 Task: Find connections with filter location Falkensee with filter topic #Bitcoinwith filter profile language German with filter current company Pharmaguideline with filter school ST MARKS PUBLIC SCHOOL with filter industry Periodical Publishing with filter service category Management with filter keywords title Taper
Action: Mouse moved to (586, 81)
Screenshot: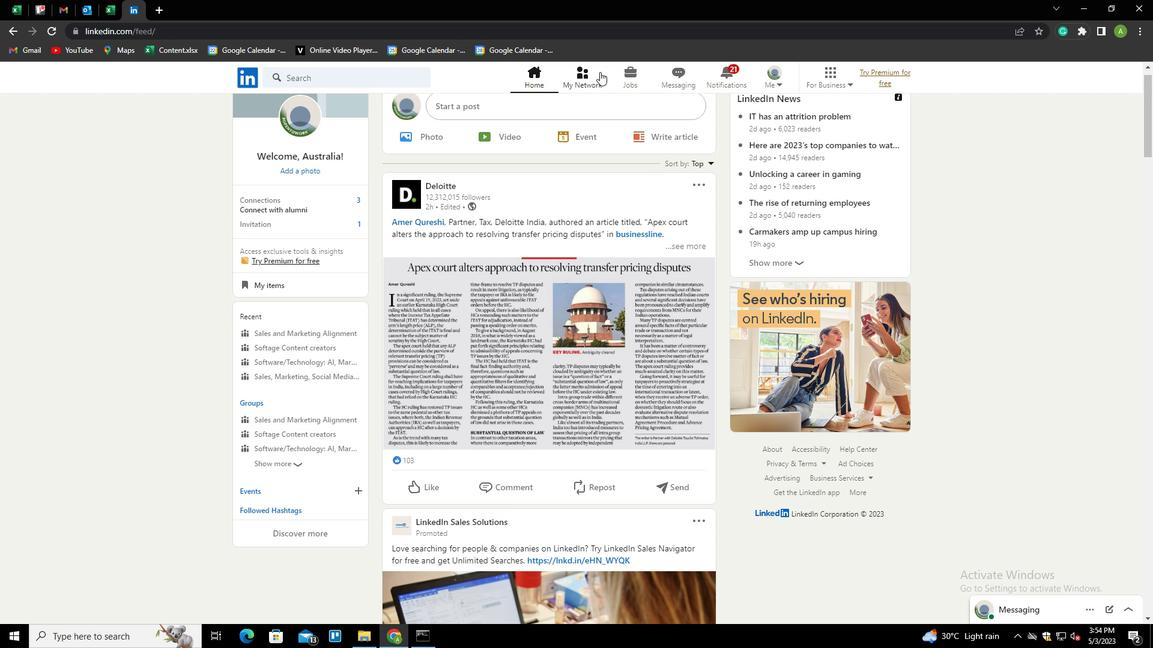 
Action: Mouse pressed left at (586, 81)
Screenshot: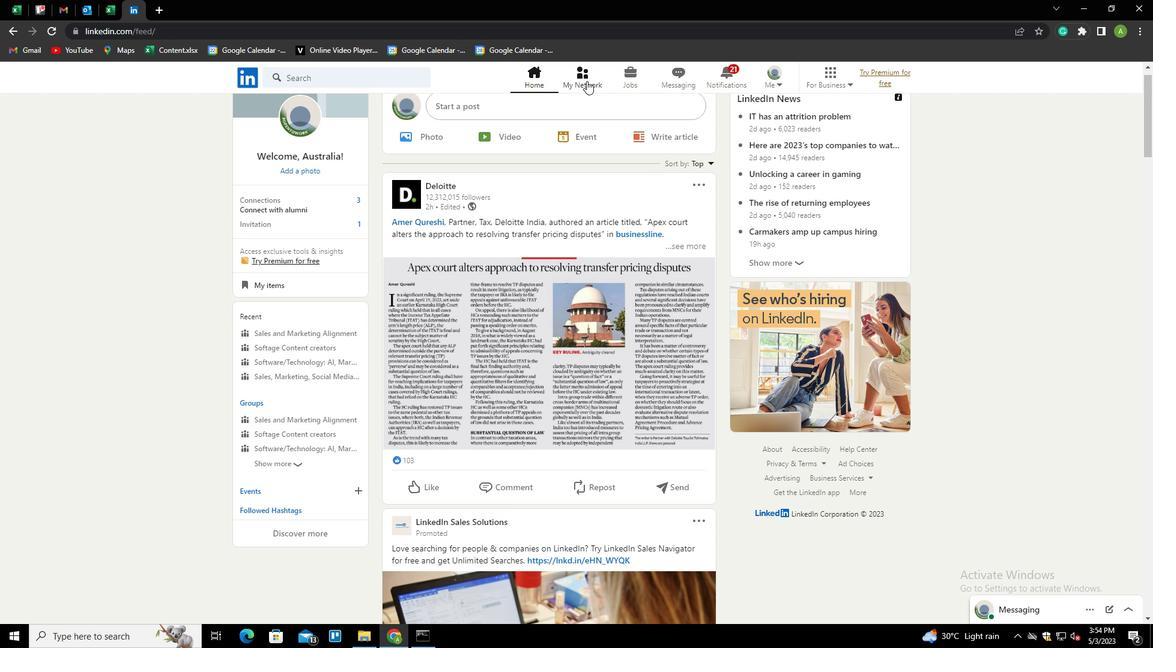 
Action: Mouse moved to (306, 144)
Screenshot: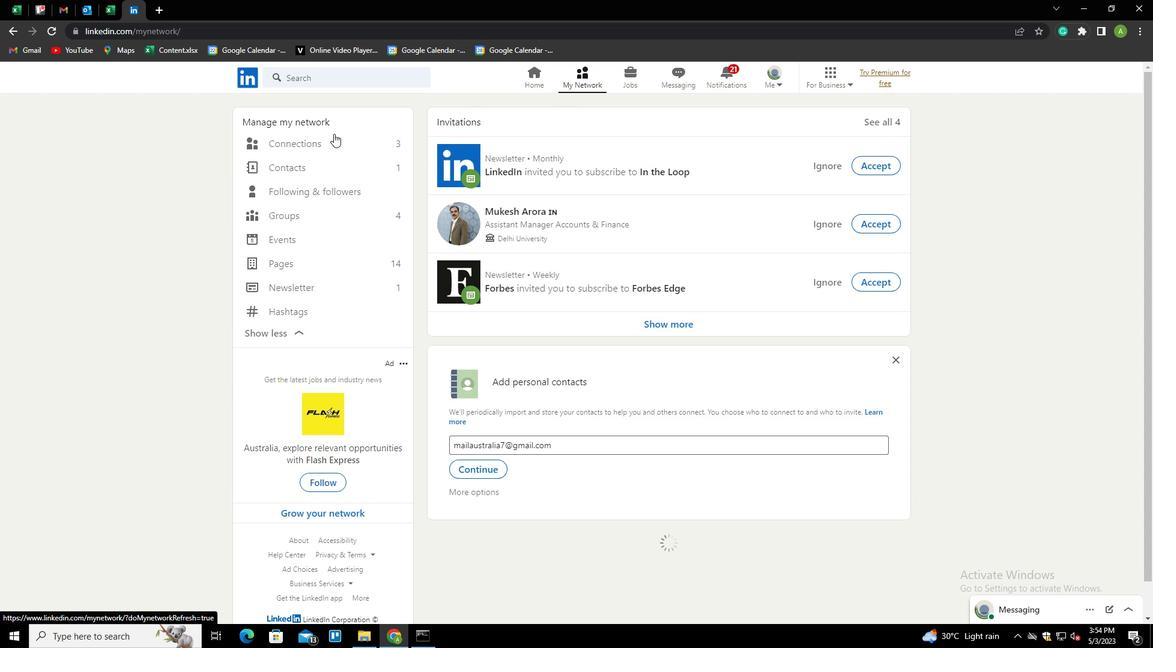
Action: Mouse pressed left at (306, 144)
Screenshot: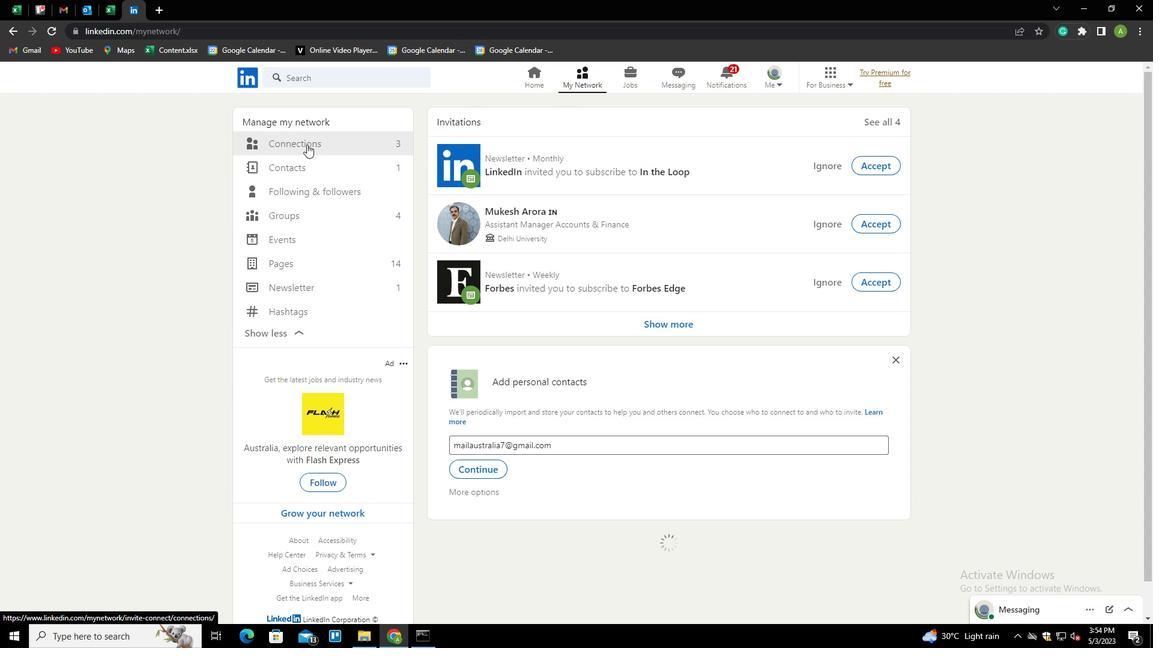 
Action: Mouse moved to (651, 140)
Screenshot: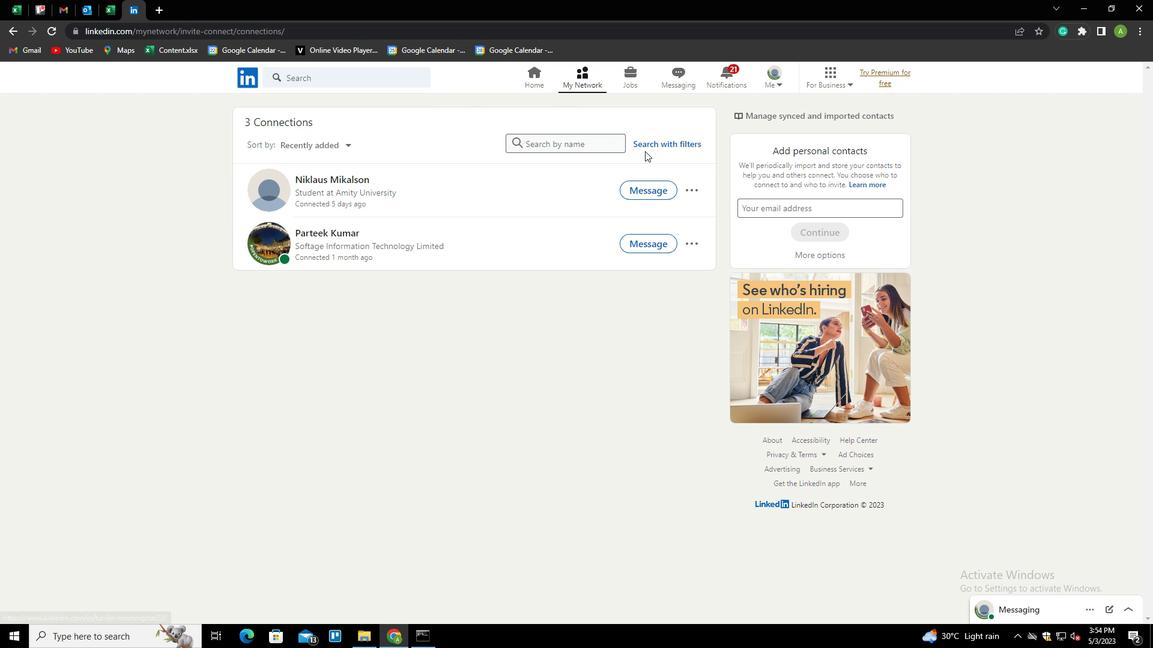 
Action: Mouse pressed left at (651, 140)
Screenshot: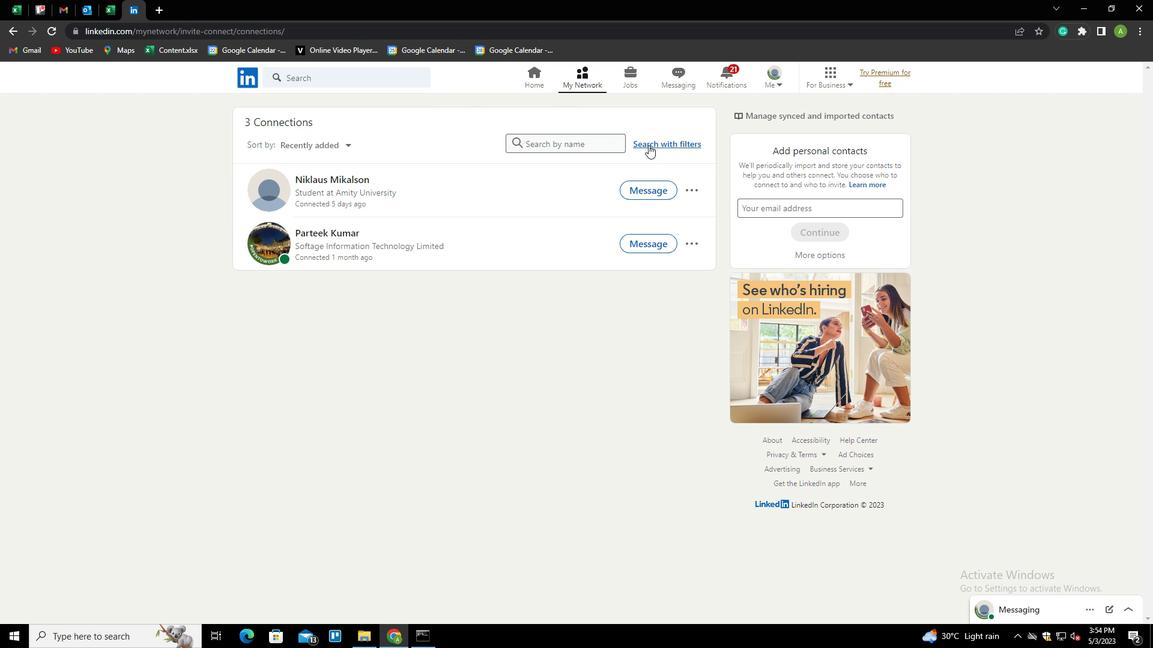 
Action: Mouse moved to (612, 102)
Screenshot: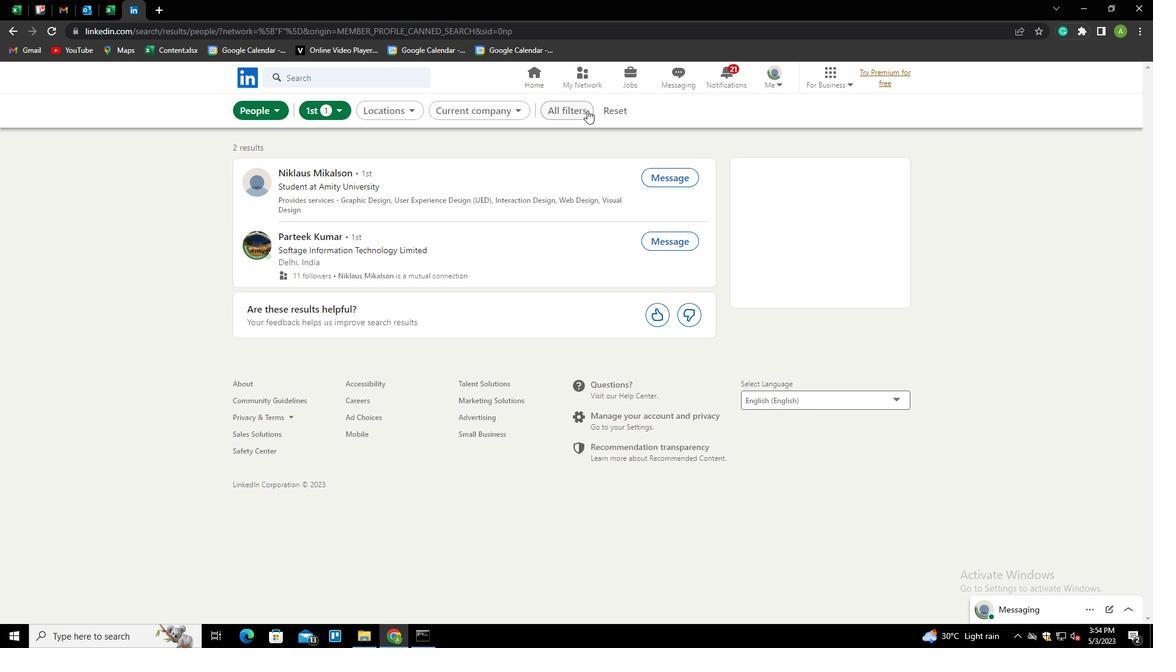 
Action: Mouse pressed left at (612, 102)
Screenshot: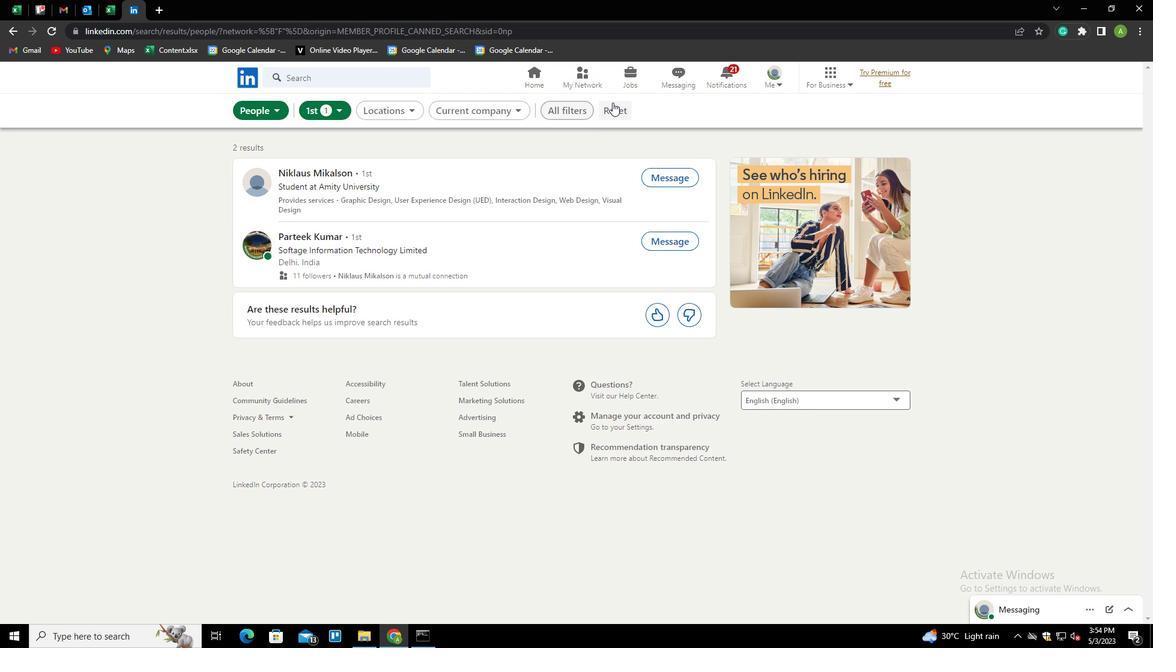 
Action: Mouse moved to (587, 109)
Screenshot: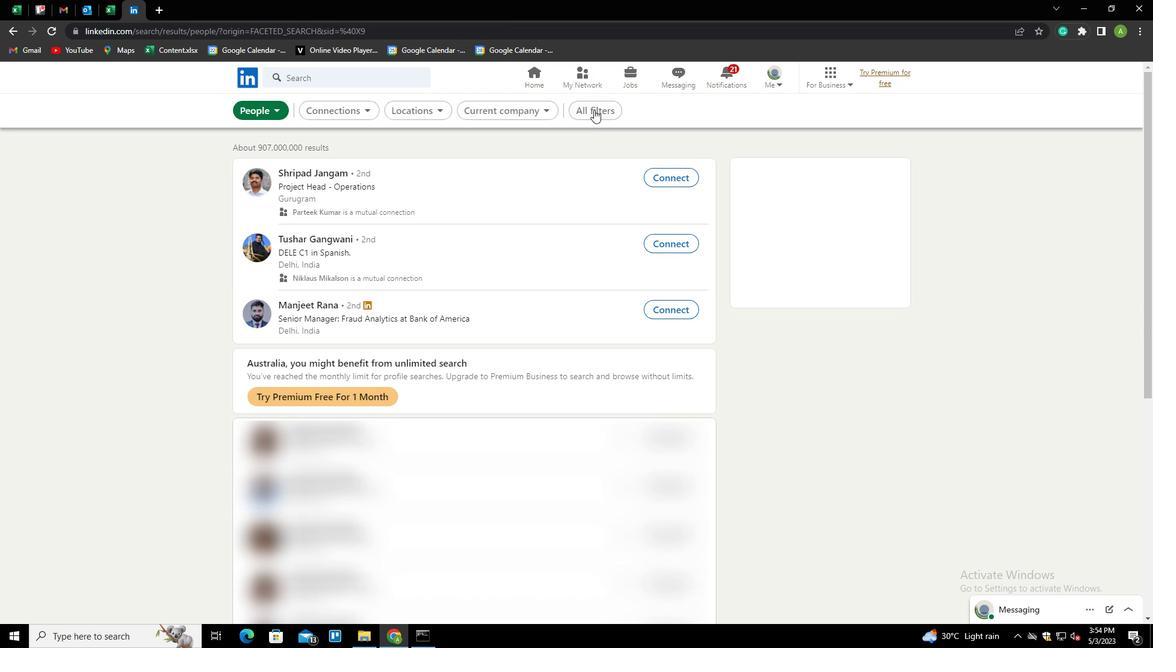 
Action: Mouse pressed left at (587, 109)
Screenshot: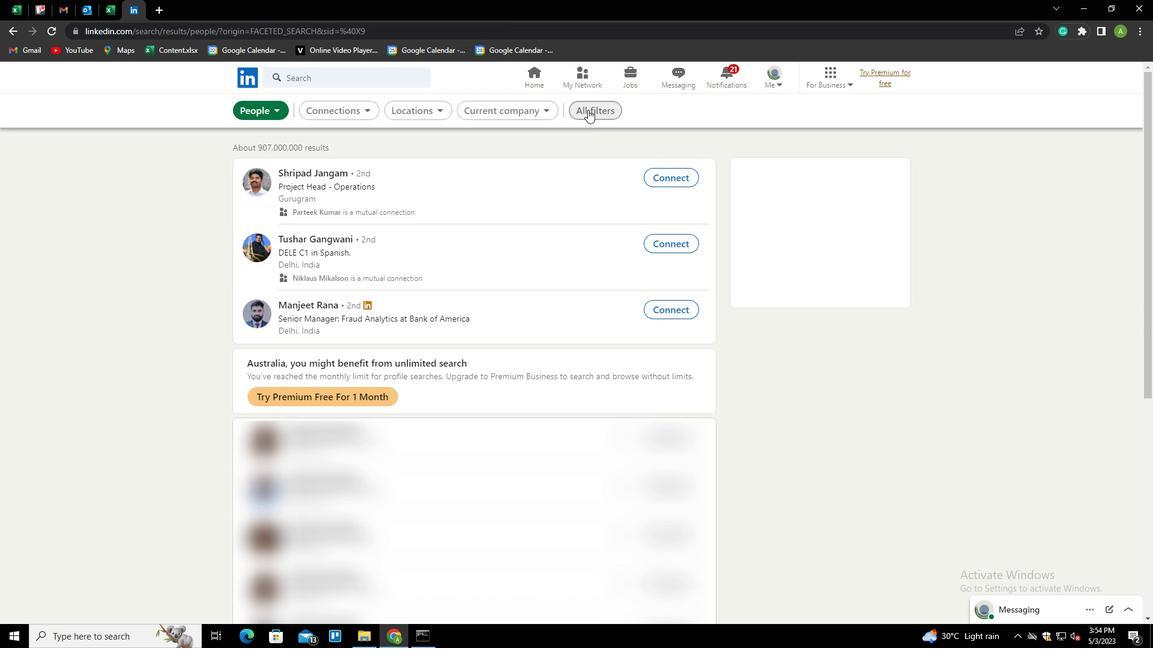 
Action: Mouse moved to (907, 266)
Screenshot: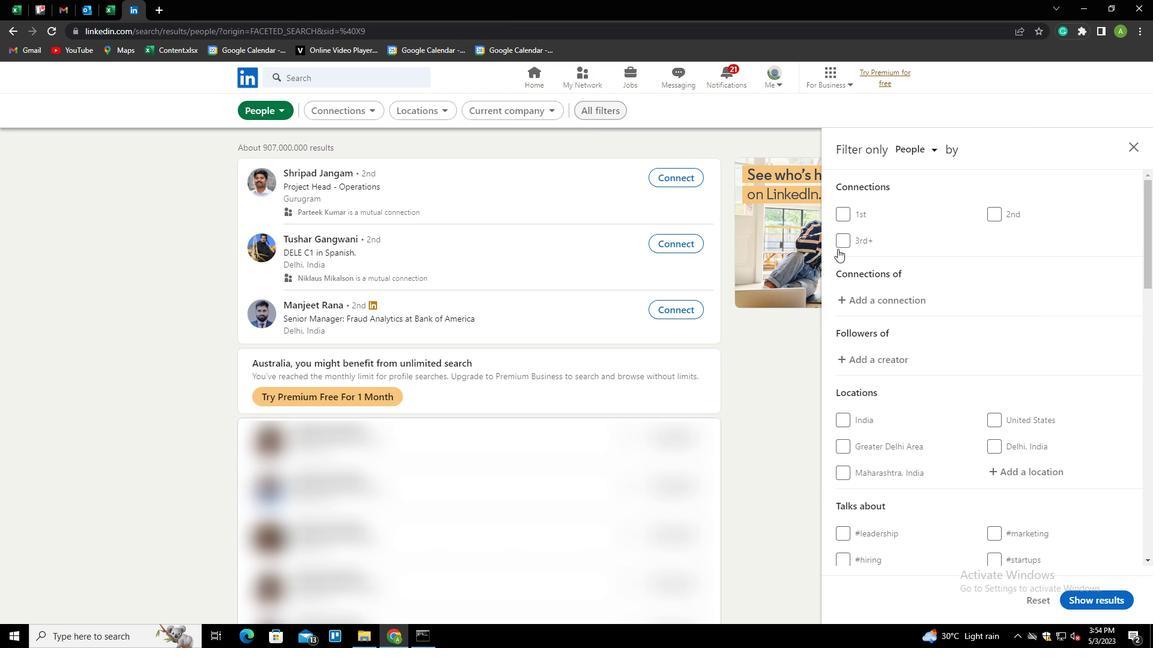 
Action: Mouse scrolled (907, 265) with delta (0, 0)
Screenshot: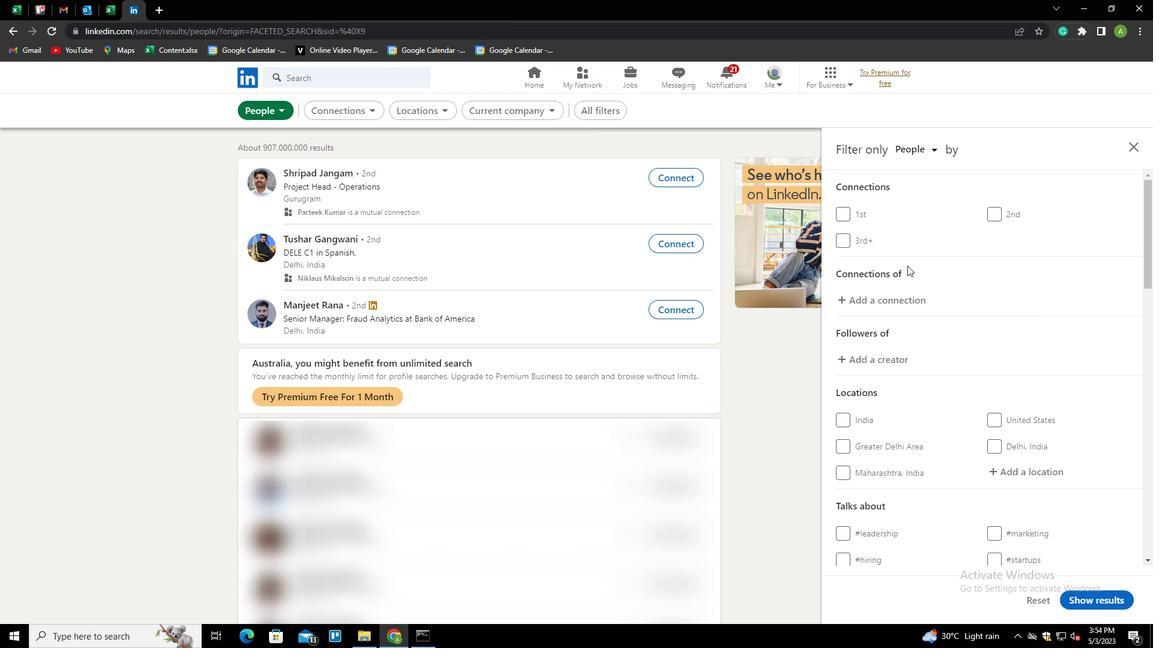 
Action: Mouse scrolled (907, 265) with delta (0, 0)
Screenshot: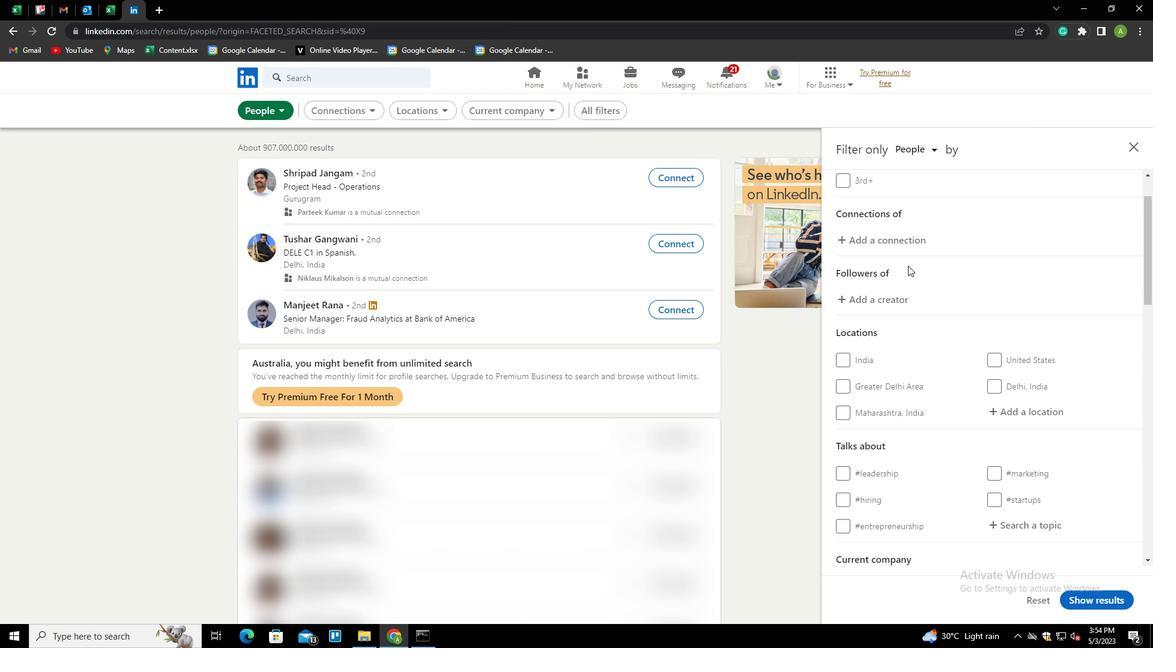 
Action: Mouse scrolled (907, 265) with delta (0, 0)
Screenshot: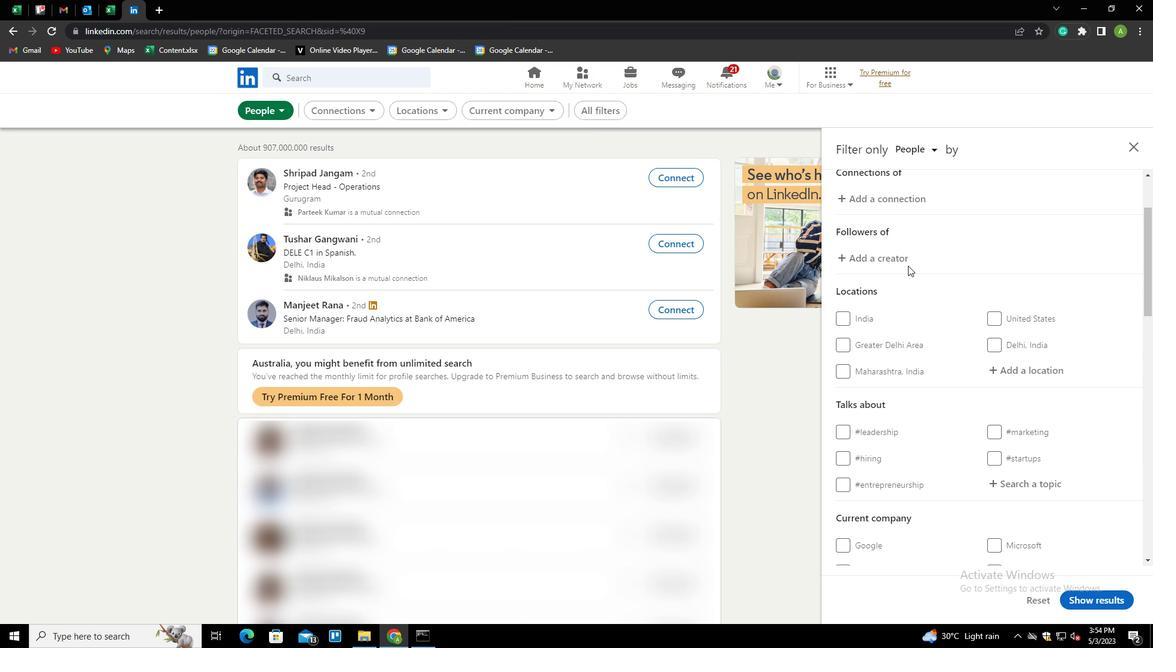 
Action: Mouse moved to (1000, 288)
Screenshot: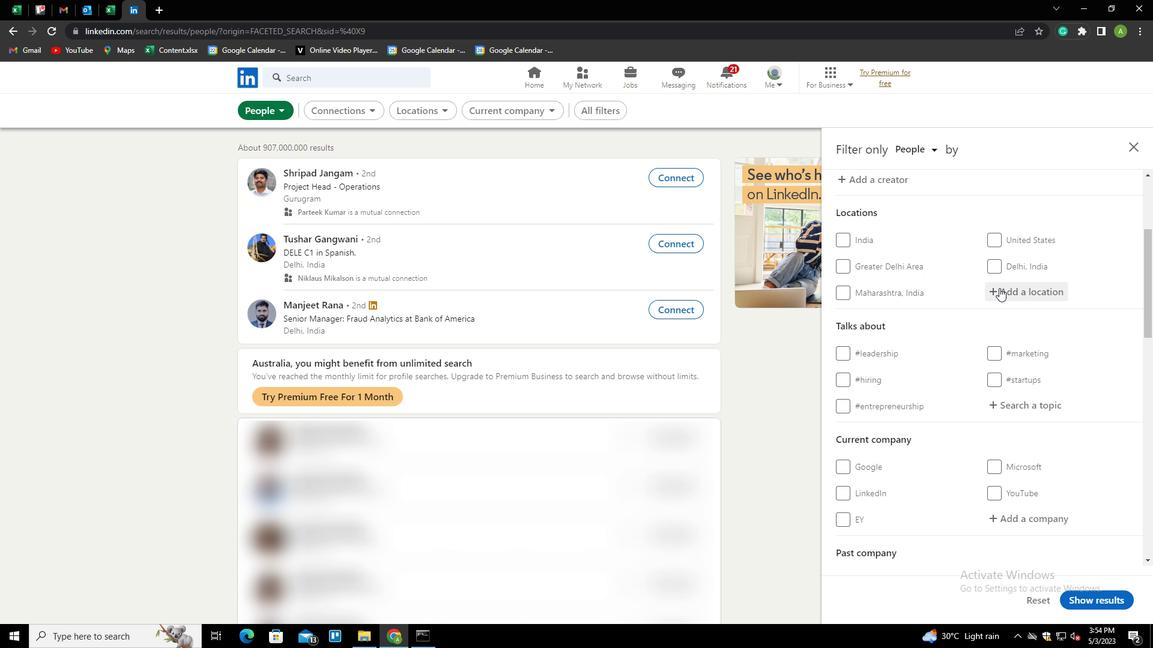 
Action: Mouse pressed left at (1000, 288)
Screenshot: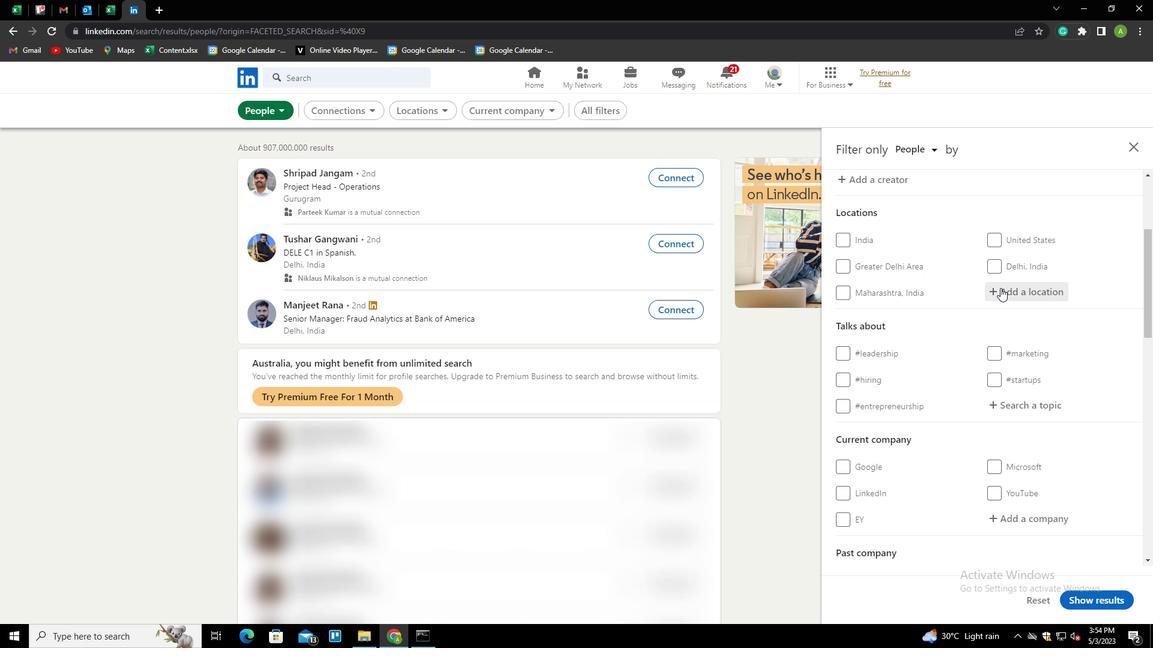 
Action: Mouse moved to (1005, 290)
Screenshot: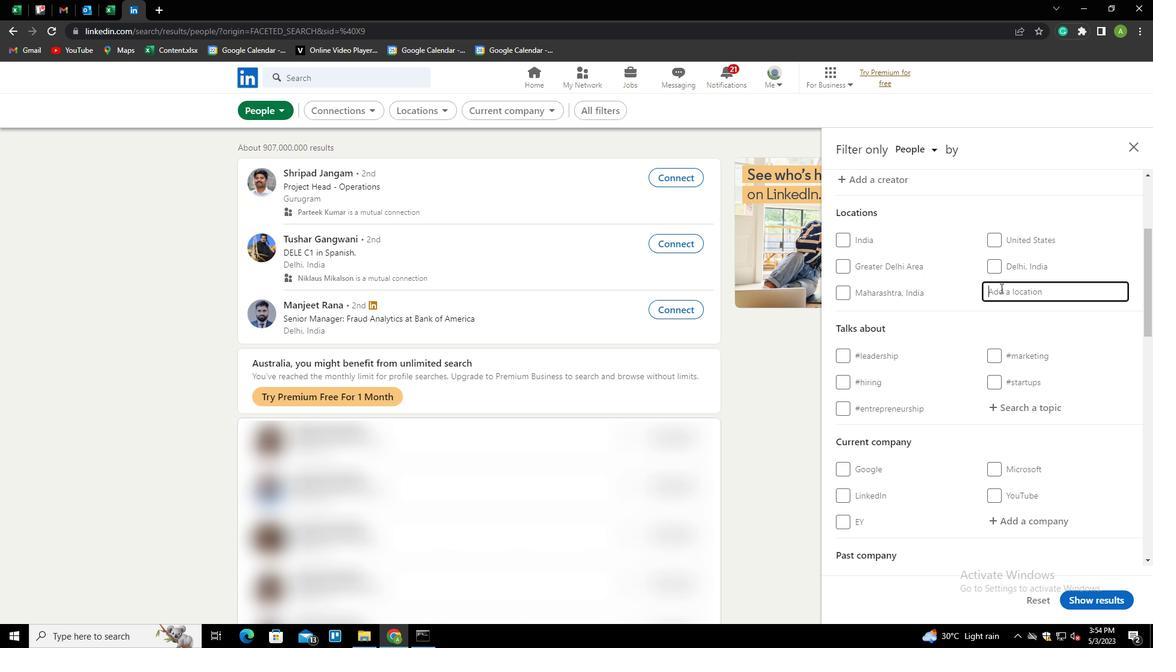 
Action: Mouse pressed left at (1005, 290)
Screenshot: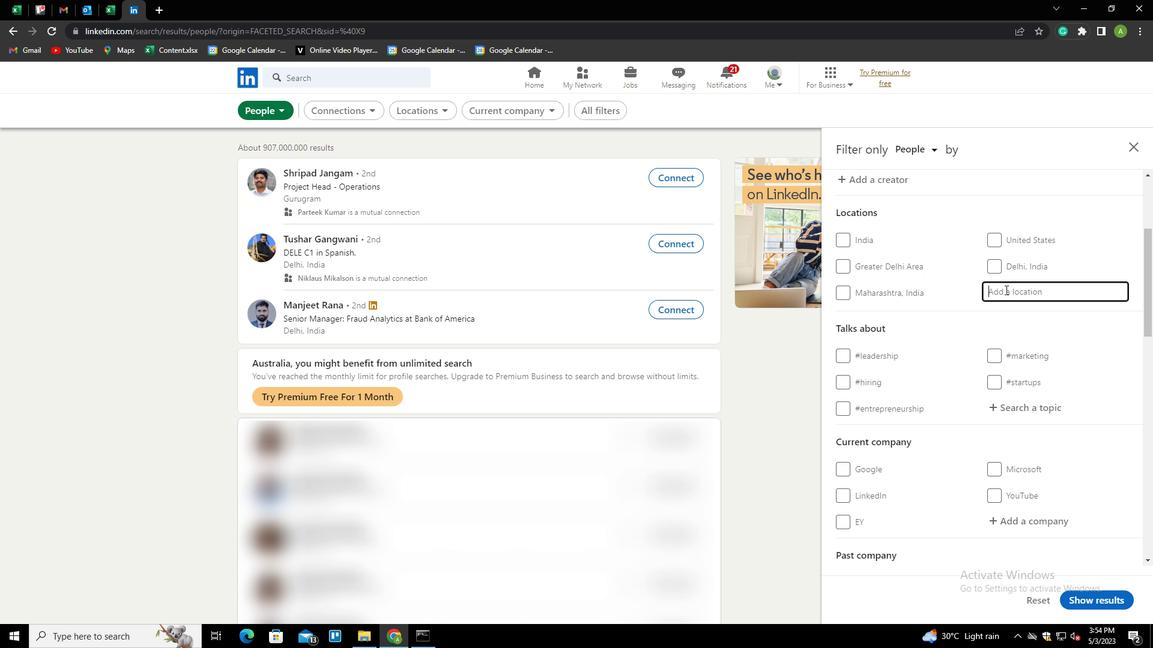 
Action: Mouse moved to (1004, 291)
Screenshot: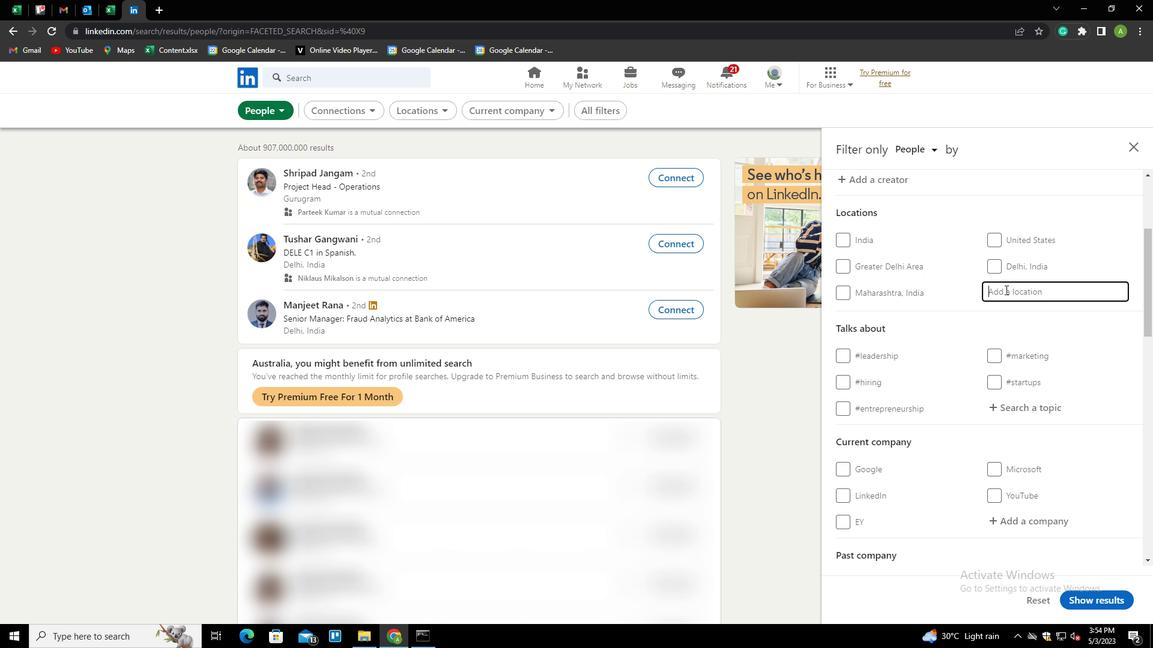 
Action: Key pressed <Key.shift>FALKENSEE<Key.down><Key.enter>
Screenshot: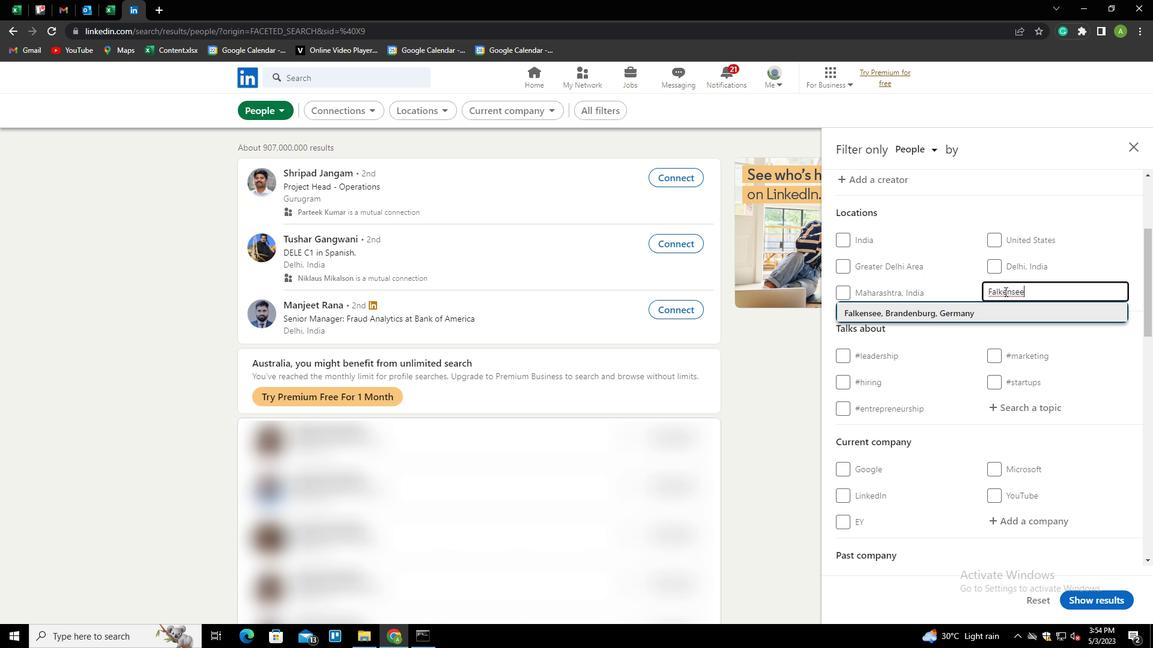 
Action: Mouse moved to (986, 296)
Screenshot: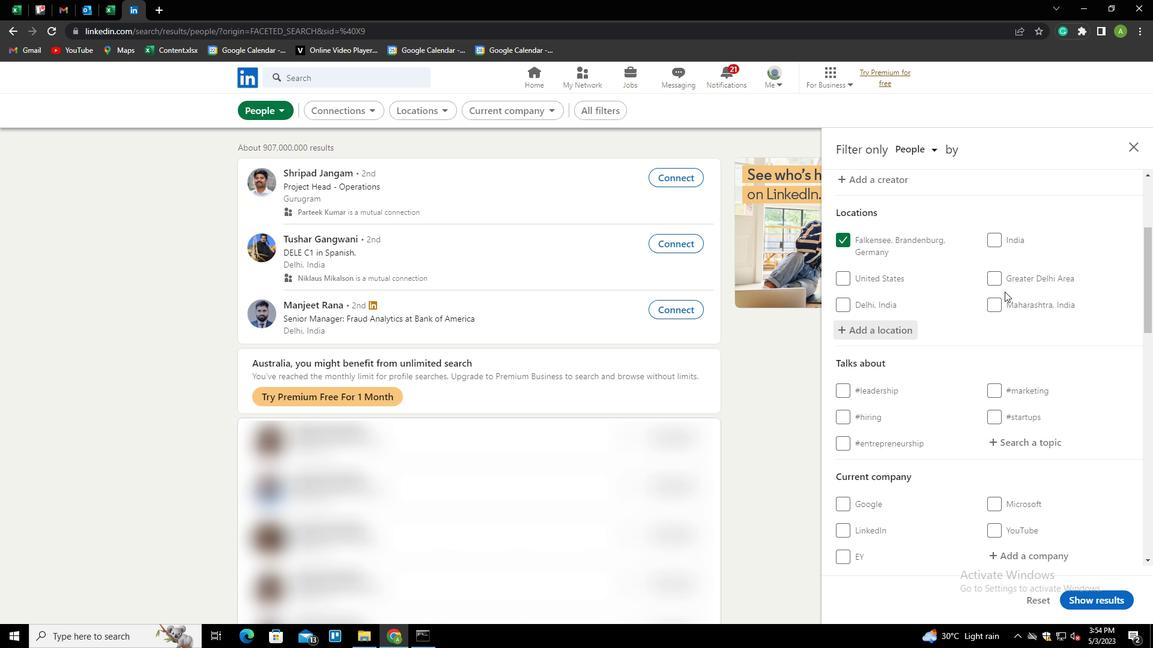 
Action: Mouse scrolled (986, 296) with delta (0, 0)
Screenshot: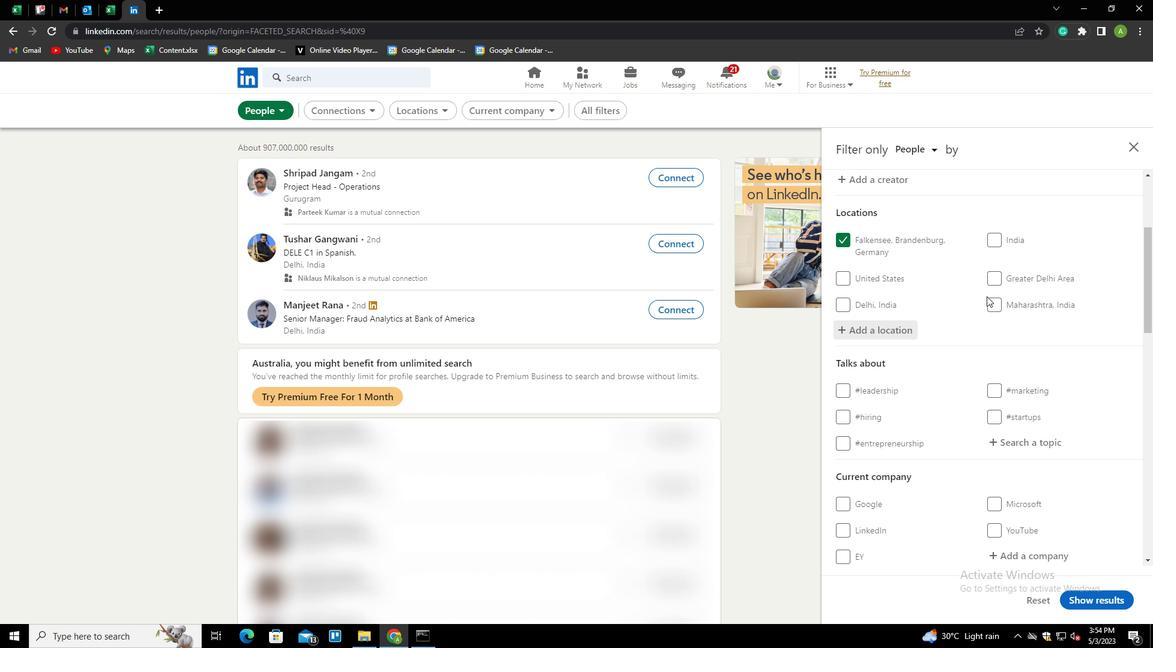 
Action: Mouse moved to (986, 297)
Screenshot: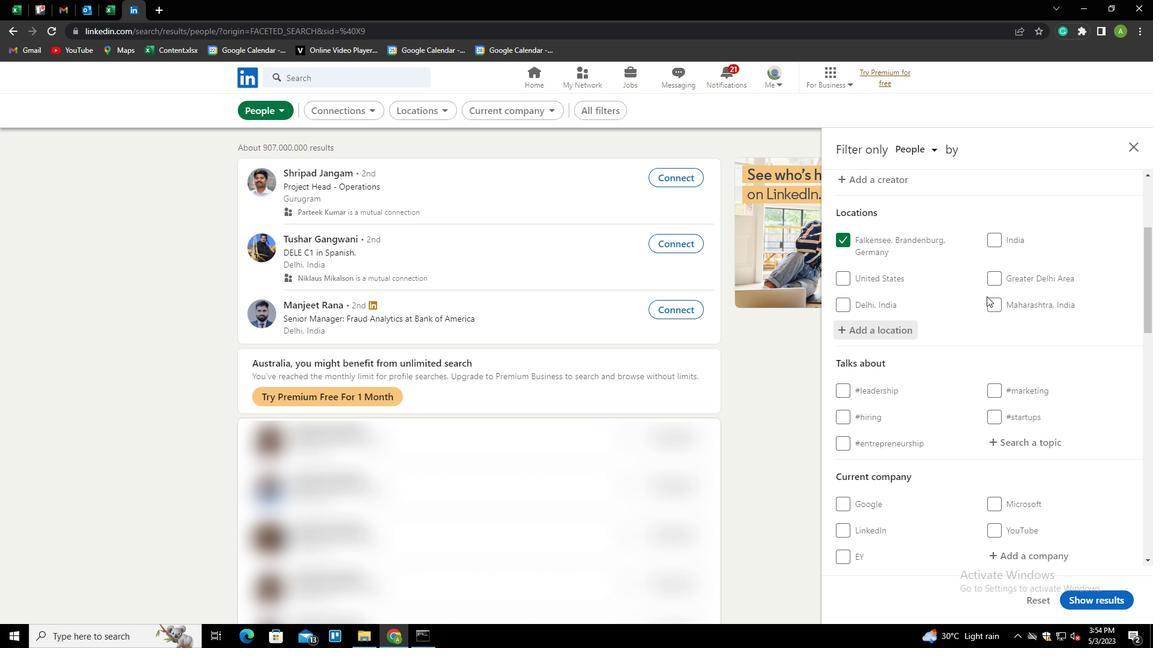 
Action: Mouse scrolled (986, 296) with delta (0, 0)
Screenshot: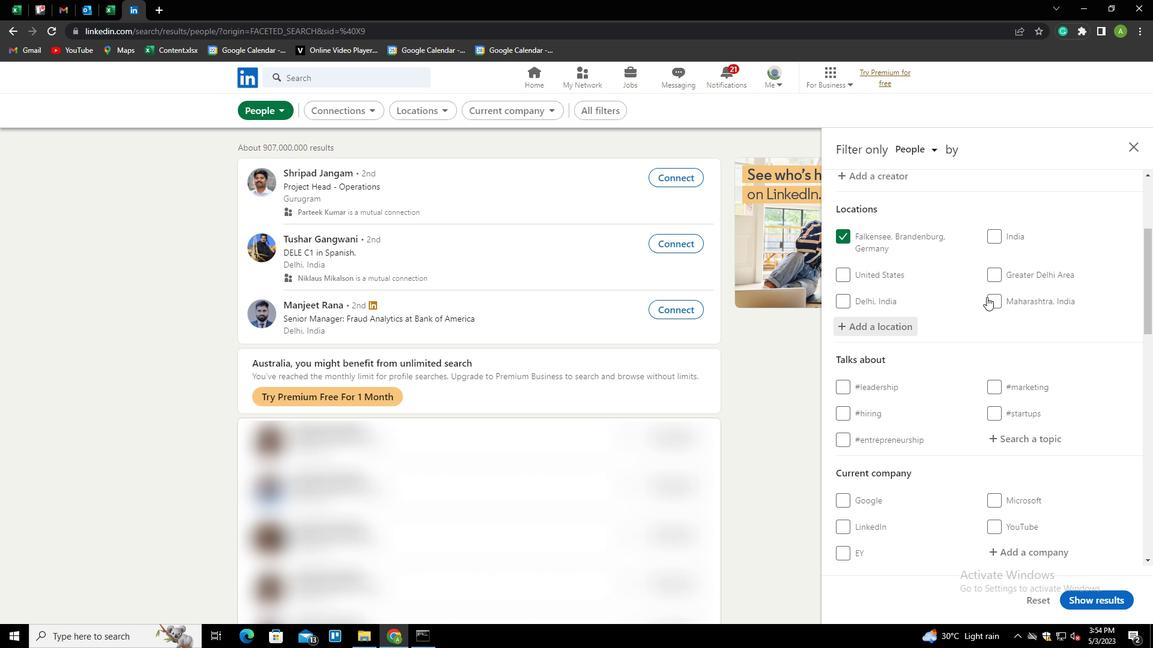 
Action: Mouse moved to (1013, 326)
Screenshot: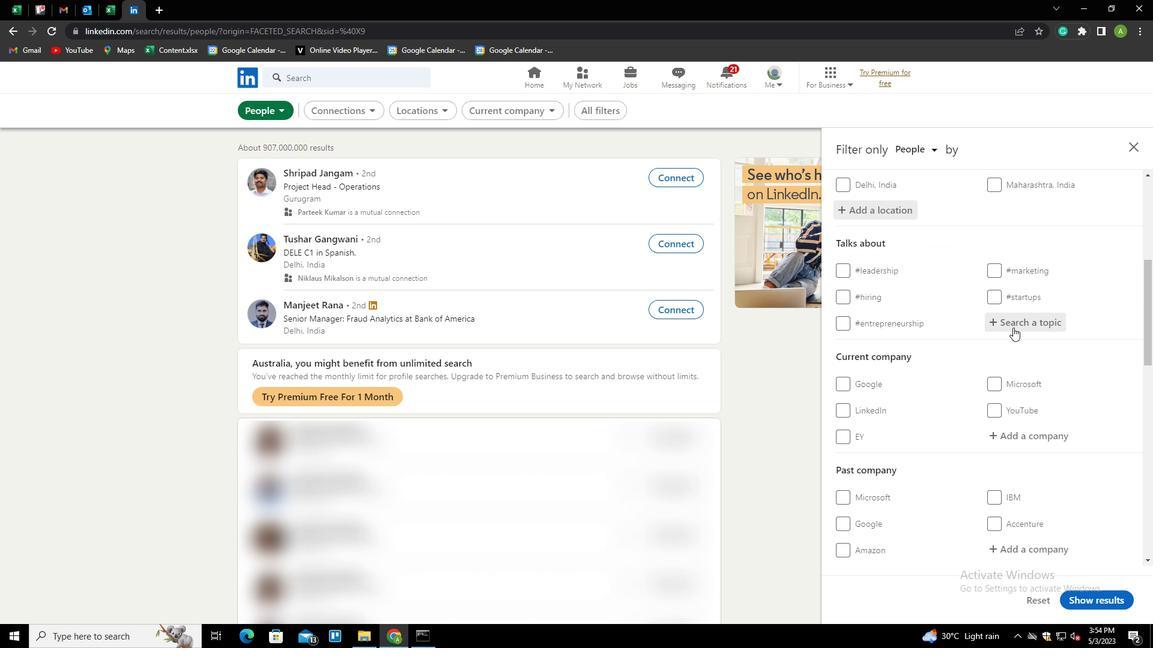 
Action: Mouse pressed left at (1013, 326)
Screenshot: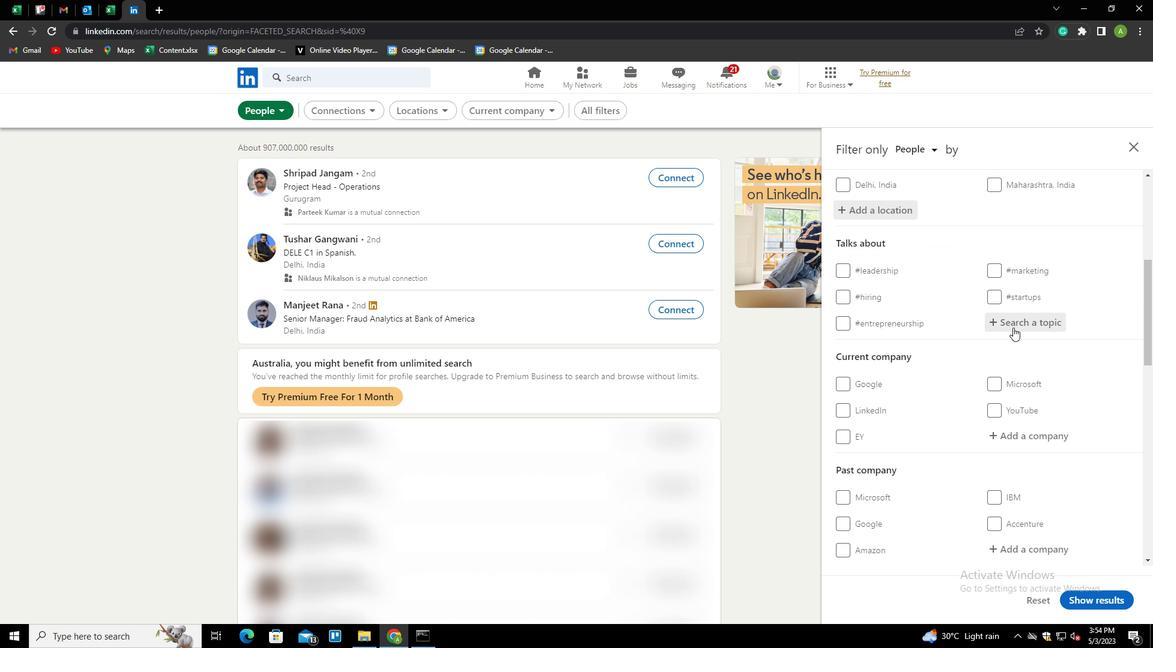 
Action: Key pressed <Key.shift><Key.shift><Key.shift><Key.shift><Key.shift>BITCOIN<Key.down><Key.enter>
Screenshot: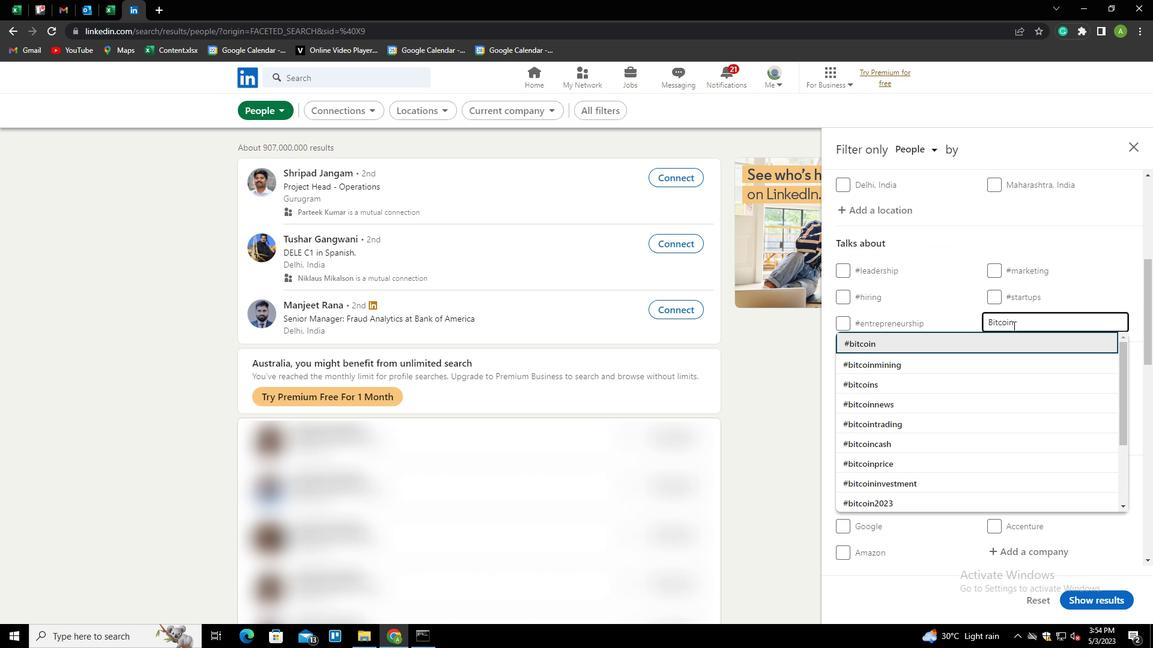 
Action: Mouse scrolled (1013, 325) with delta (0, 0)
Screenshot: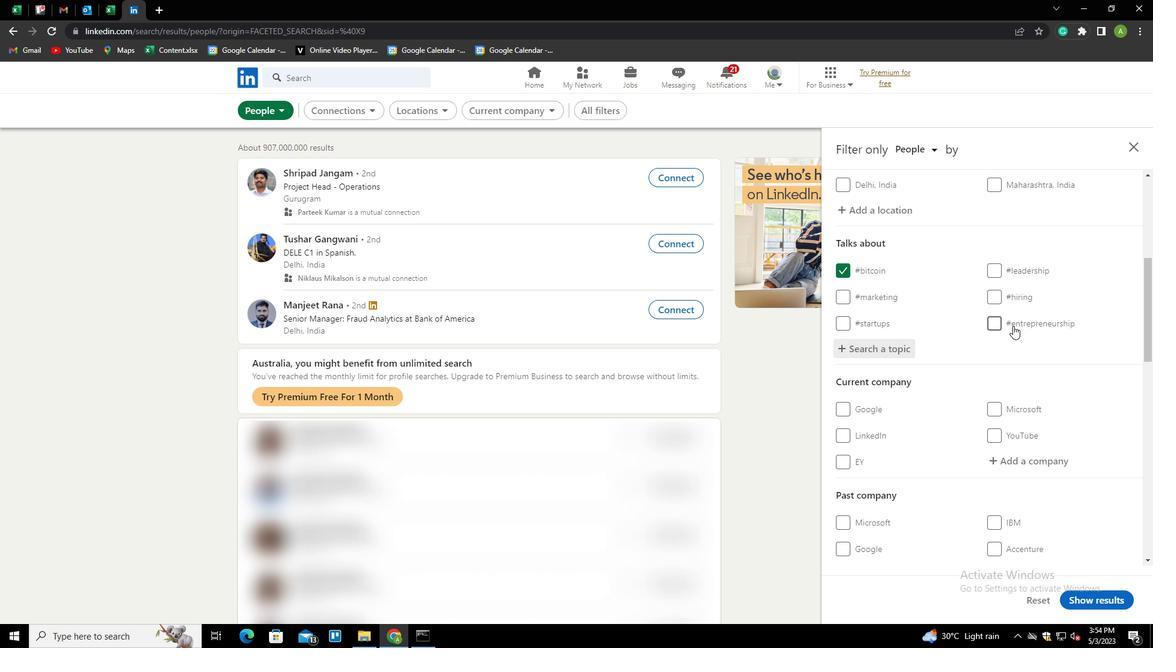 
Action: Mouse scrolled (1013, 325) with delta (0, 0)
Screenshot: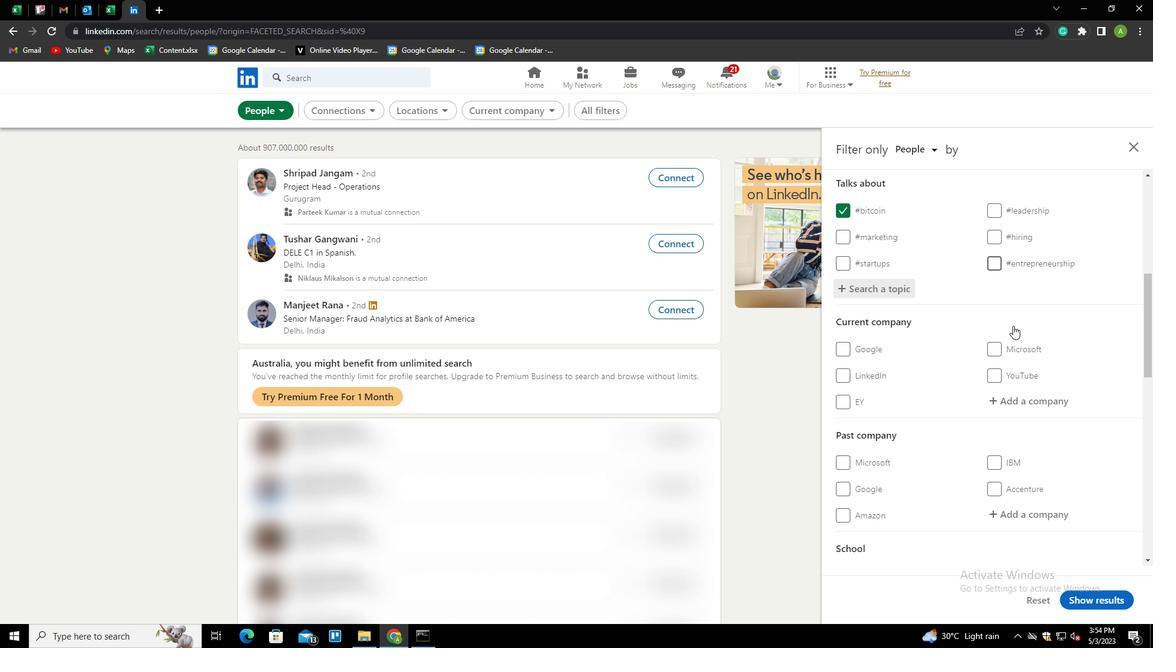 
Action: Mouse moved to (1013, 343)
Screenshot: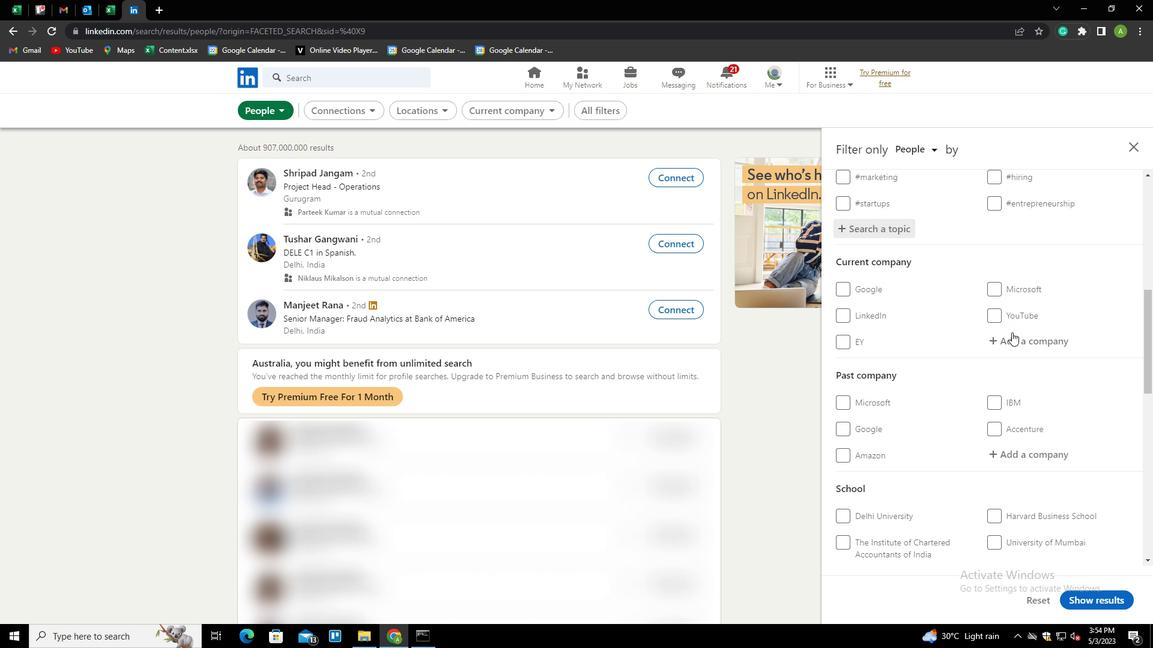 
Action: Mouse pressed left at (1013, 343)
Screenshot: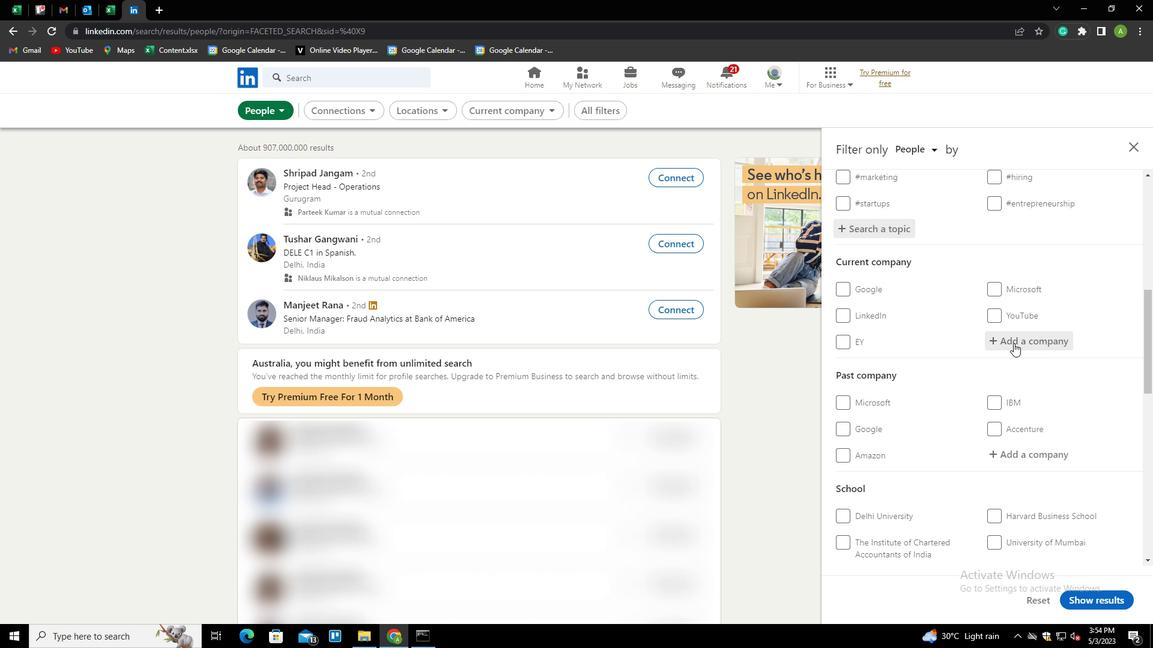 
Action: Mouse moved to (1014, 343)
Screenshot: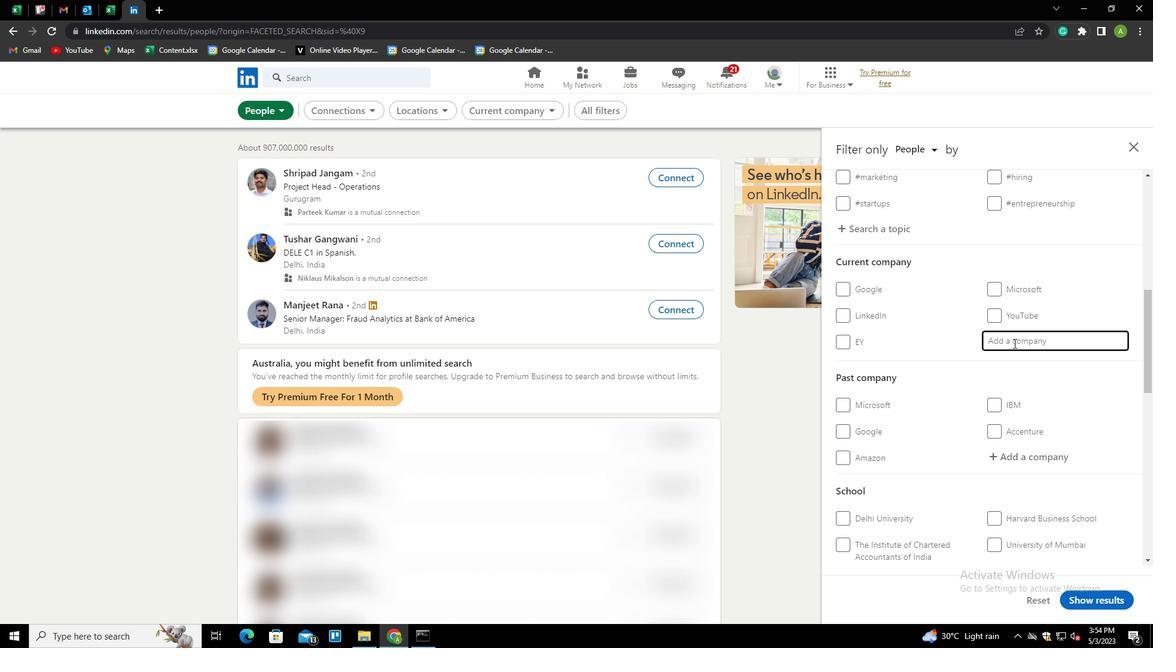 
Action: Mouse scrolled (1014, 342) with delta (0, 0)
Screenshot: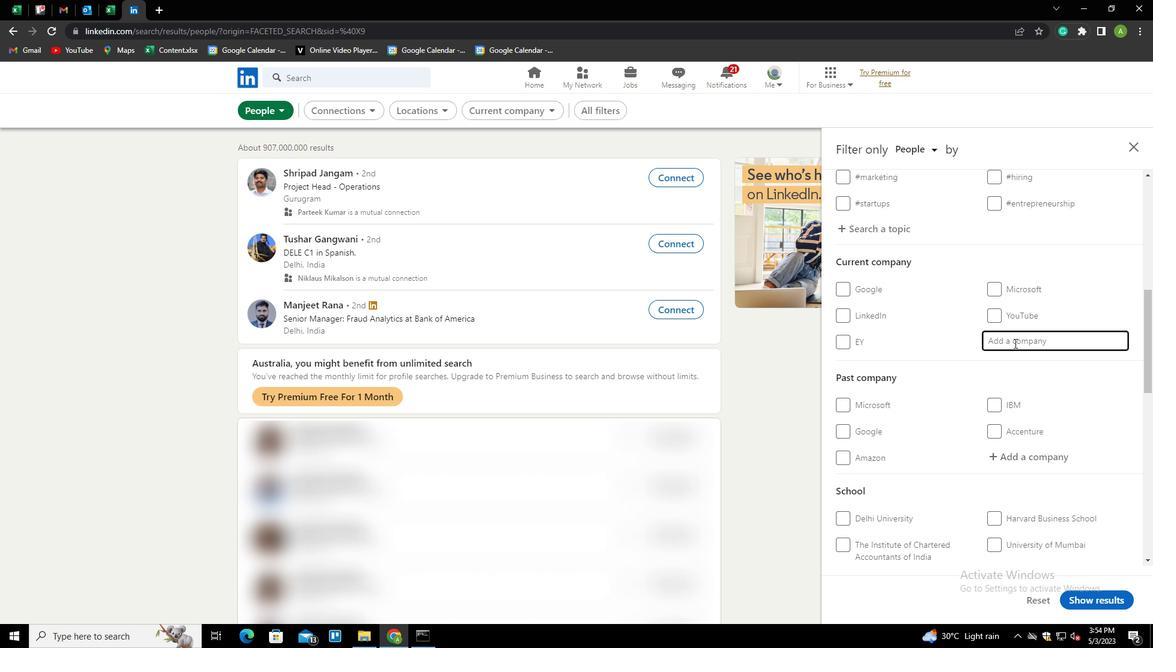 
Action: Mouse scrolled (1014, 342) with delta (0, 0)
Screenshot: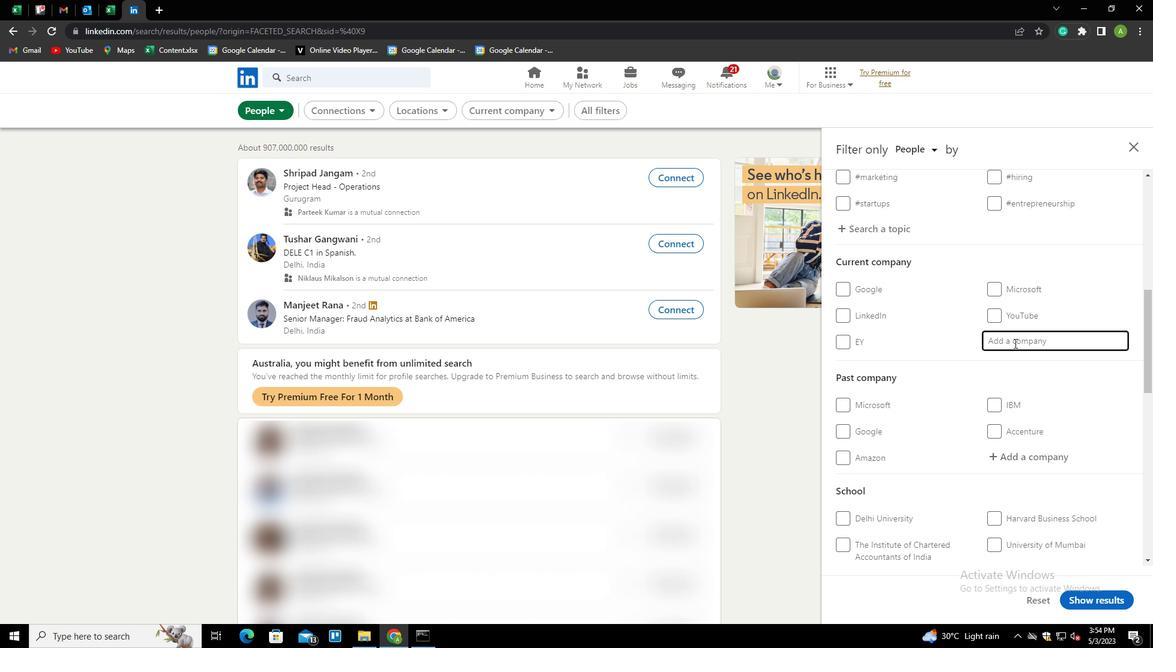 
Action: Mouse scrolled (1014, 342) with delta (0, 0)
Screenshot: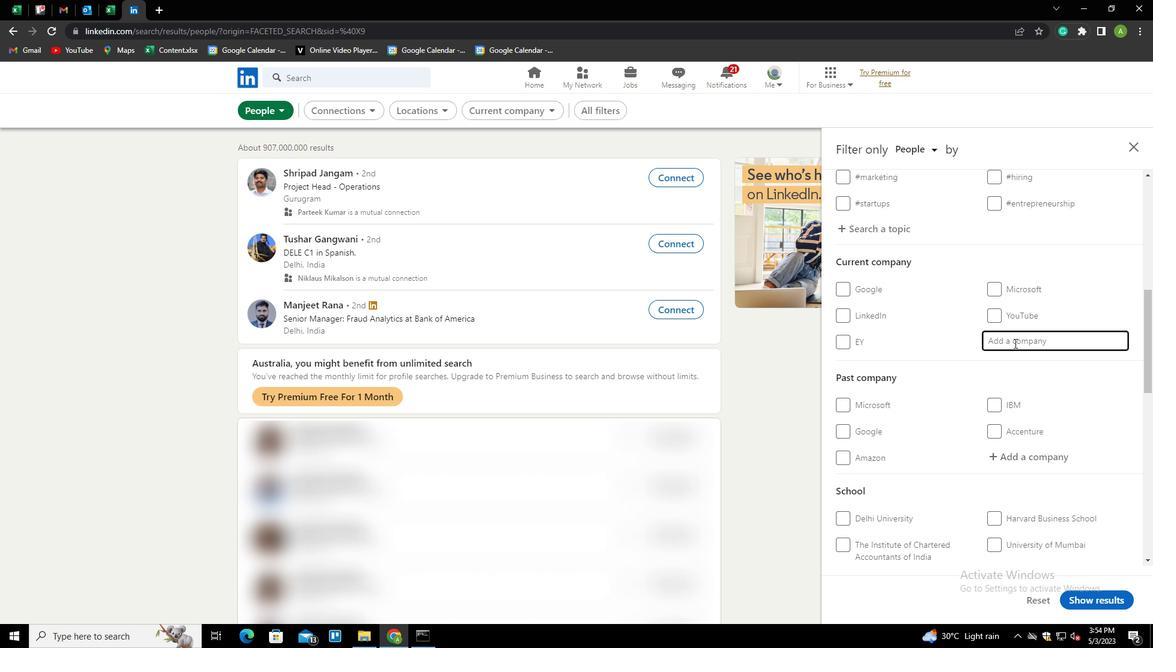 
Action: Mouse scrolled (1014, 342) with delta (0, 0)
Screenshot: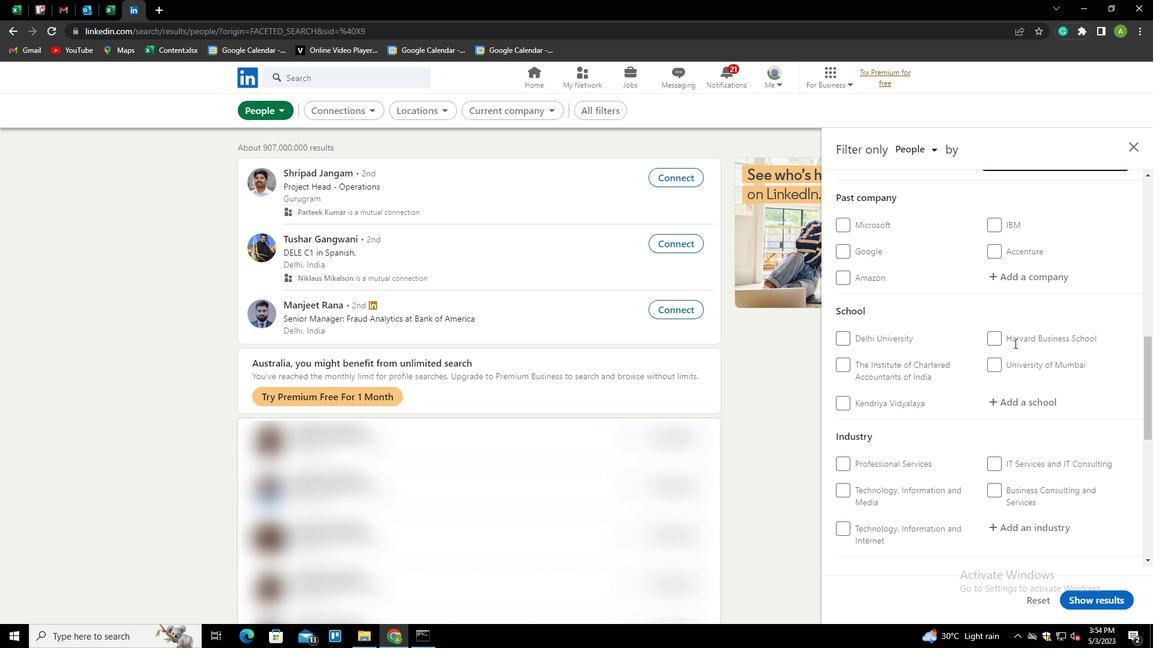 
Action: Mouse scrolled (1014, 342) with delta (0, 0)
Screenshot: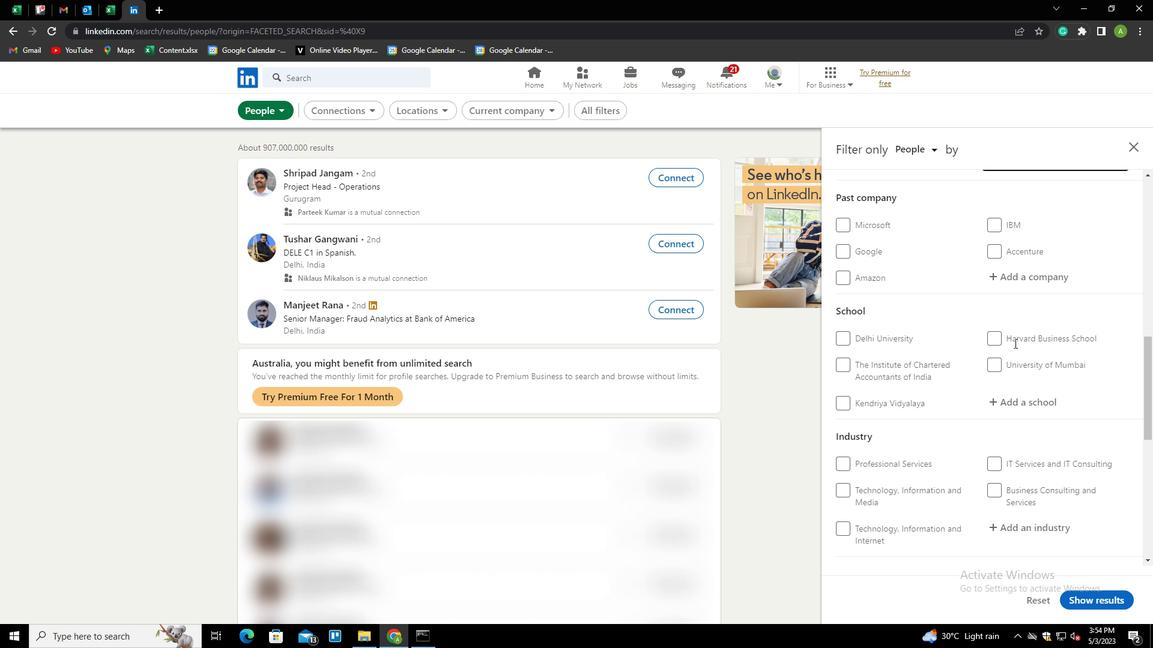 
Action: Mouse scrolled (1014, 342) with delta (0, 0)
Screenshot: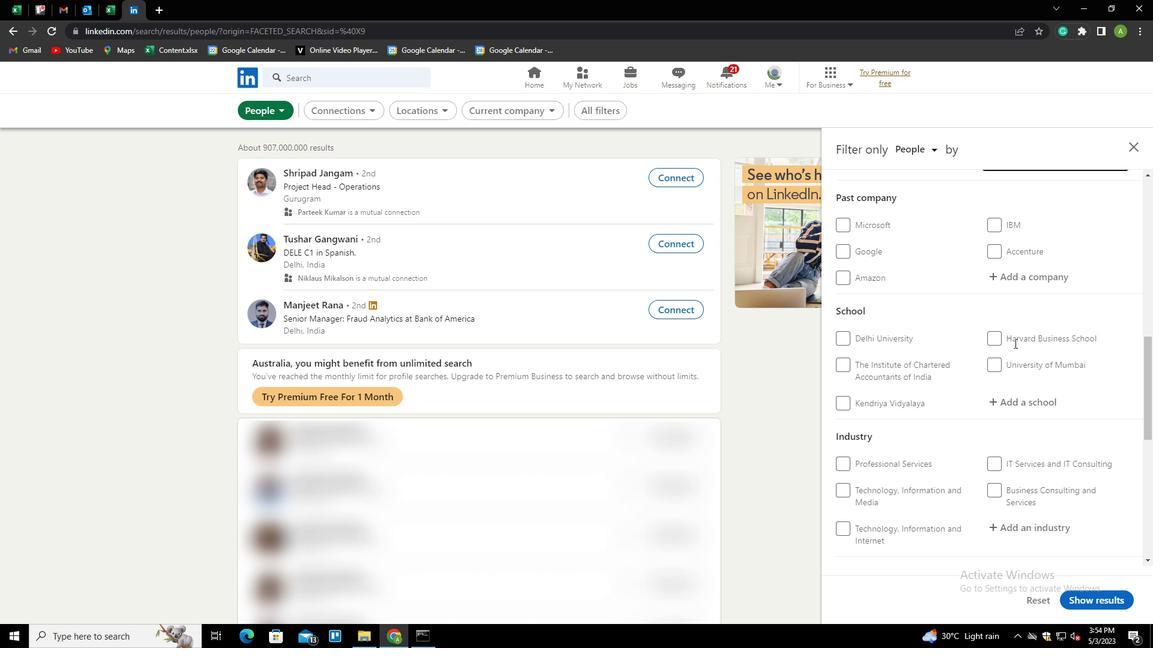 
Action: Mouse moved to (1006, 363)
Screenshot: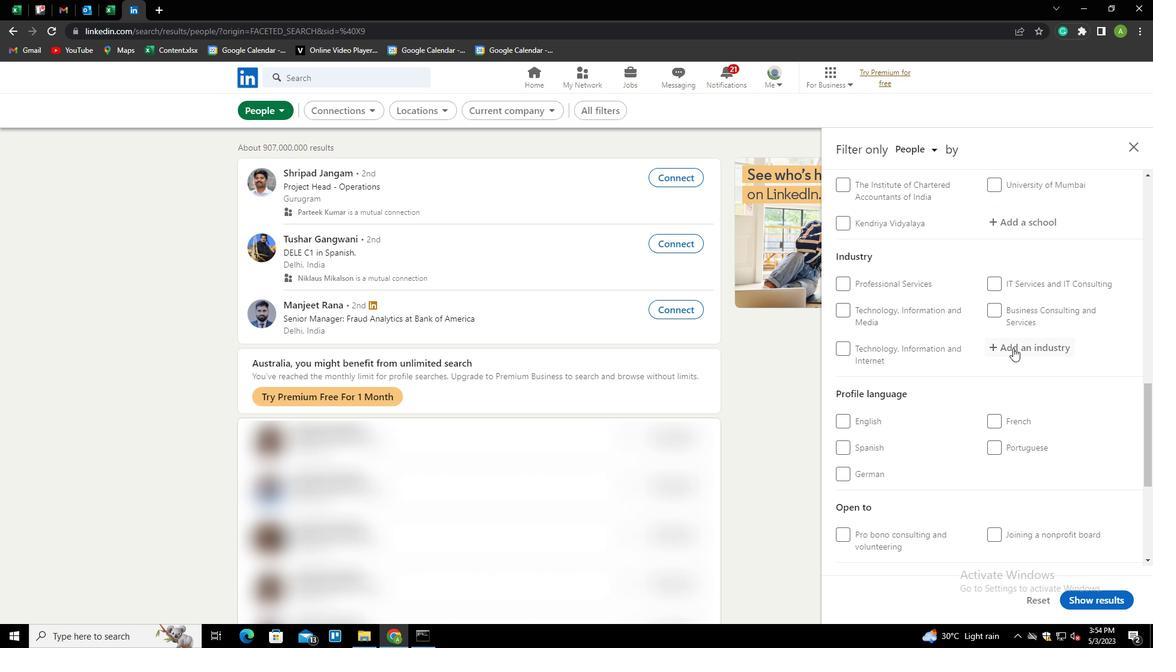 
Action: Mouse scrolled (1006, 363) with delta (0, 0)
Screenshot: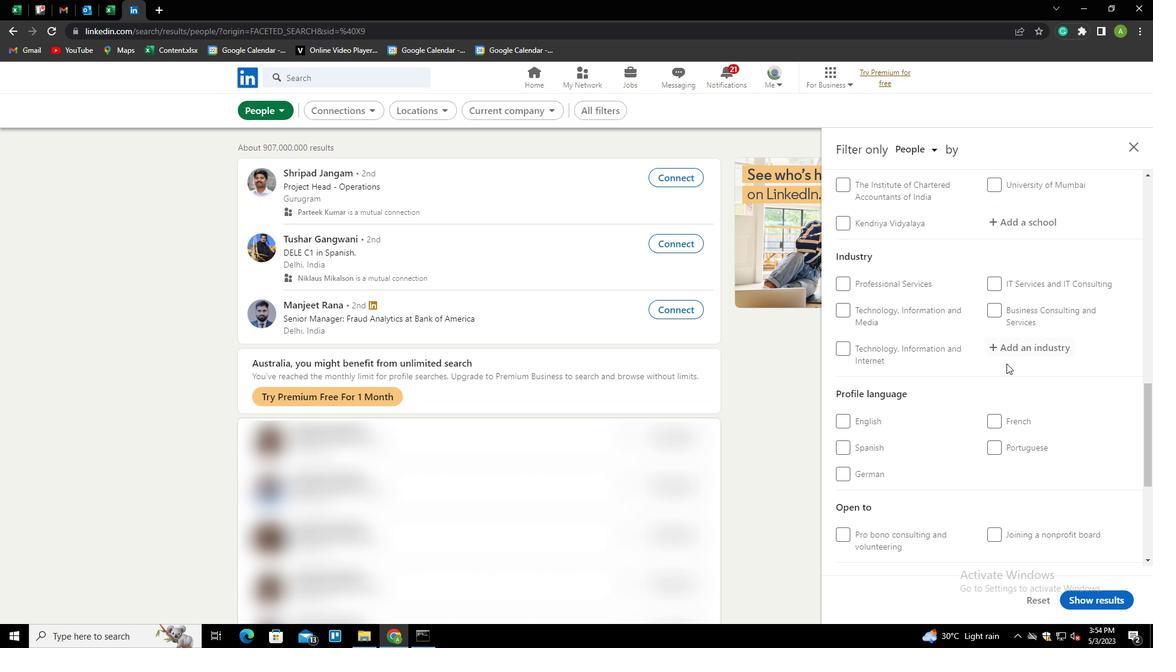 
Action: Mouse moved to (856, 413)
Screenshot: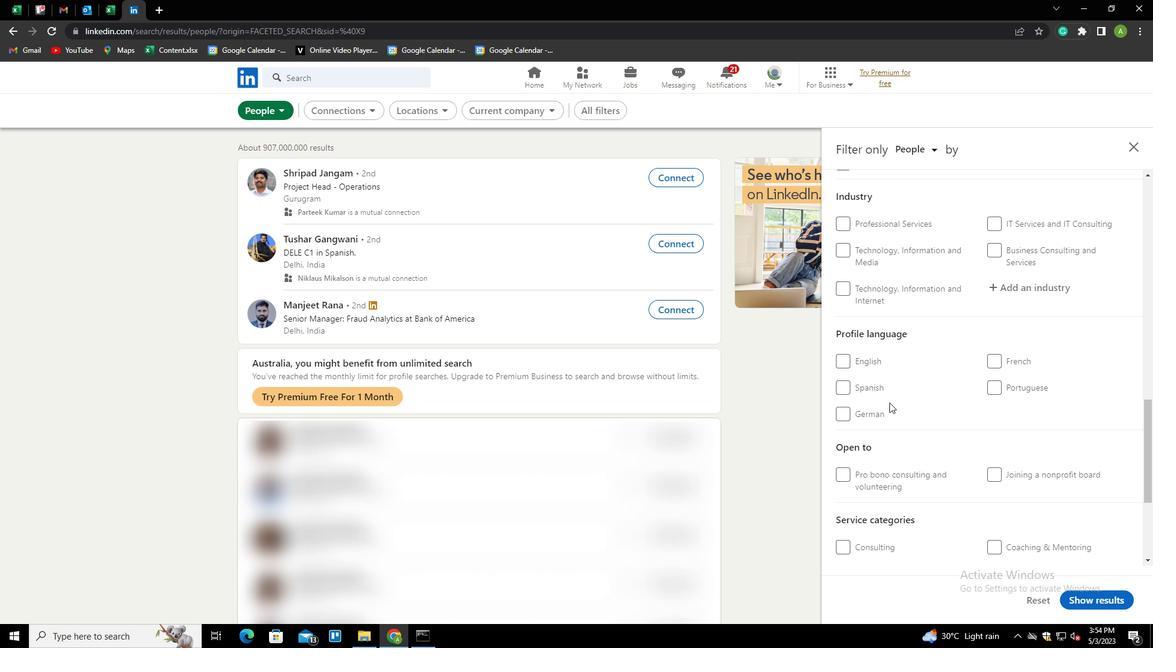 
Action: Mouse pressed left at (856, 413)
Screenshot: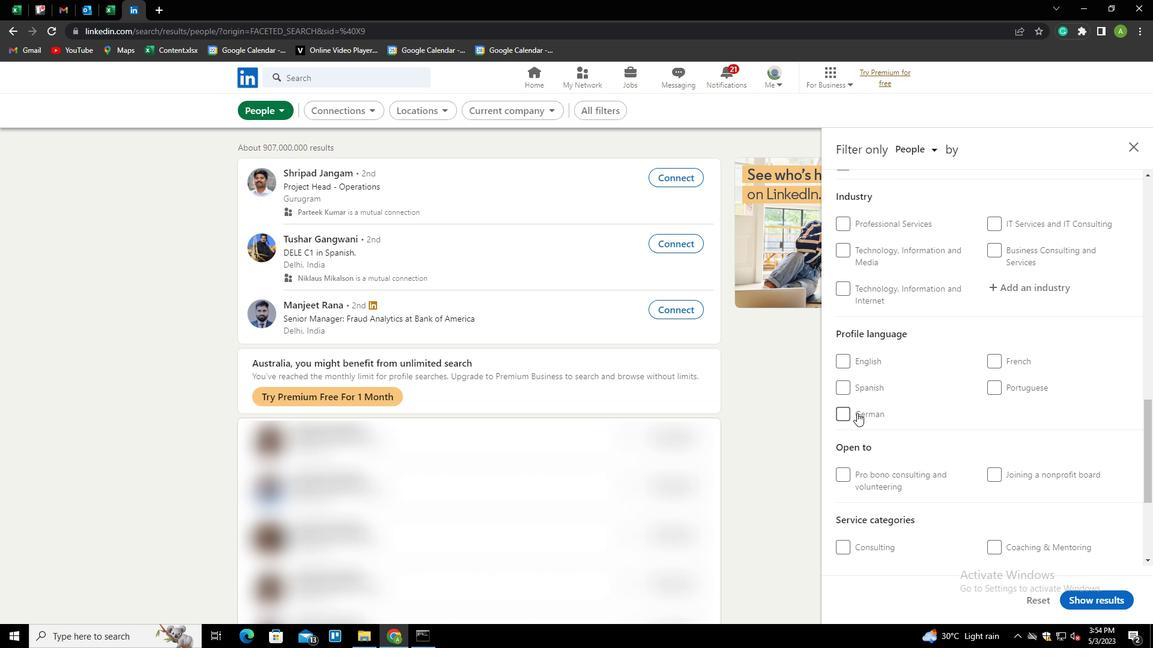 
Action: Mouse moved to (1022, 390)
Screenshot: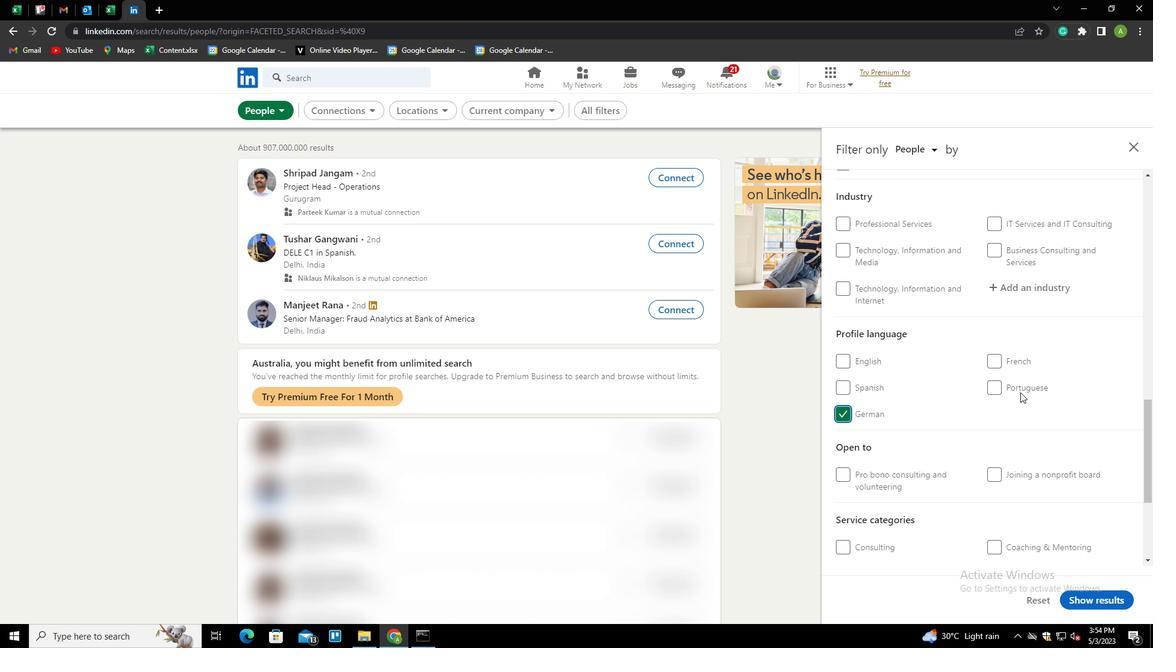 
Action: Mouse scrolled (1022, 390) with delta (0, 0)
Screenshot: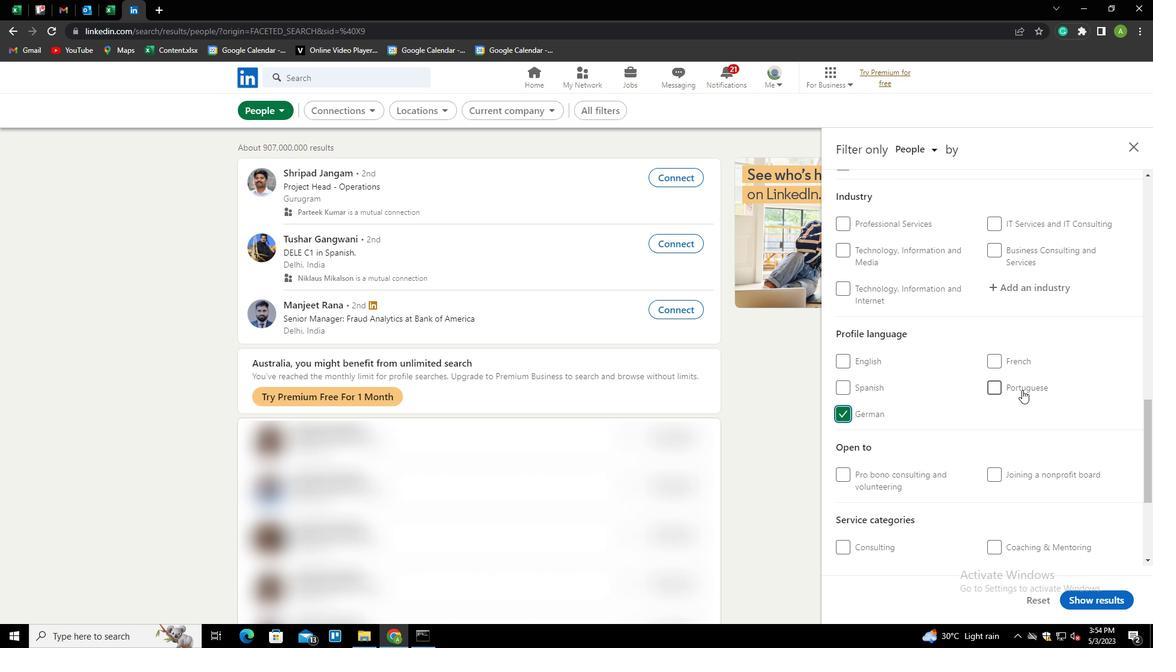 
Action: Mouse scrolled (1022, 390) with delta (0, 0)
Screenshot: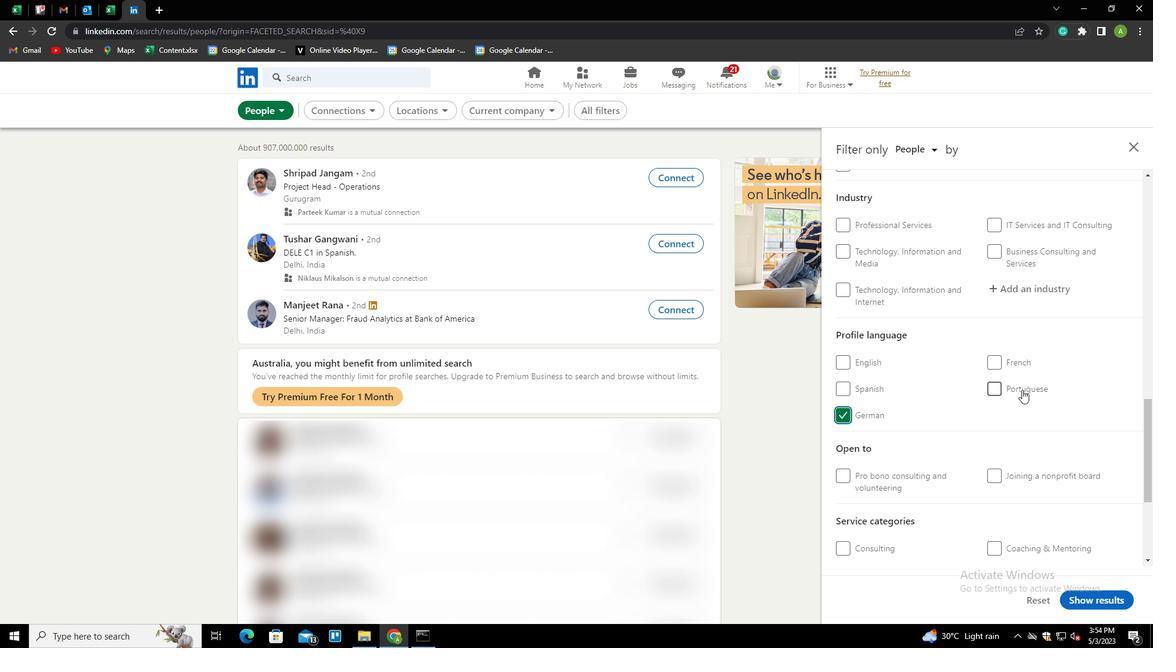 
Action: Mouse scrolled (1022, 390) with delta (0, 0)
Screenshot: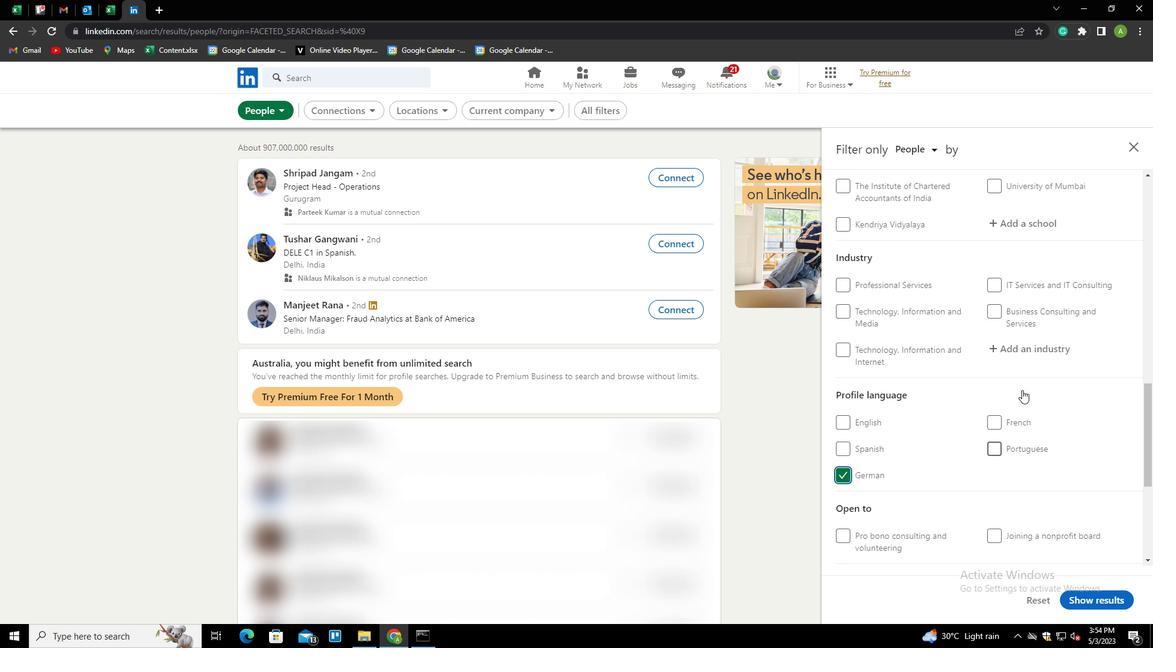 
Action: Mouse moved to (1022, 390)
Screenshot: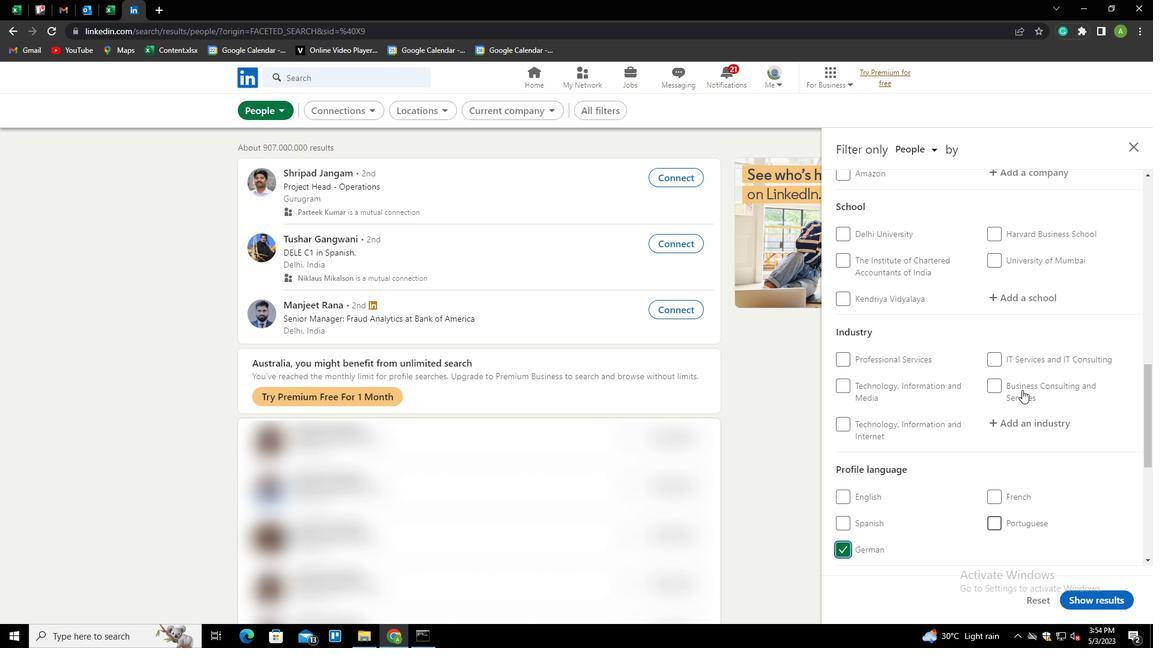 
Action: Mouse scrolled (1022, 390) with delta (0, 0)
Screenshot: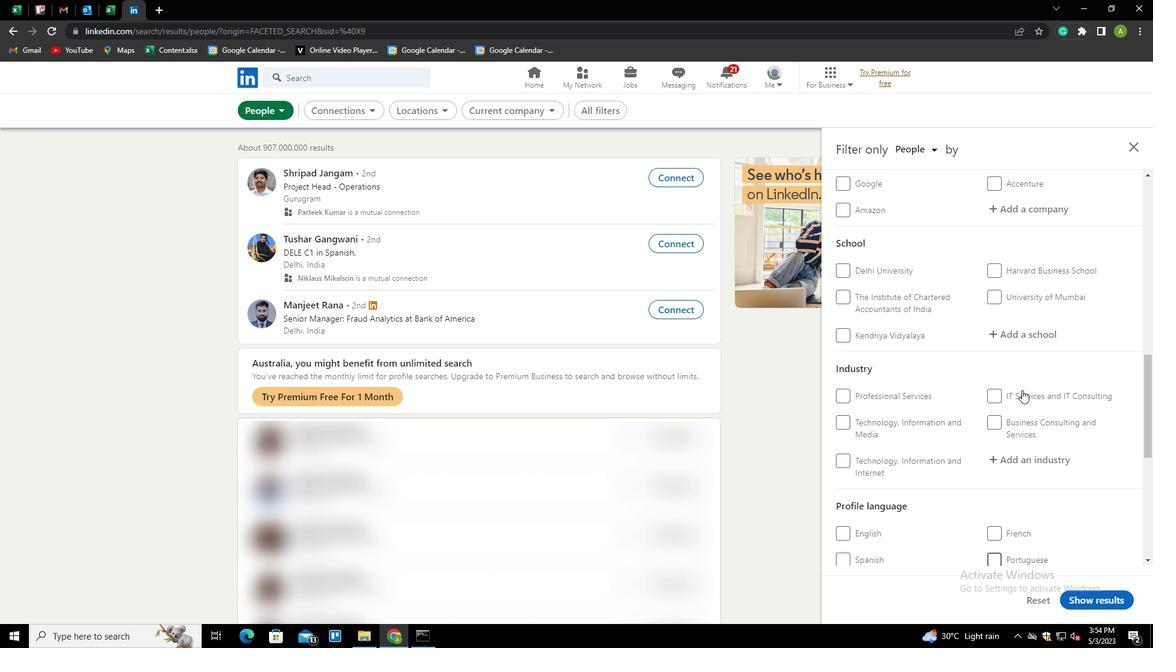 
Action: Mouse moved to (1021, 389)
Screenshot: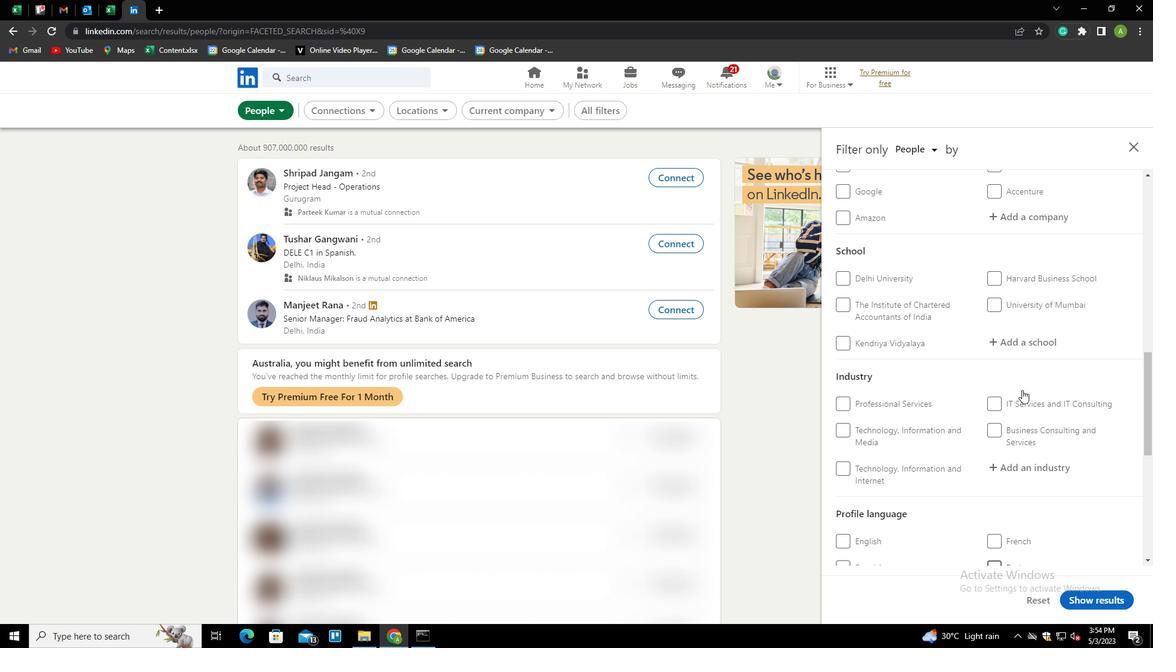 
Action: Mouse scrolled (1021, 390) with delta (0, 0)
Screenshot: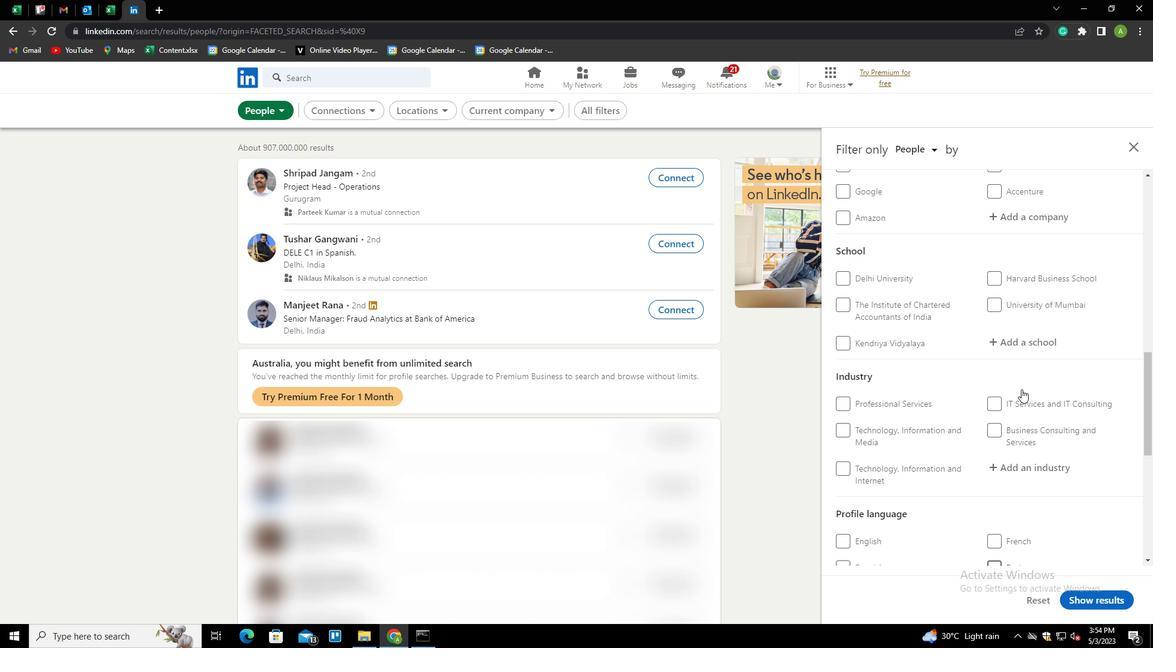 
Action: Mouse moved to (1019, 374)
Screenshot: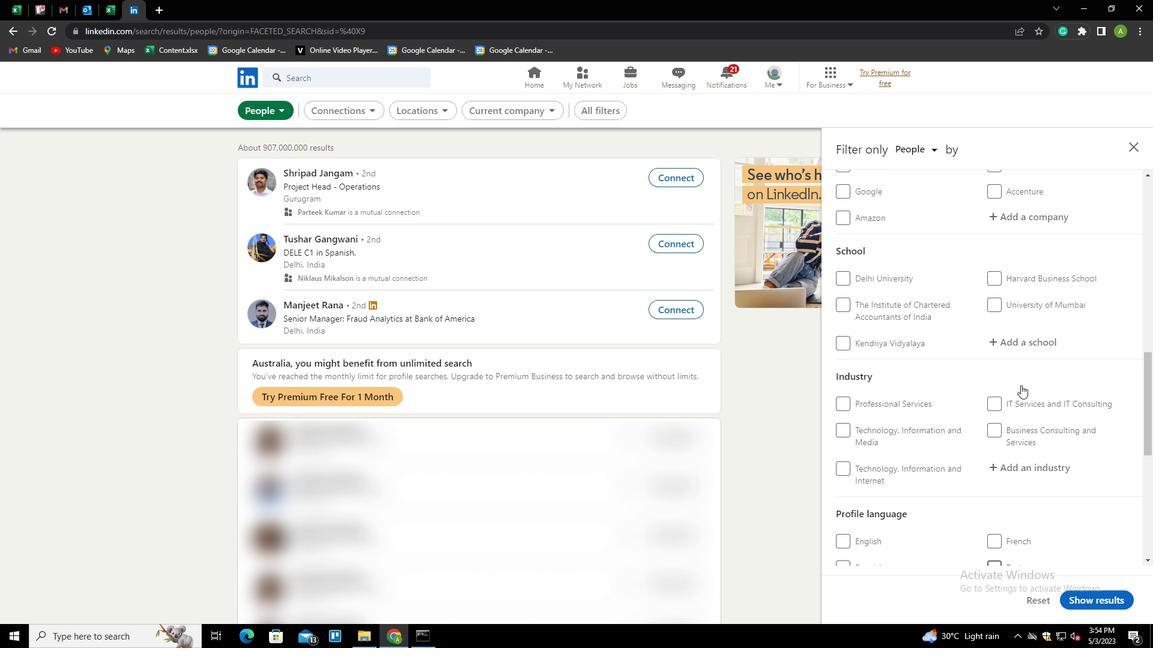 
Action: Mouse scrolled (1019, 375) with delta (0, 0)
Screenshot: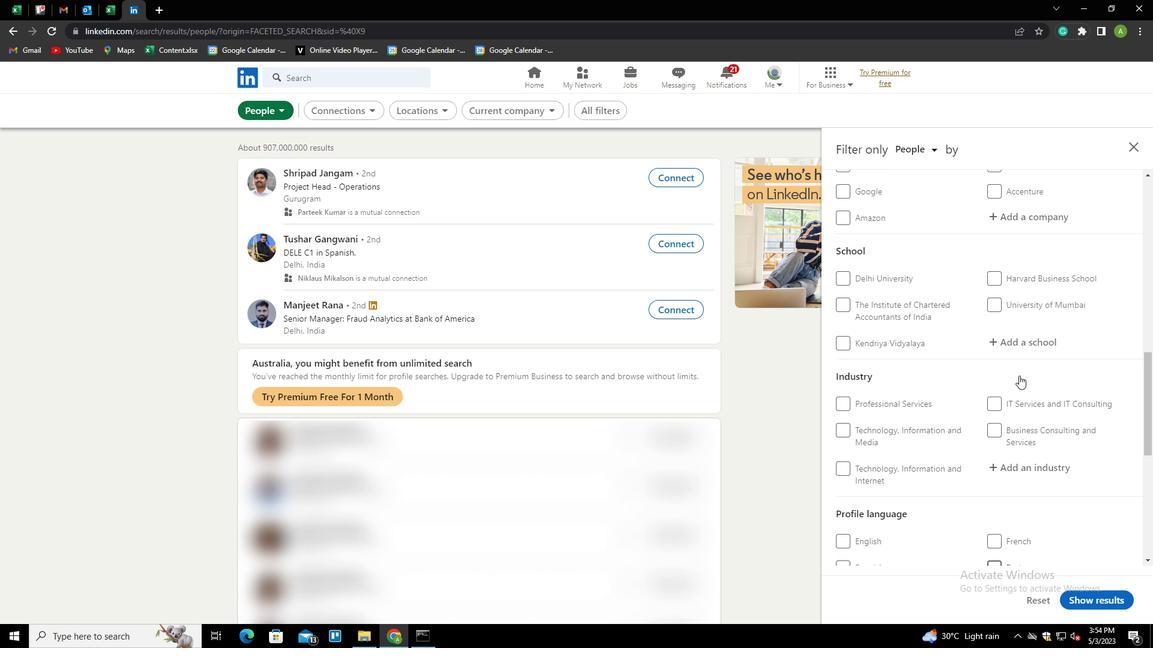
Action: Mouse scrolled (1019, 375) with delta (0, 0)
Screenshot: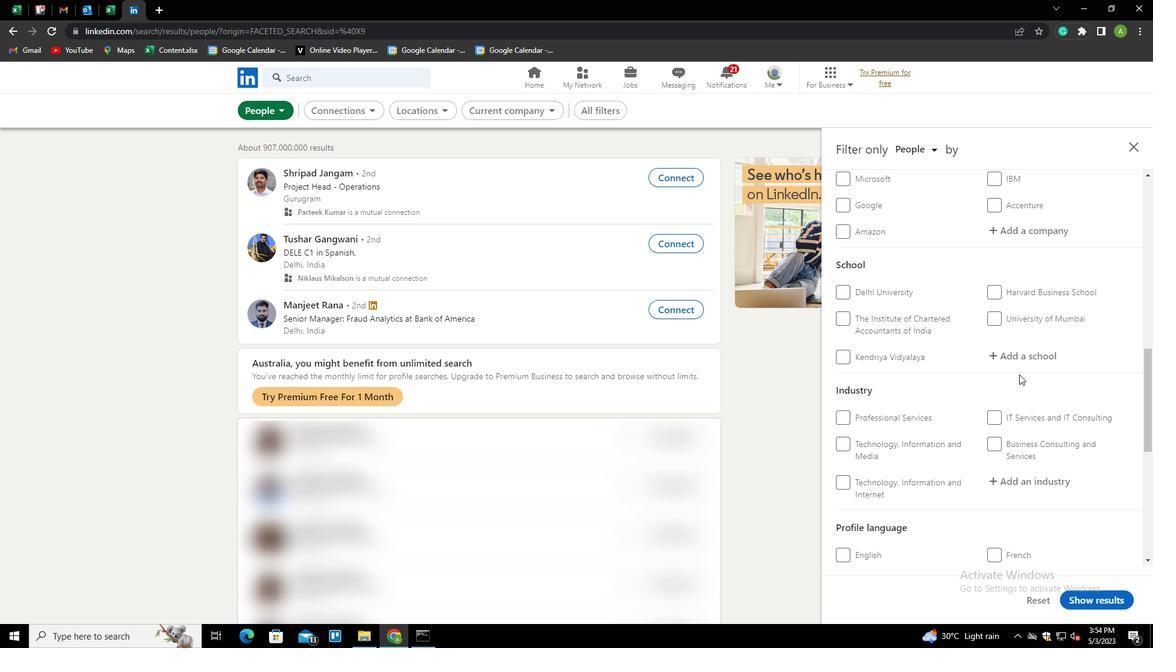 
Action: Mouse moved to (1022, 339)
Screenshot: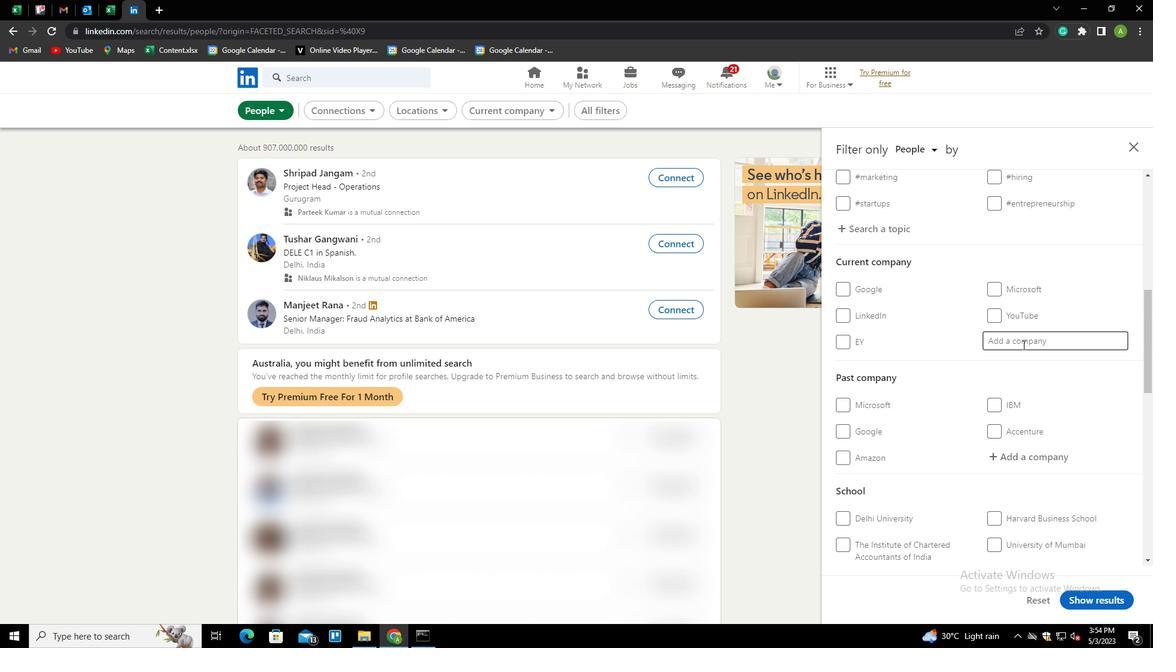 
Action: Mouse pressed left at (1022, 339)
Screenshot: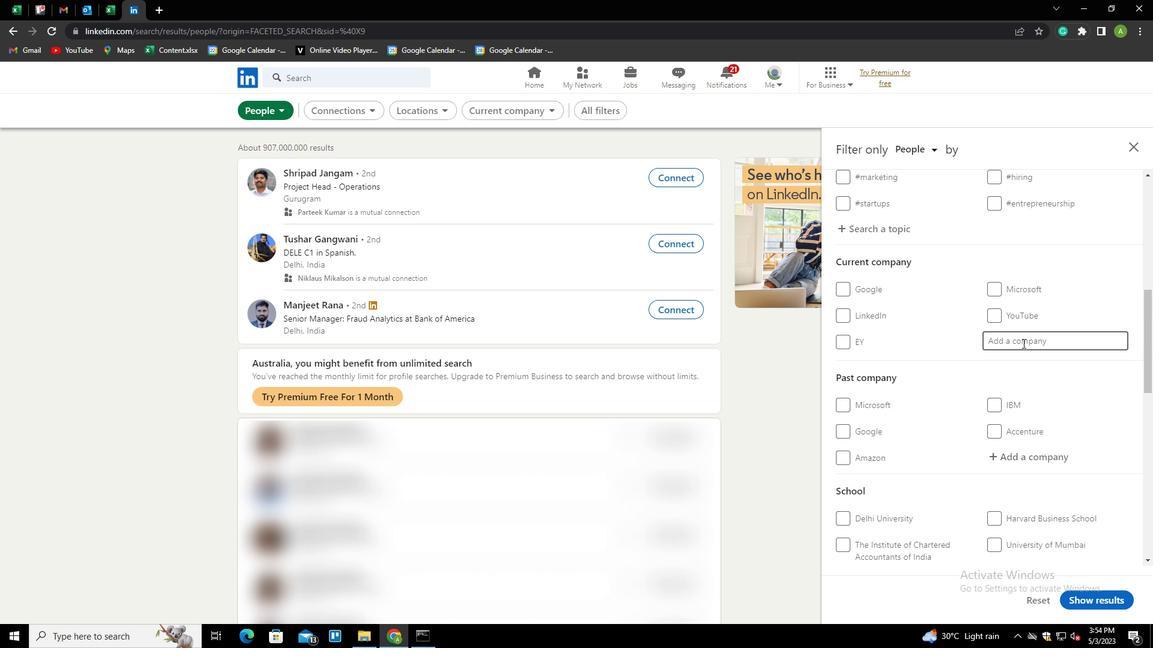 
Action: Key pressed <Key.shift>PHARMAGUID<Key.down><Key.enter>
Screenshot: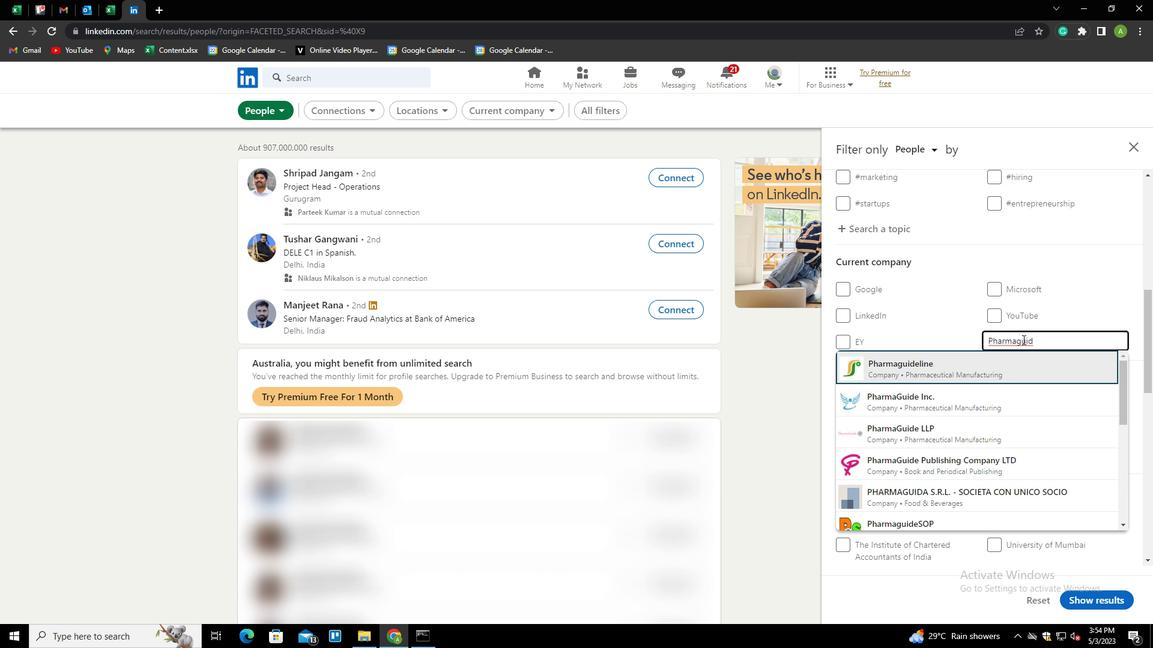 
Action: Mouse scrolled (1022, 339) with delta (0, 0)
Screenshot: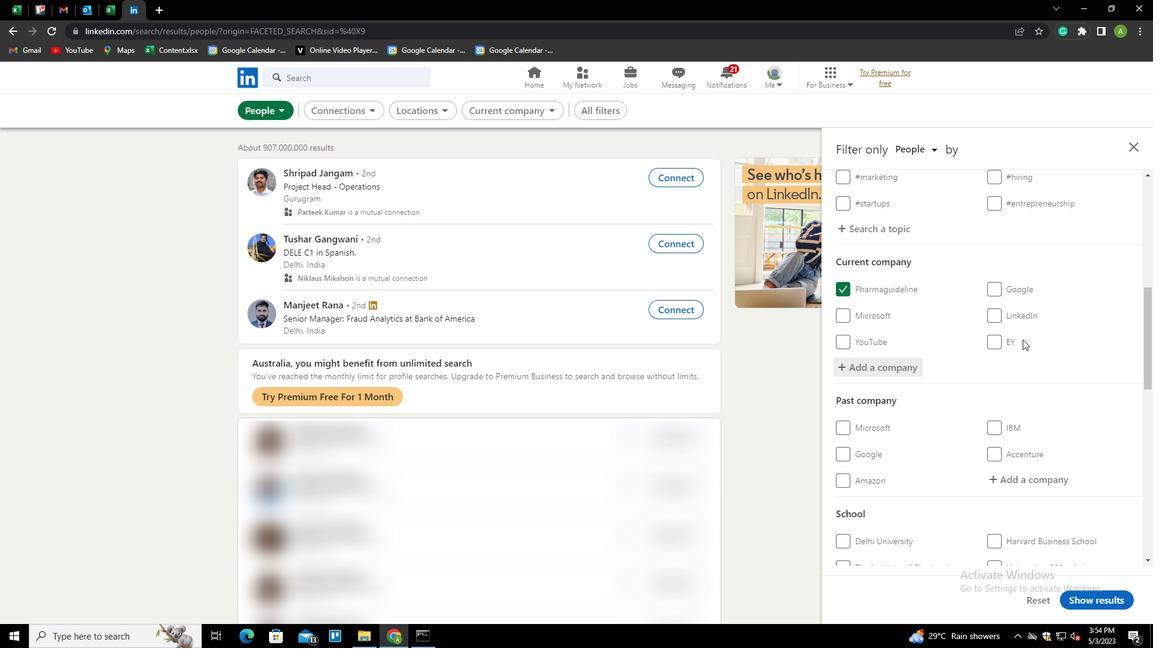 
Action: Mouse scrolled (1022, 339) with delta (0, 0)
Screenshot: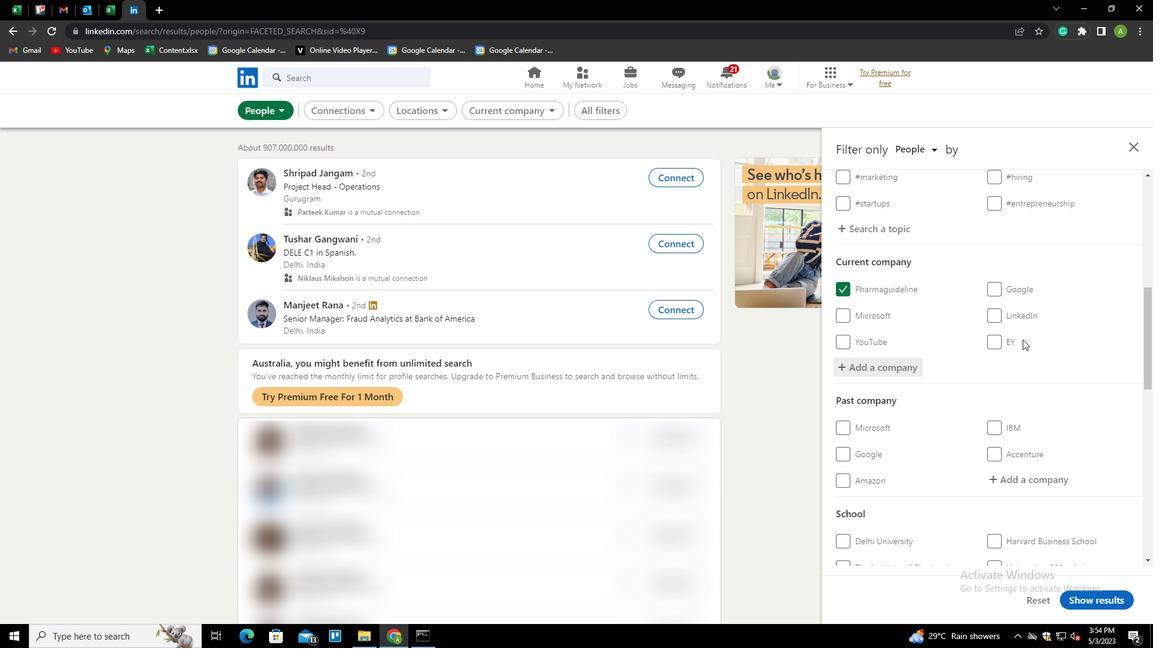 
Action: Mouse scrolled (1022, 339) with delta (0, 0)
Screenshot: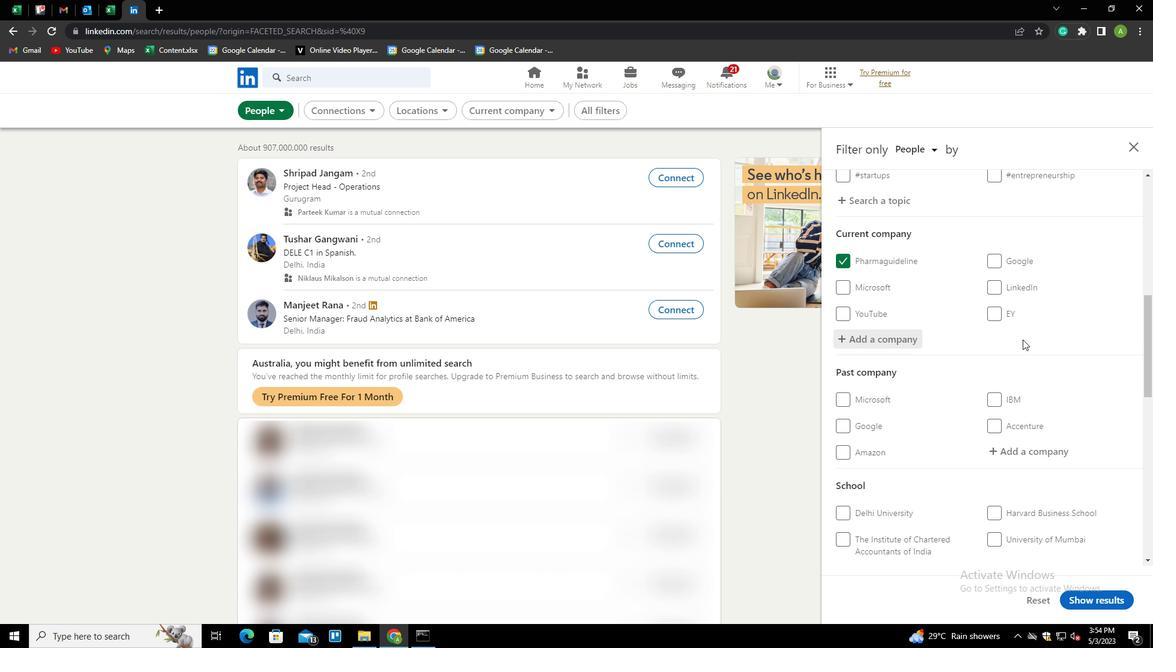 
Action: Mouse scrolled (1022, 339) with delta (0, 0)
Screenshot: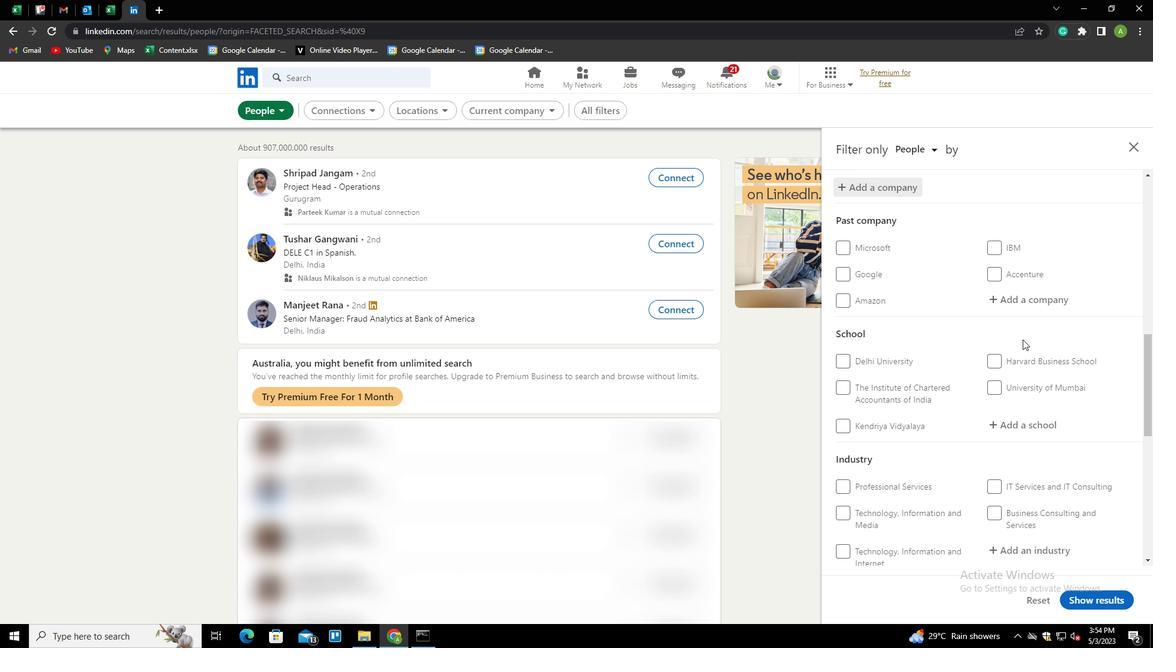 
Action: Mouse scrolled (1022, 339) with delta (0, 0)
Screenshot: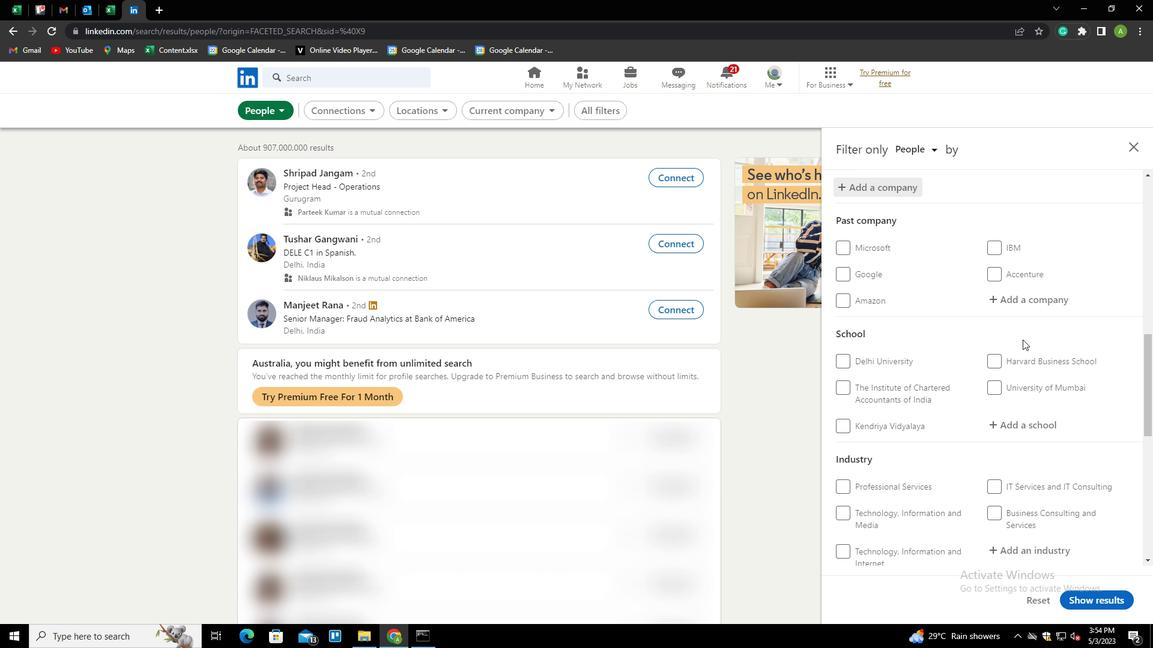 
Action: Mouse moved to (1008, 308)
Screenshot: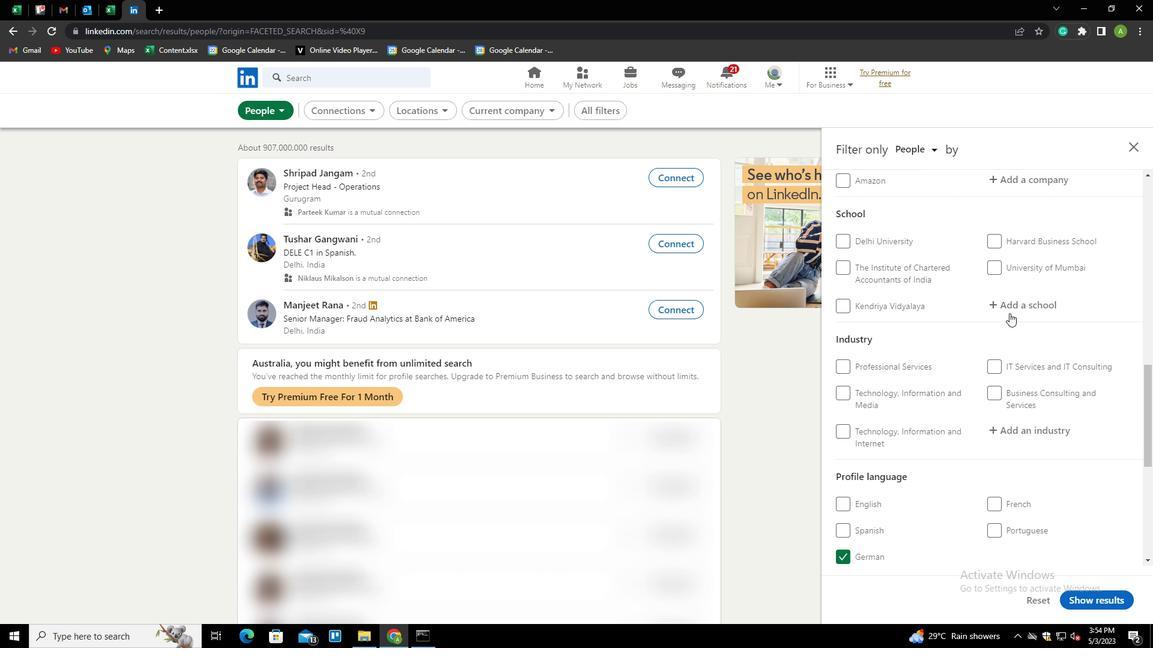 
Action: Mouse pressed left at (1008, 308)
Screenshot: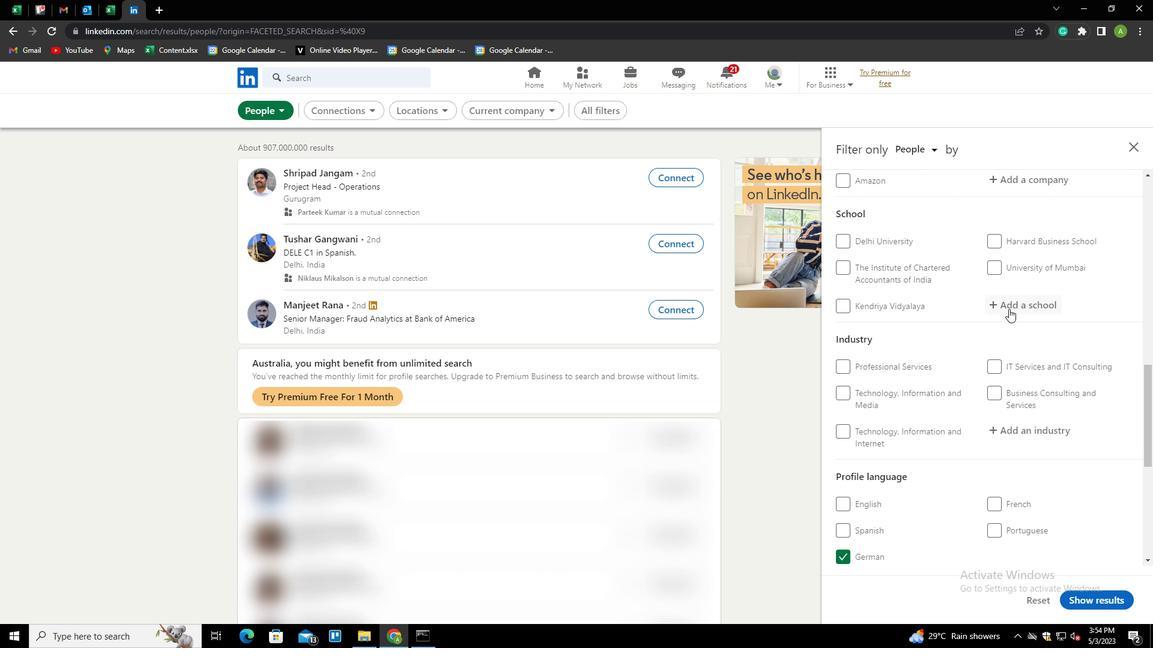 
Action: Mouse moved to (1013, 305)
Screenshot: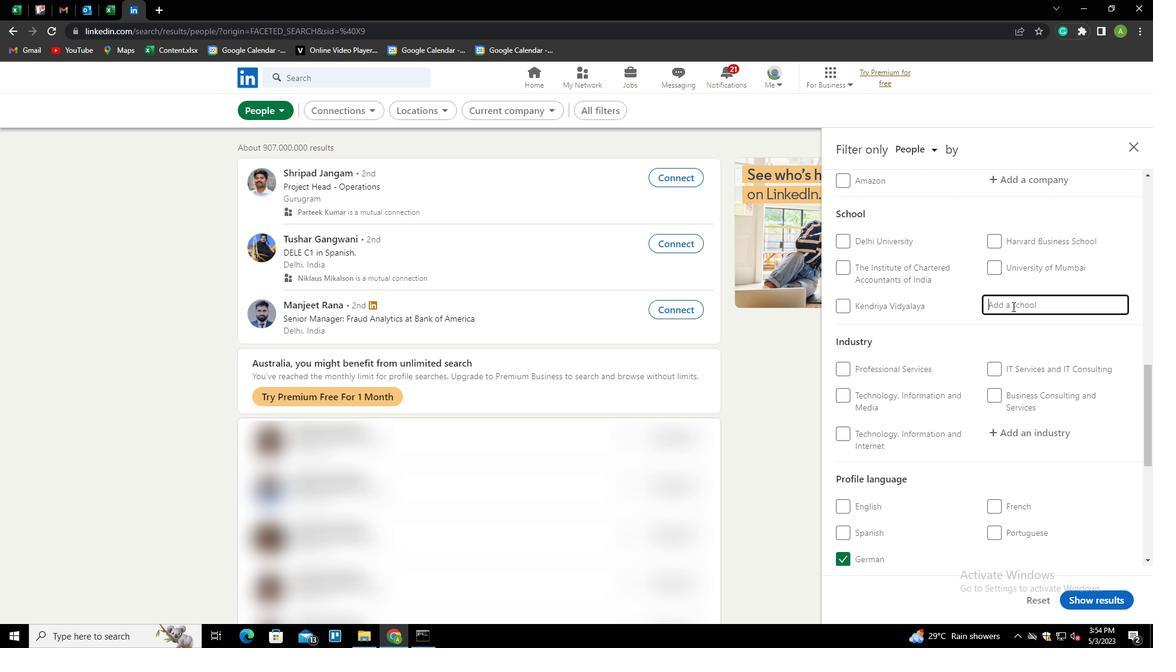 
Action: Mouse pressed left at (1013, 305)
Screenshot: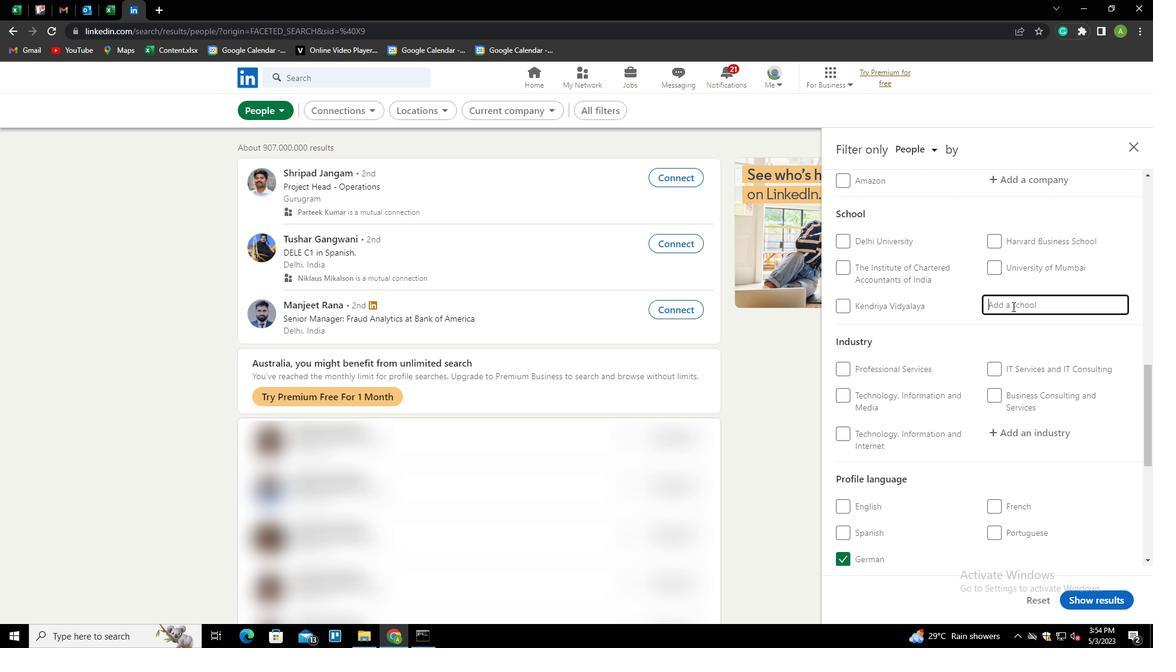 
Action: Key pressed <Key.shift>ST<Key.space><Key.shift>MARKS<Key.space><Key.shift>PUB<Key.down><Key.enter>
Screenshot: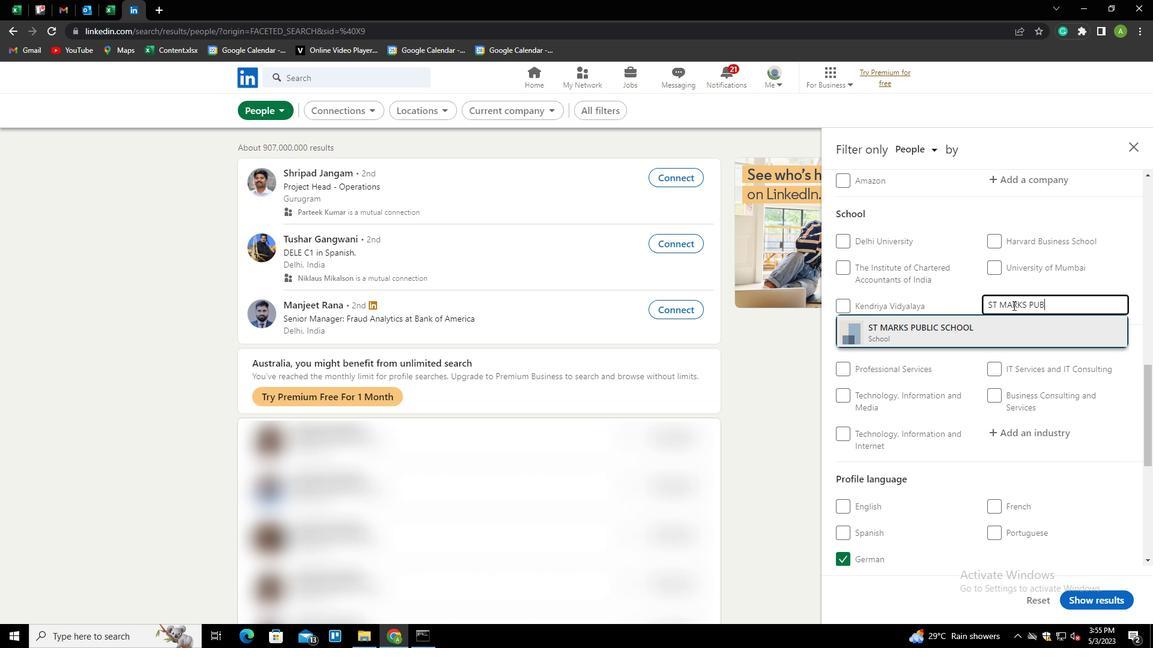 
Action: Mouse scrolled (1013, 305) with delta (0, 0)
Screenshot: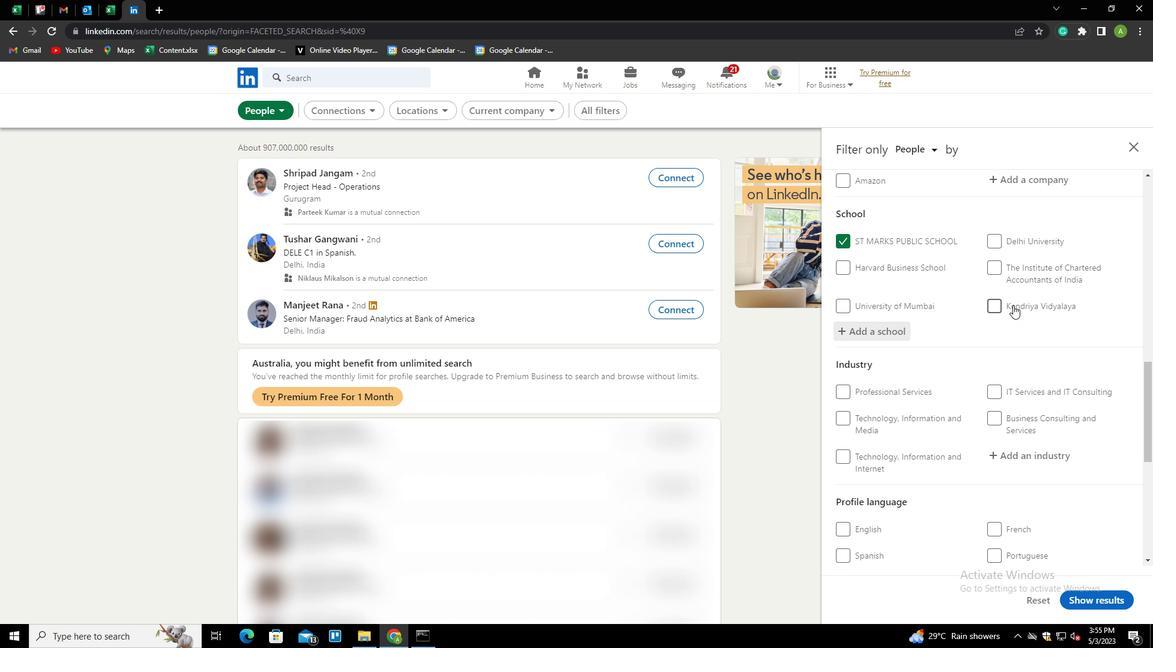 
Action: Mouse scrolled (1013, 305) with delta (0, 0)
Screenshot: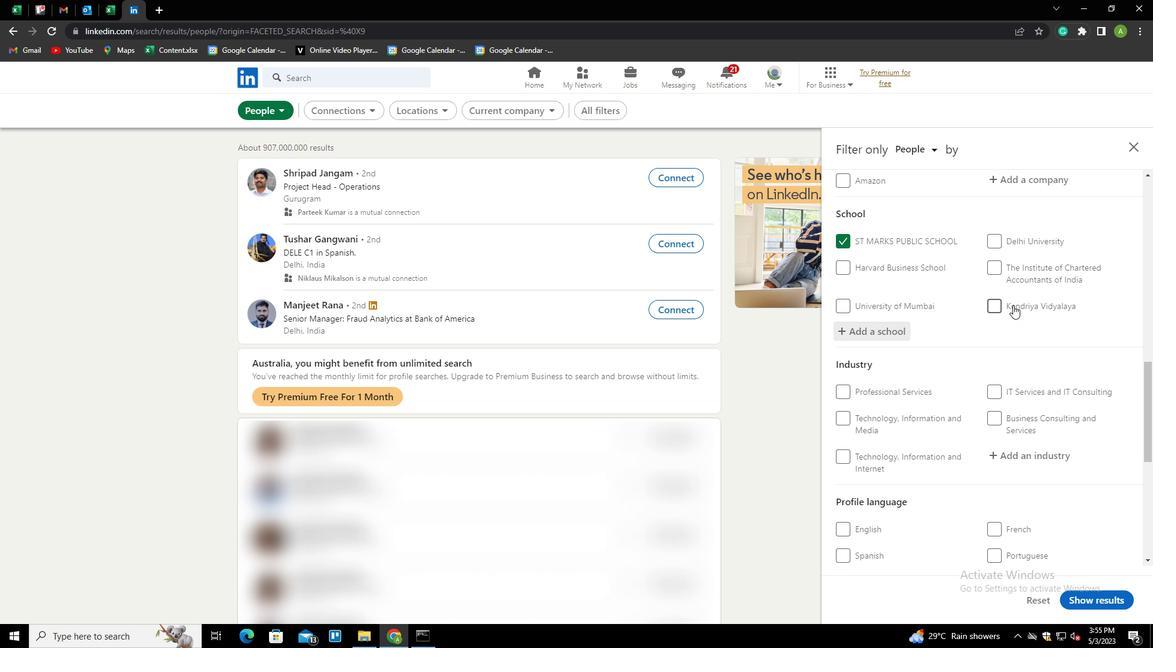 
Action: Mouse scrolled (1013, 305) with delta (0, 0)
Screenshot: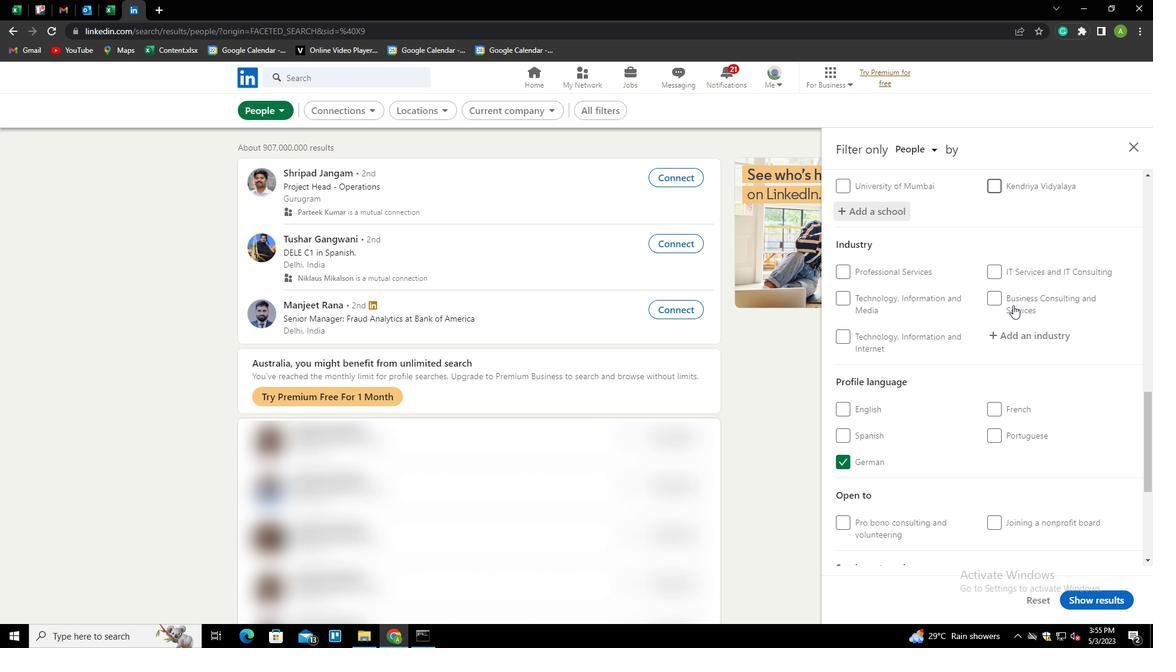 
Action: Mouse scrolled (1013, 305) with delta (0, 0)
Screenshot: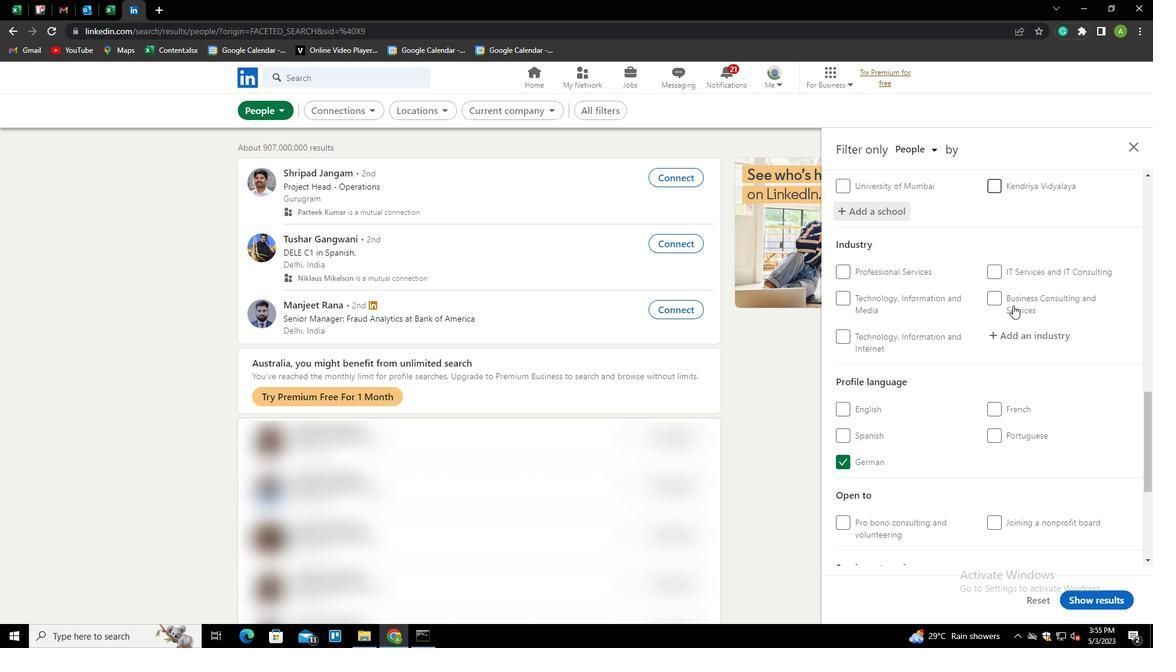 
Action: Mouse moved to (1013, 208)
Screenshot: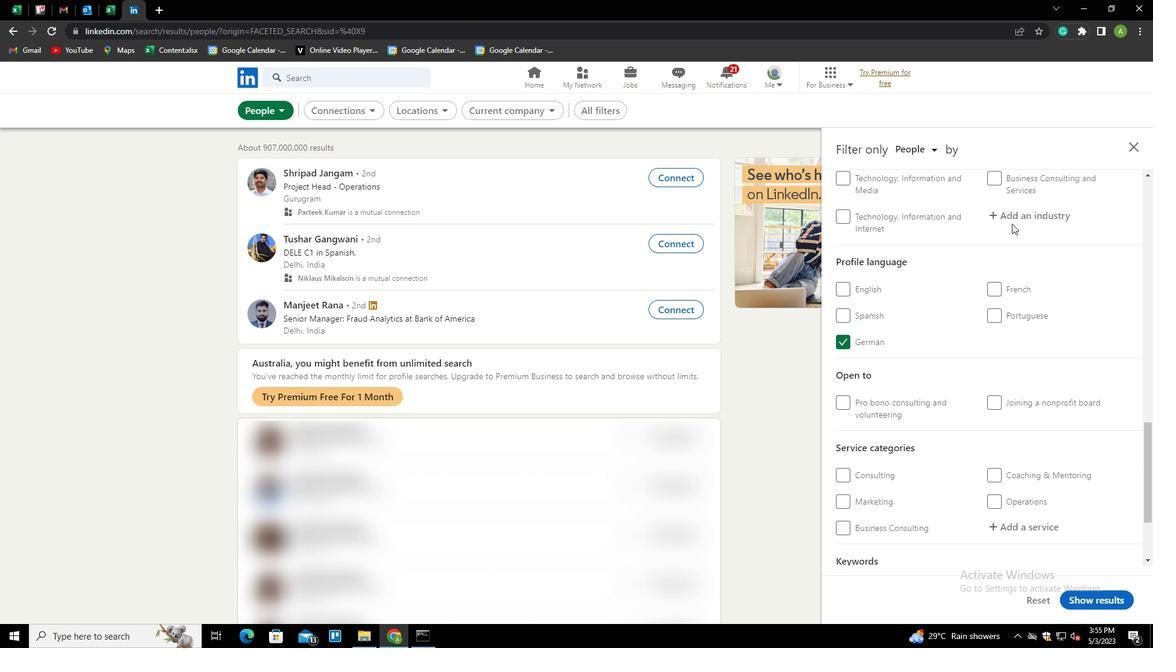 
Action: Mouse pressed left at (1013, 208)
Screenshot: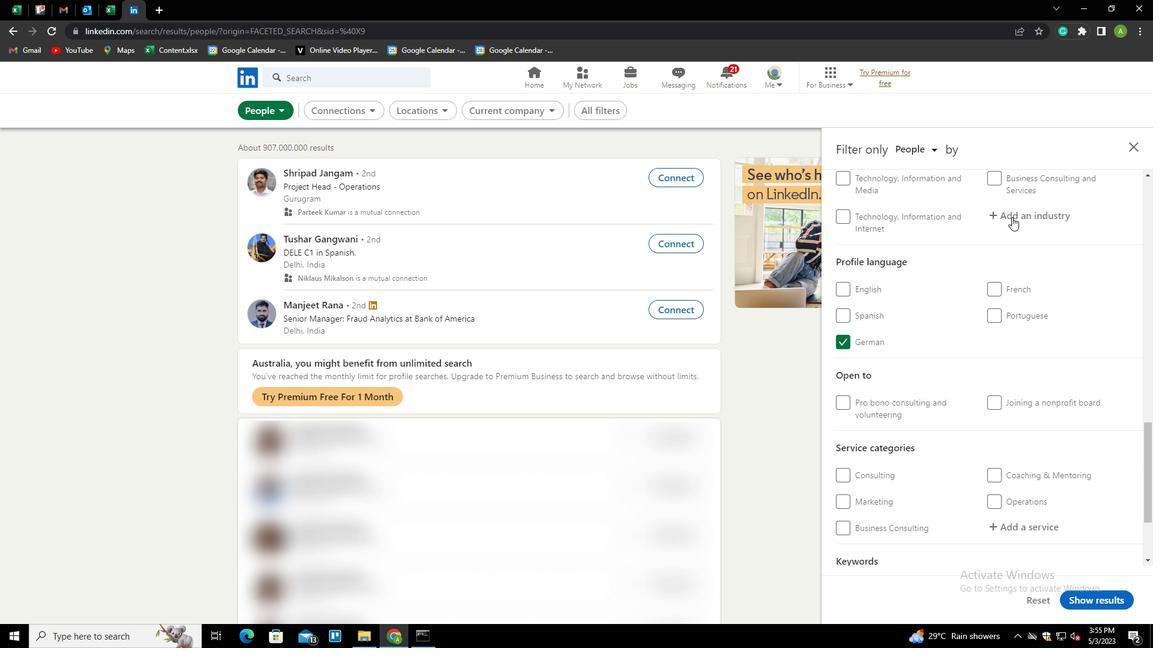 
Action: Mouse moved to (1016, 216)
Screenshot: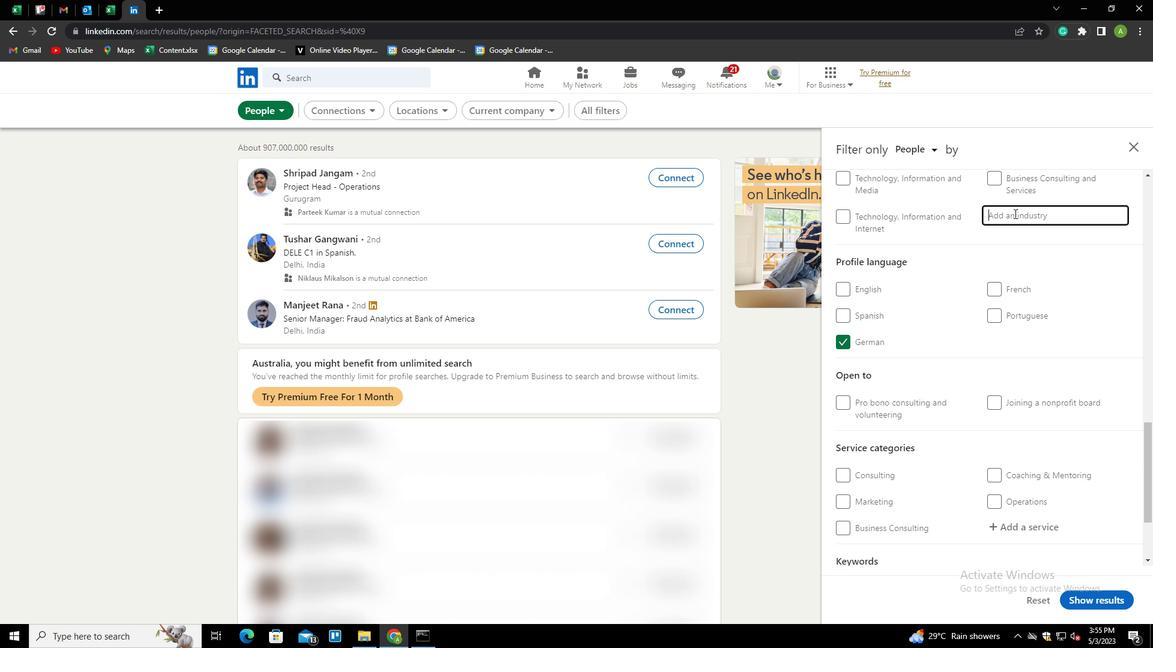 
Action: Mouse pressed left at (1016, 216)
Screenshot: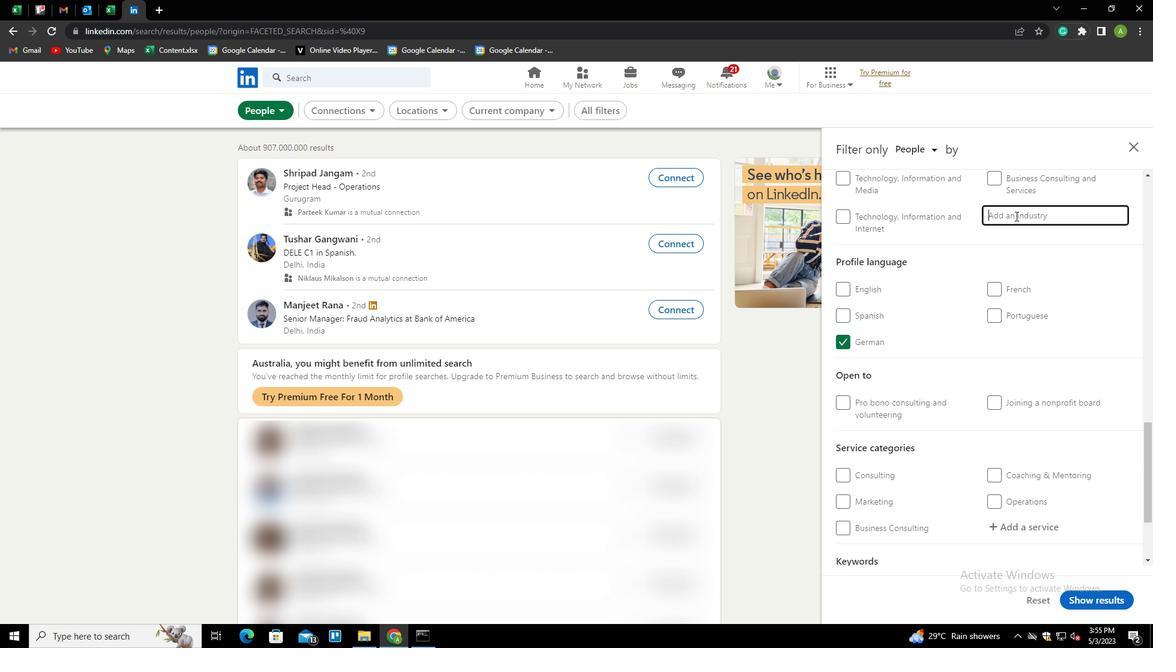 
Action: Key pressed <Key.shift><Key.shift><Key.shift><Key.shift><Key.shift><Key.shift><Key.shift><Key.shift><Key.shift><Key.shift><Key.shift><Key.shift><Key.shift><Key.shift><Key.shift>PERIODICAL<Key.down><Key.down><Key.down><Key.down><Key.enter>
Screenshot: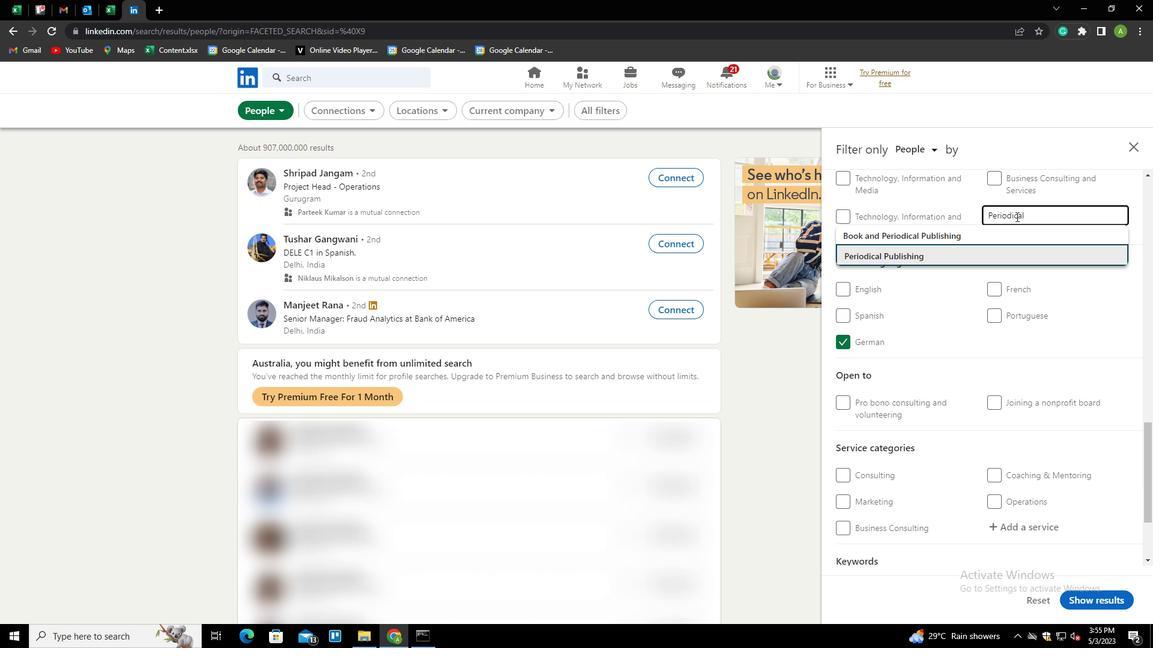 
Action: Mouse scrolled (1016, 216) with delta (0, 0)
Screenshot: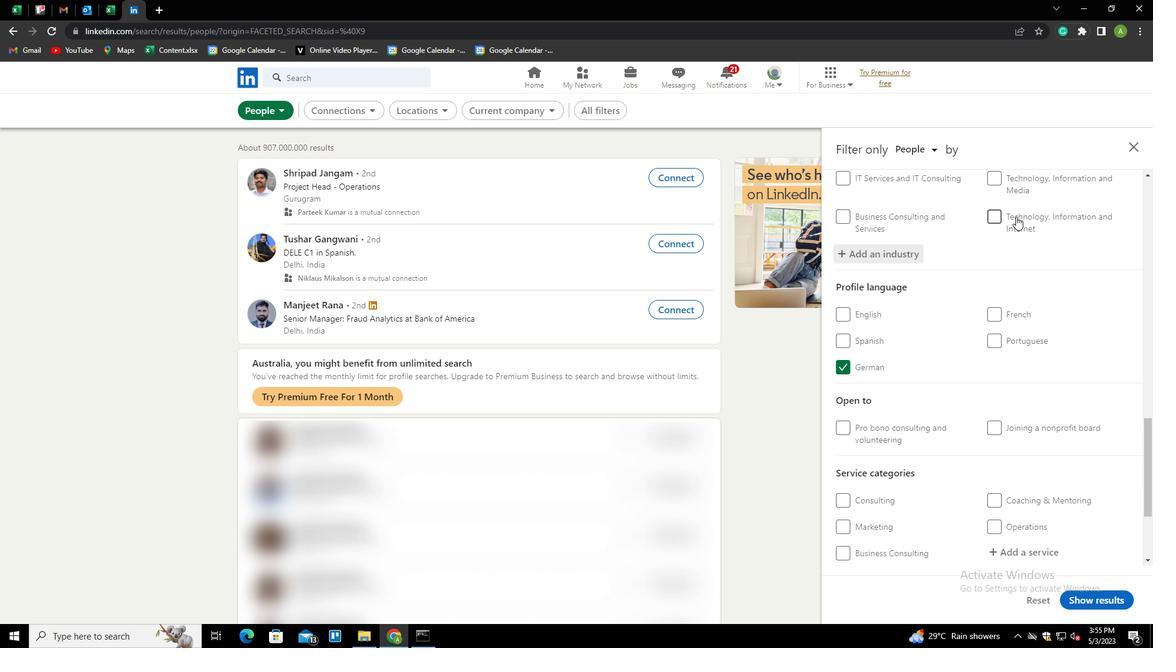 
Action: Mouse scrolled (1016, 216) with delta (0, 0)
Screenshot: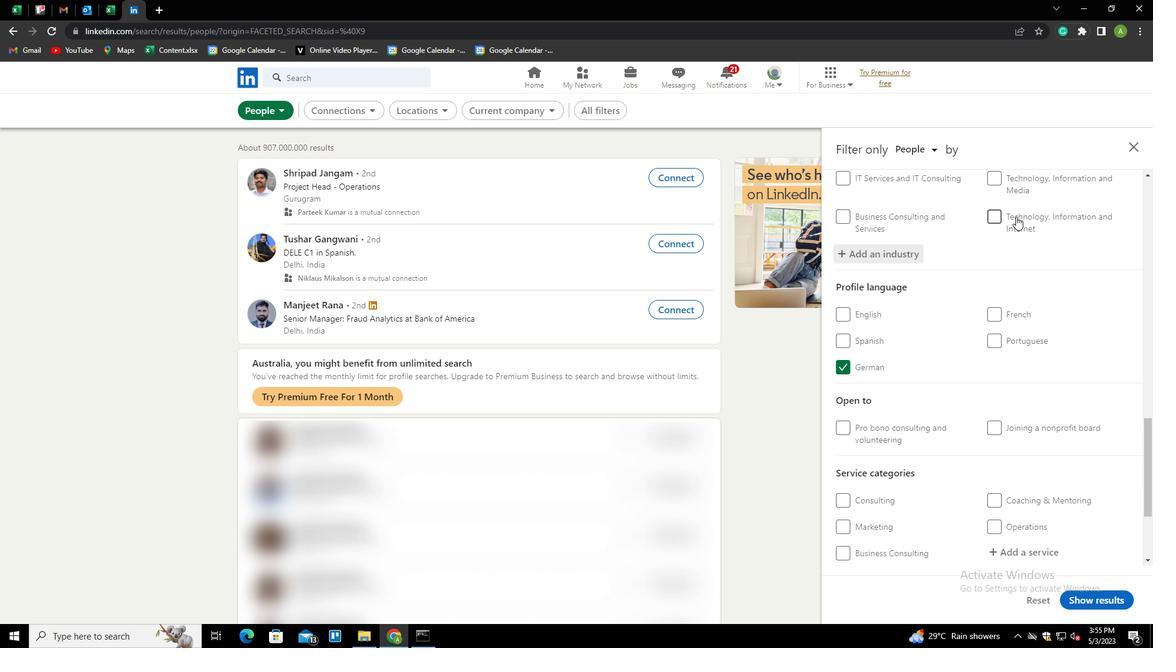 
Action: Mouse scrolled (1016, 216) with delta (0, 0)
Screenshot: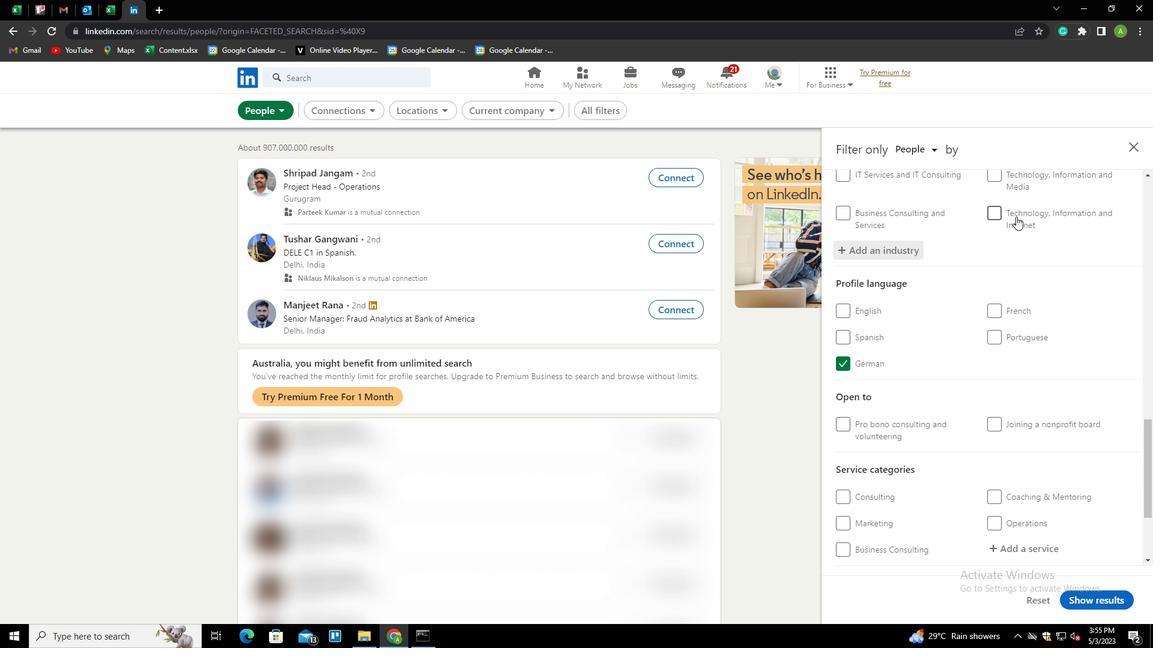 
Action: Mouse scrolled (1016, 216) with delta (0, 0)
Screenshot: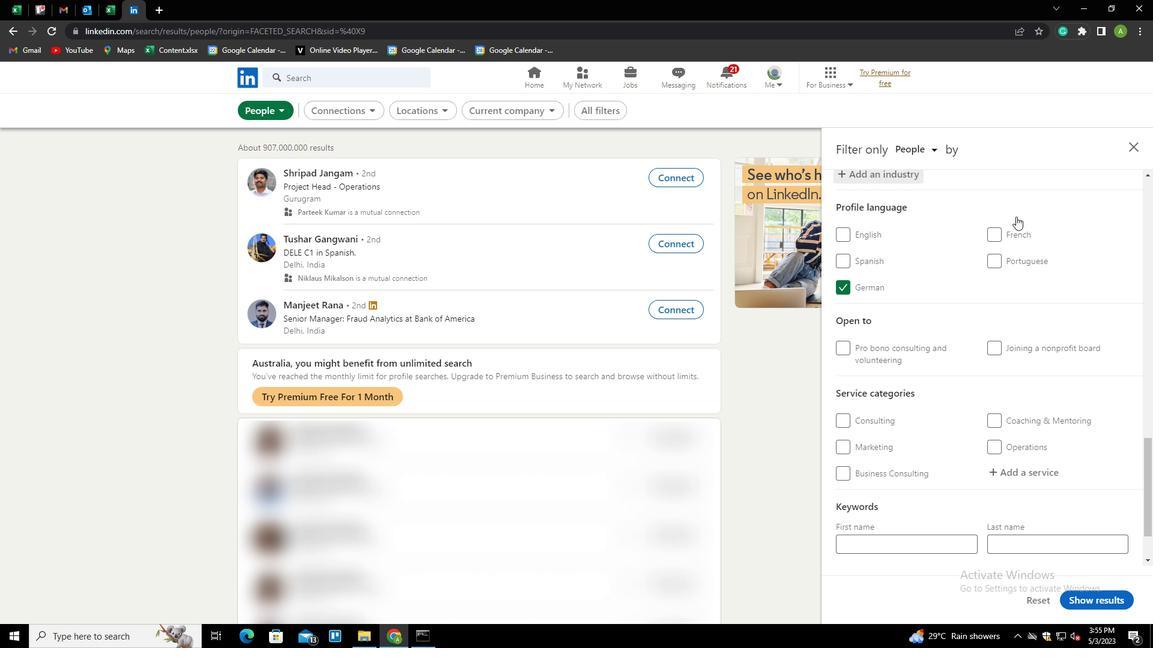
Action: Mouse scrolled (1016, 217) with delta (0, 0)
Screenshot: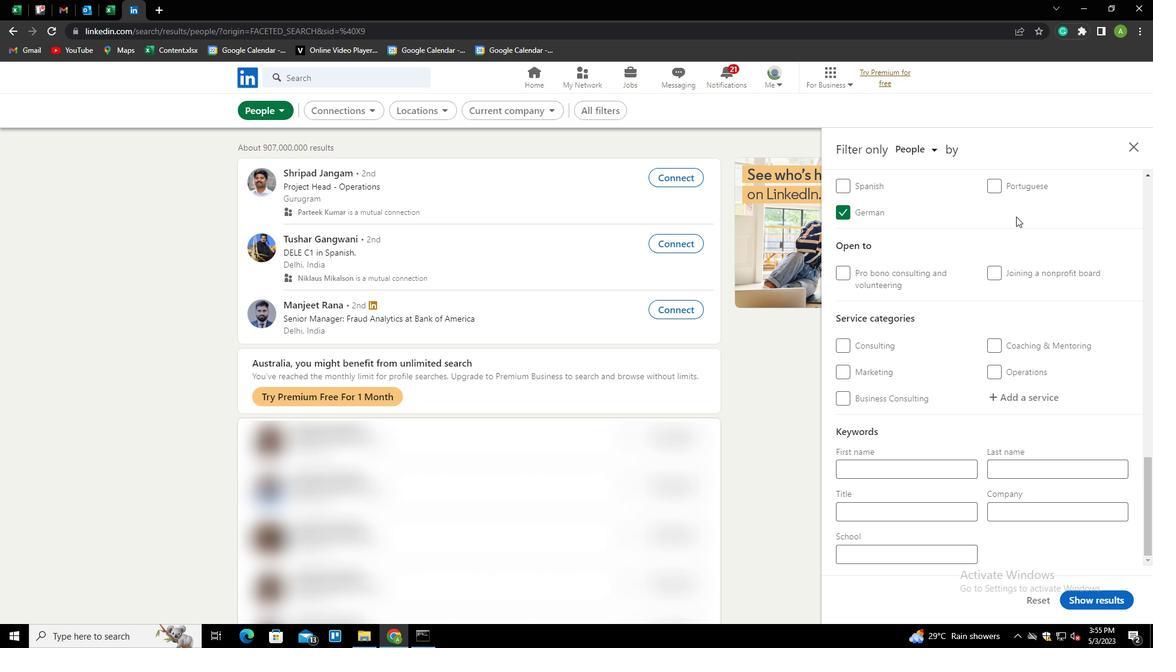 
Action: Mouse scrolled (1016, 217) with delta (0, 0)
Screenshot: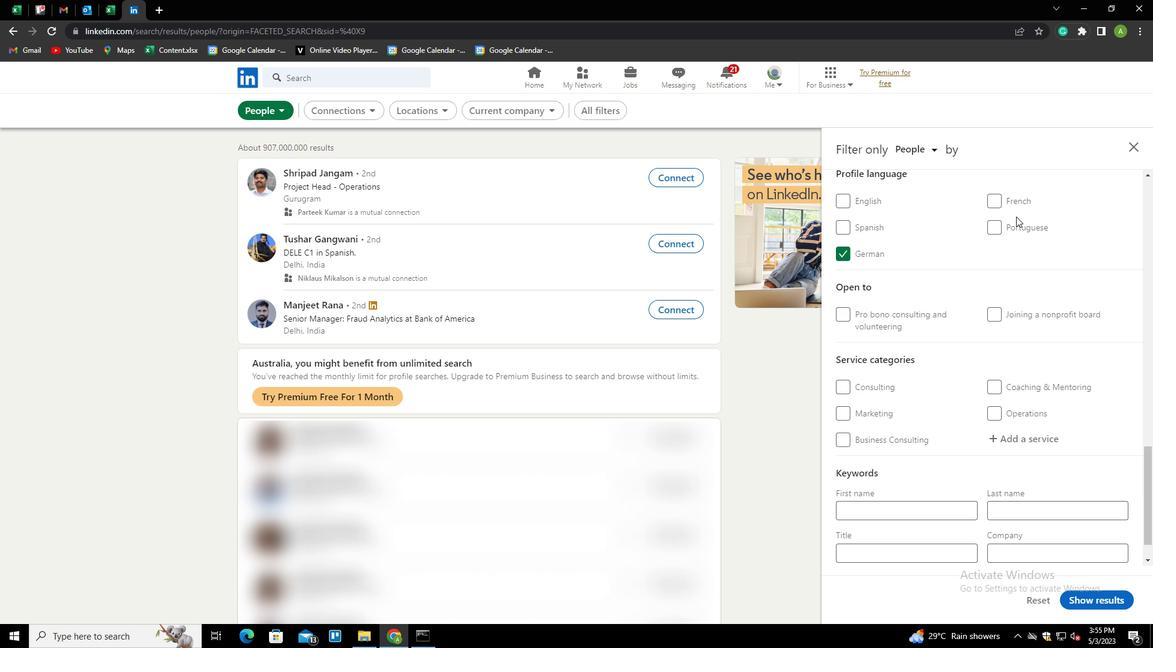 
Action: Mouse scrolled (1016, 217) with delta (0, 0)
Screenshot: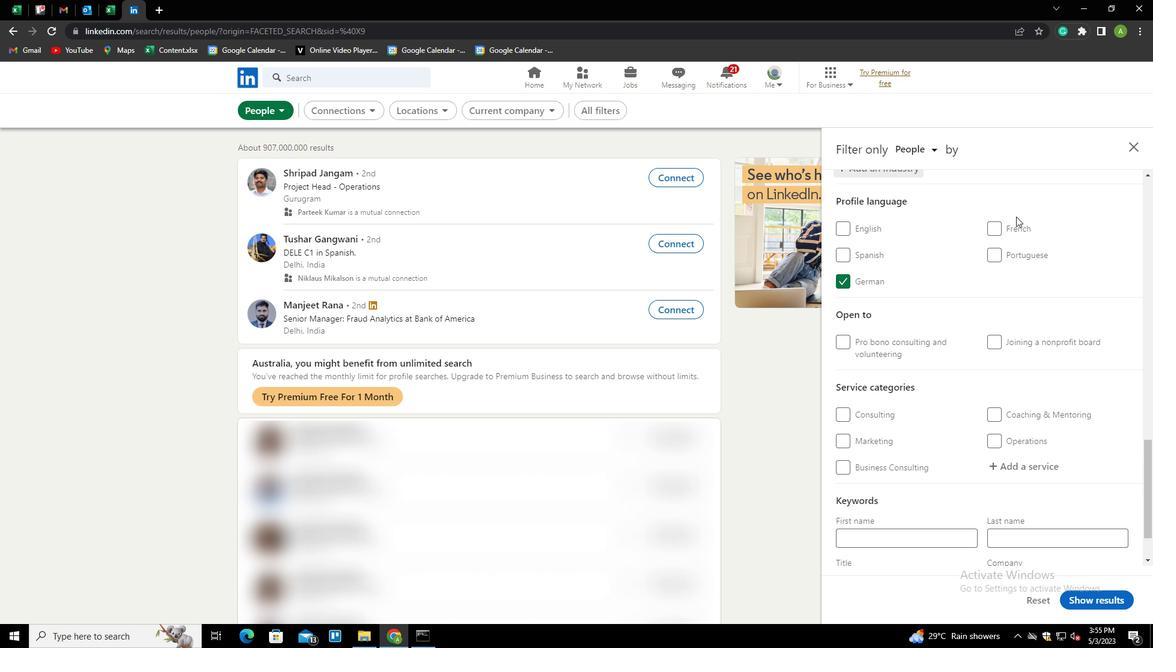
Action: Mouse scrolled (1016, 216) with delta (0, 0)
Screenshot: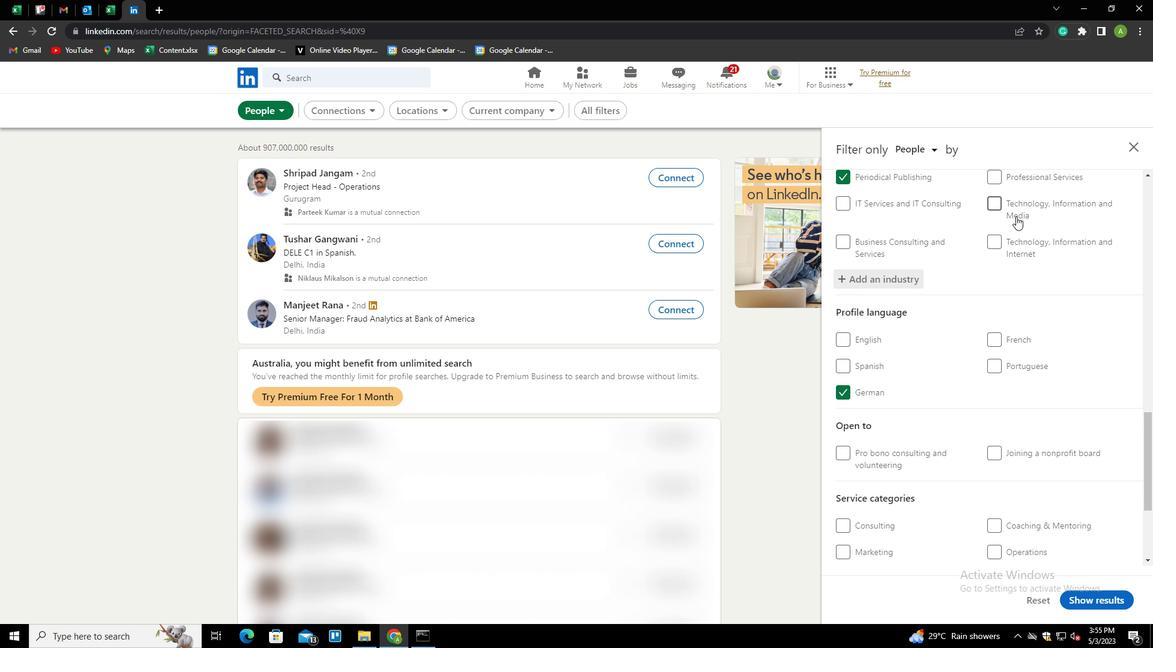 
Action: Mouse scrolled (1016, 216) with delta (0, 0)
Screenshot: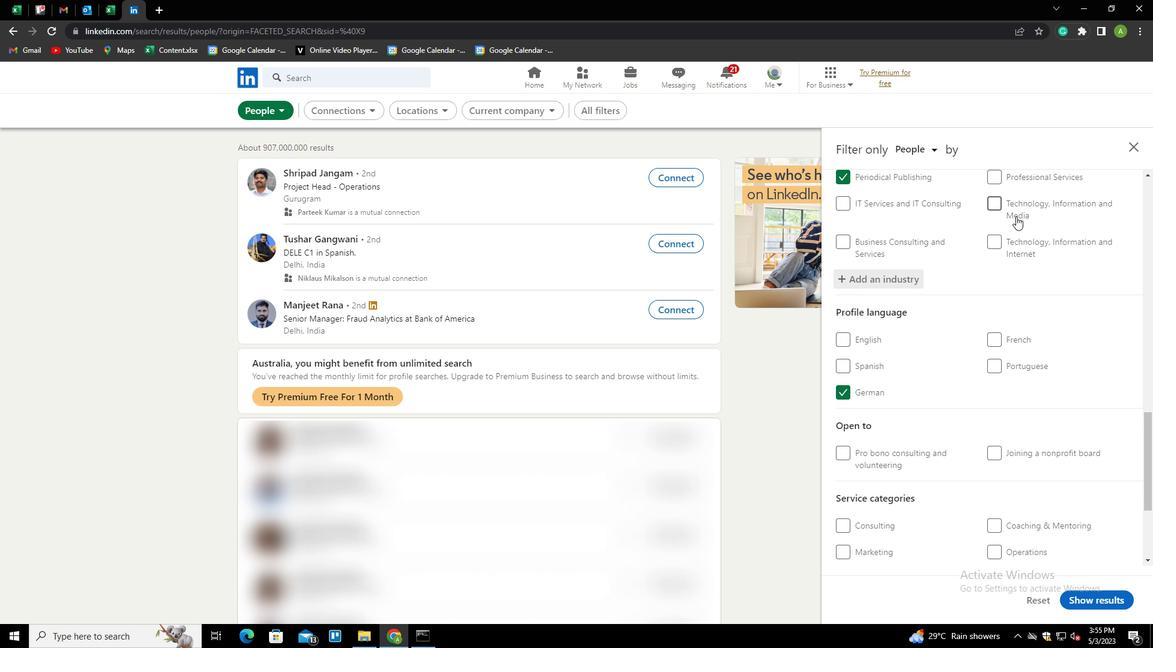 
Action: Mouse scrolled (1016, 216) with delta (0, 0)
Screenshot: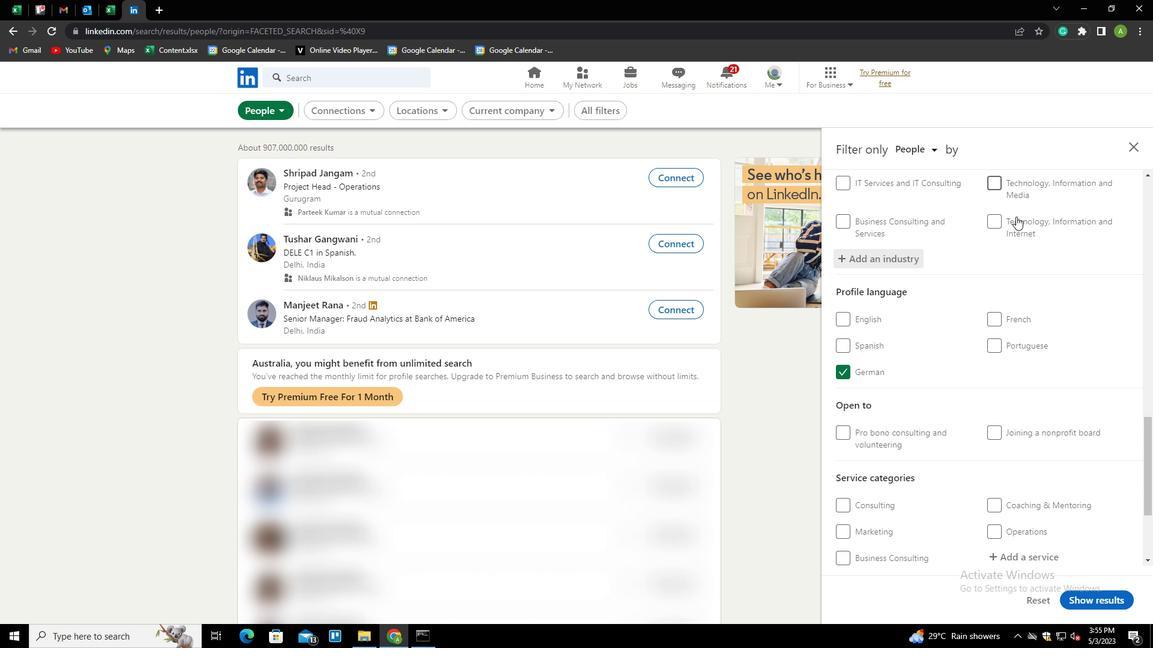 
Action: Mouse scrolled (1016, 216) with delta (0, 0)
Screenshot: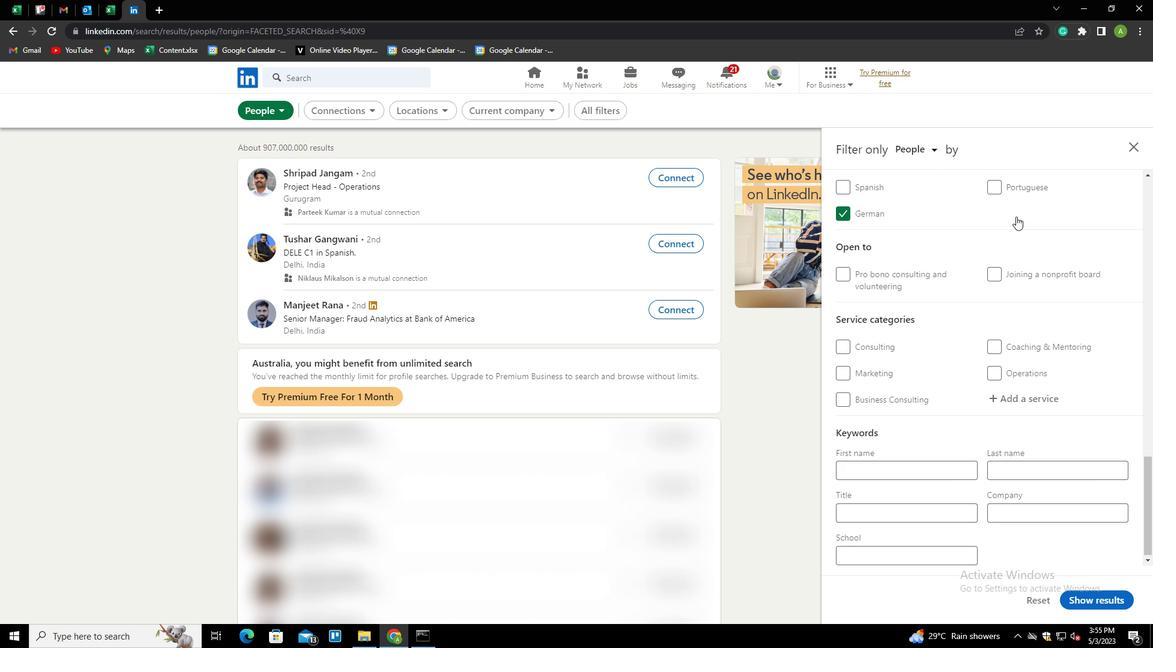 
Action: Mouse scrolled (1016, 216) with delta (0, 0)
Screenshot: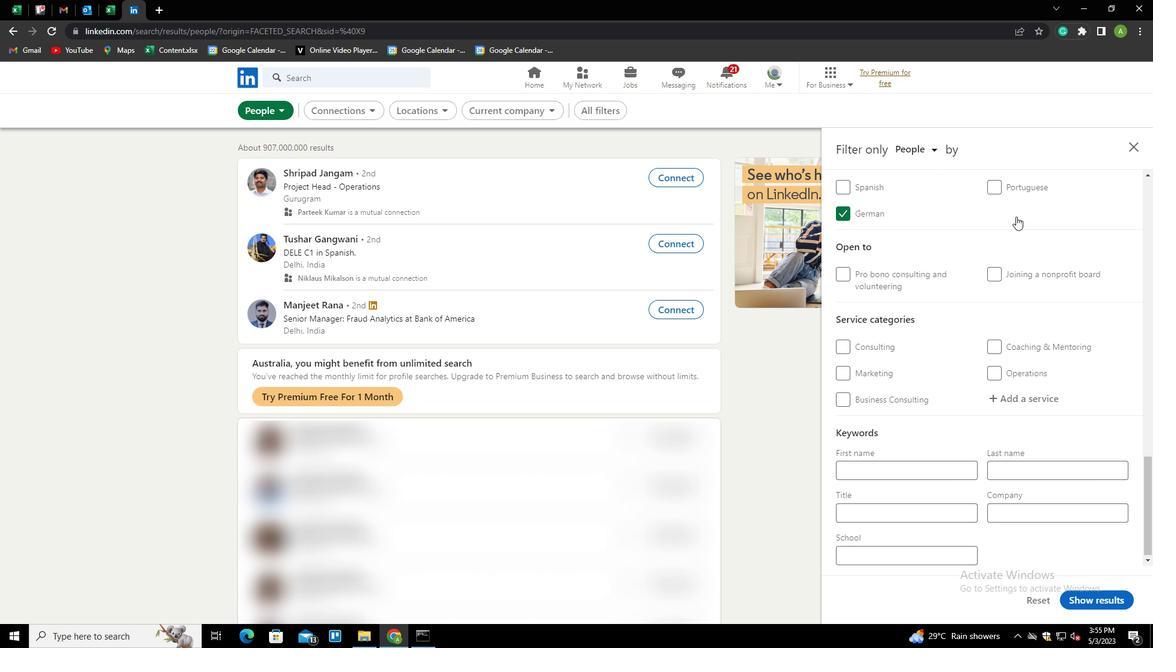 
Action: Mouse scrolled (1016, 216) with delta (0, 0)
Screenshot: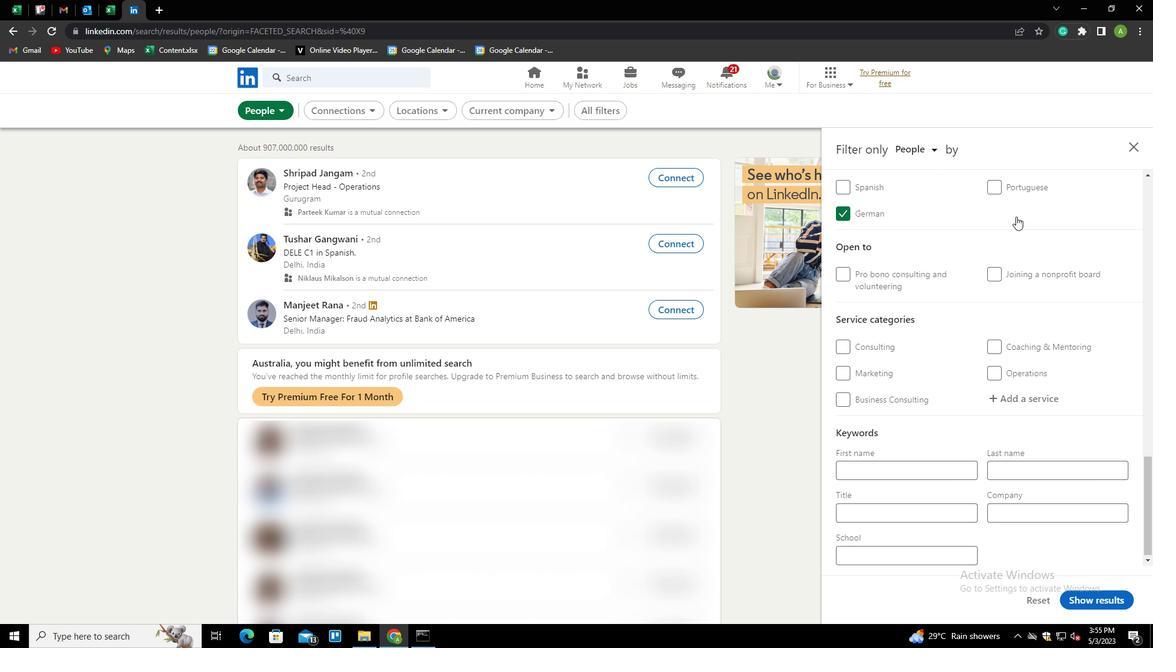 
Action: Mouse moved to (1006, 389)
Screenshot: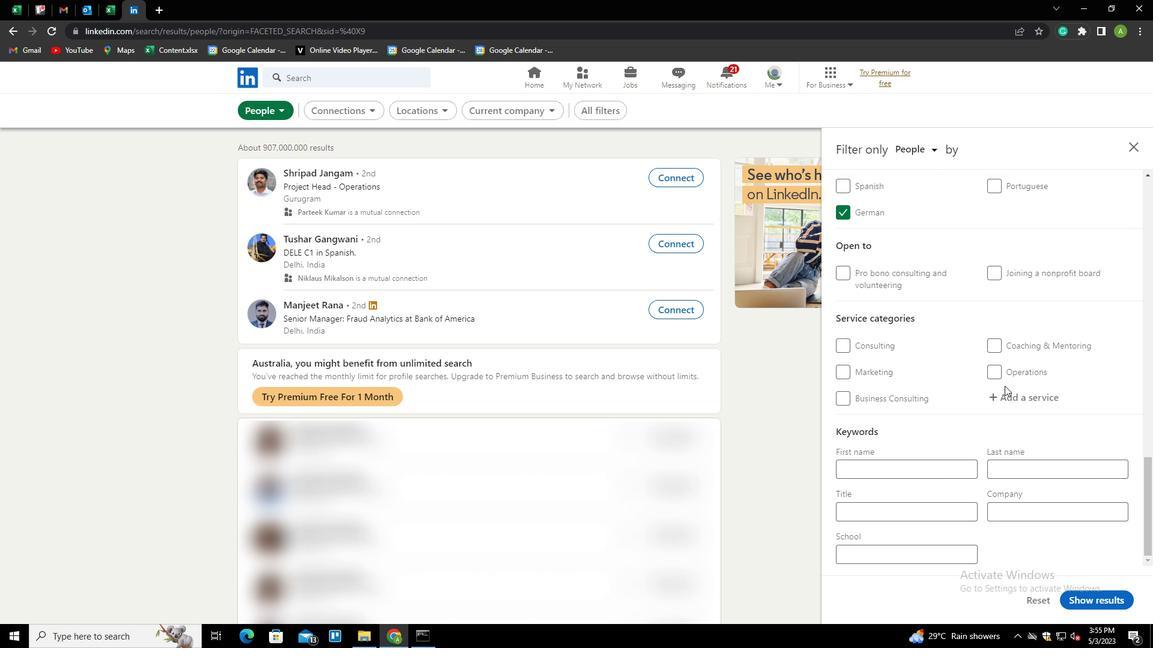 
Action: Mouse pressed left at (1006, 389)
Screenshot: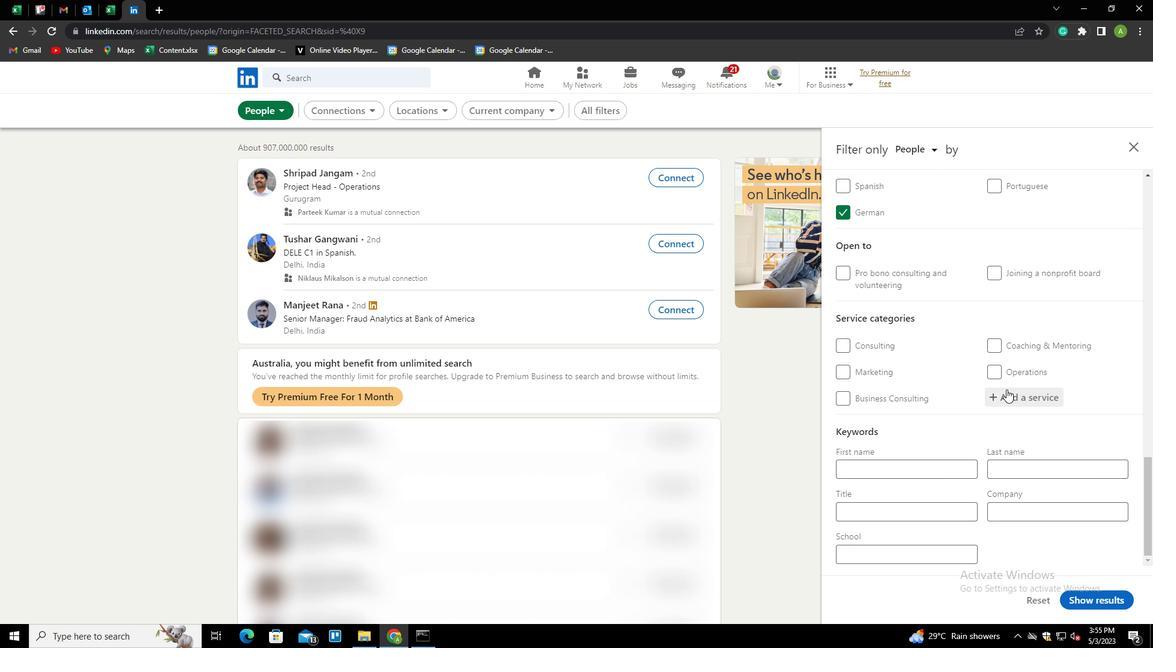 
Action: Mouse moved to (1011, 396)
Screenshot: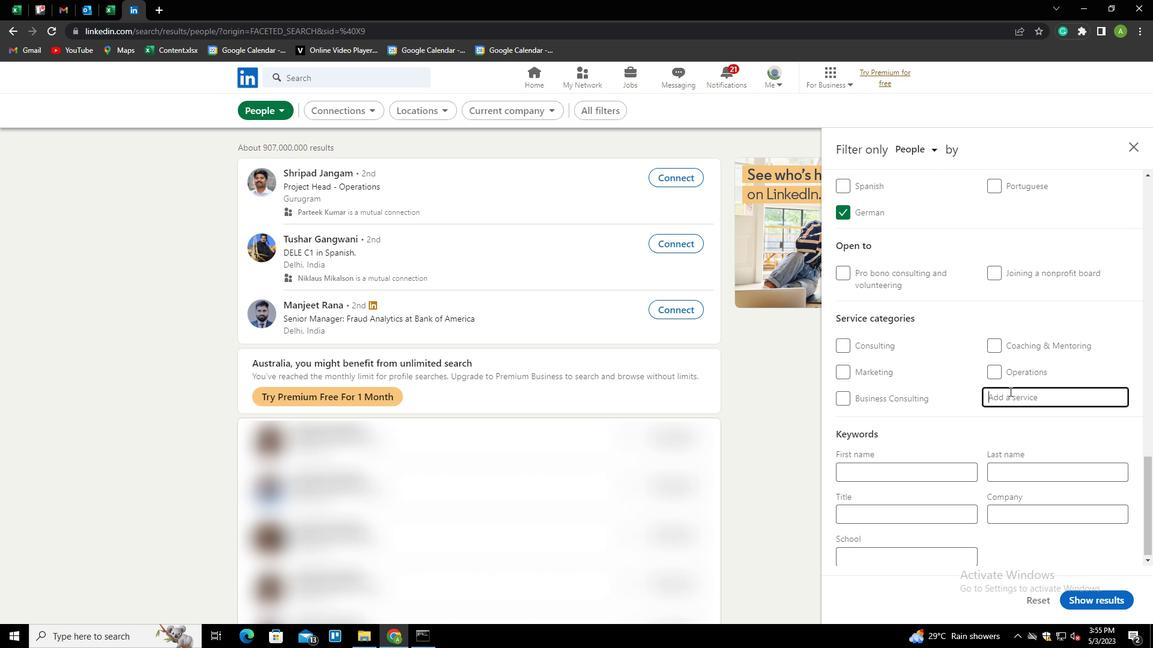 
Action: Mouse pressed left at (1011, 396)
Screenshot: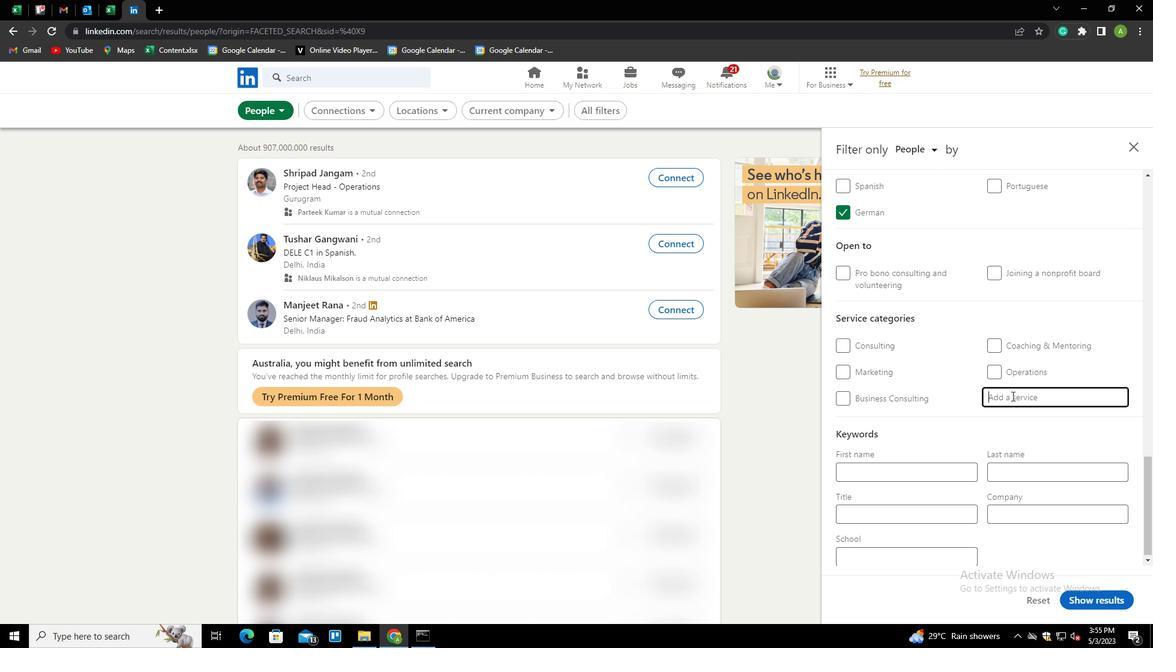 
Action: Mouse moved to (1013, 396)
Screenshot: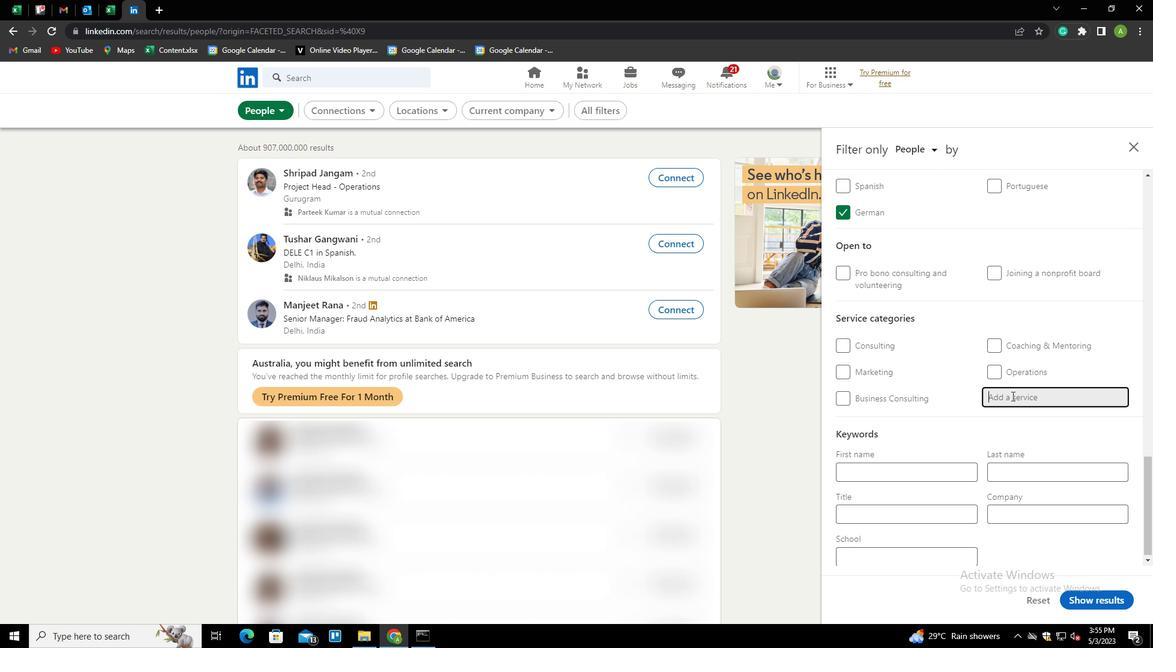 
Action: Key pressed <Key.shift>MANAGEMENT
Screenshot: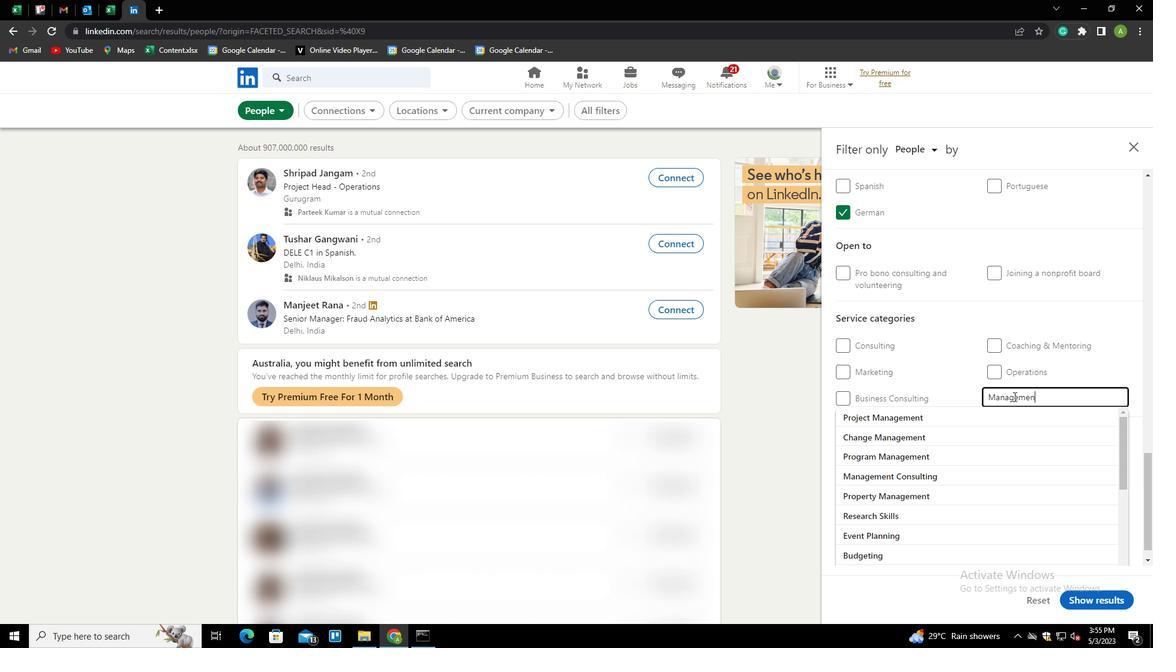 
Action: Mouse moved to (965, 389)
Screenshot: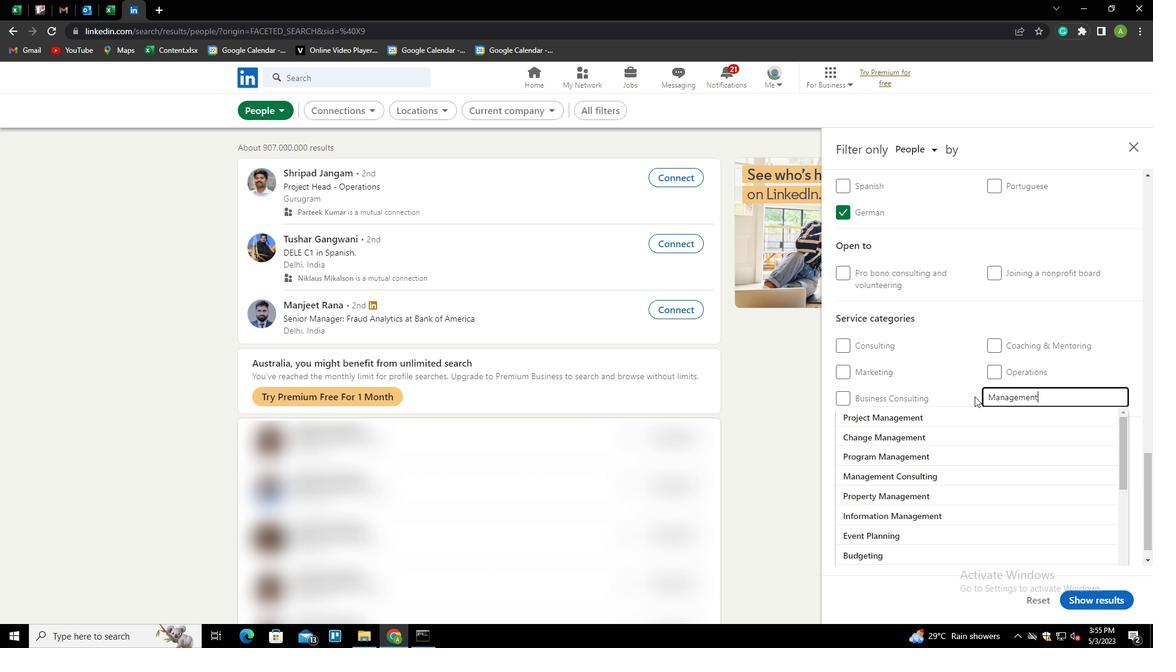 
Action: Mouse pressed left at (965, 389)
Screenshot: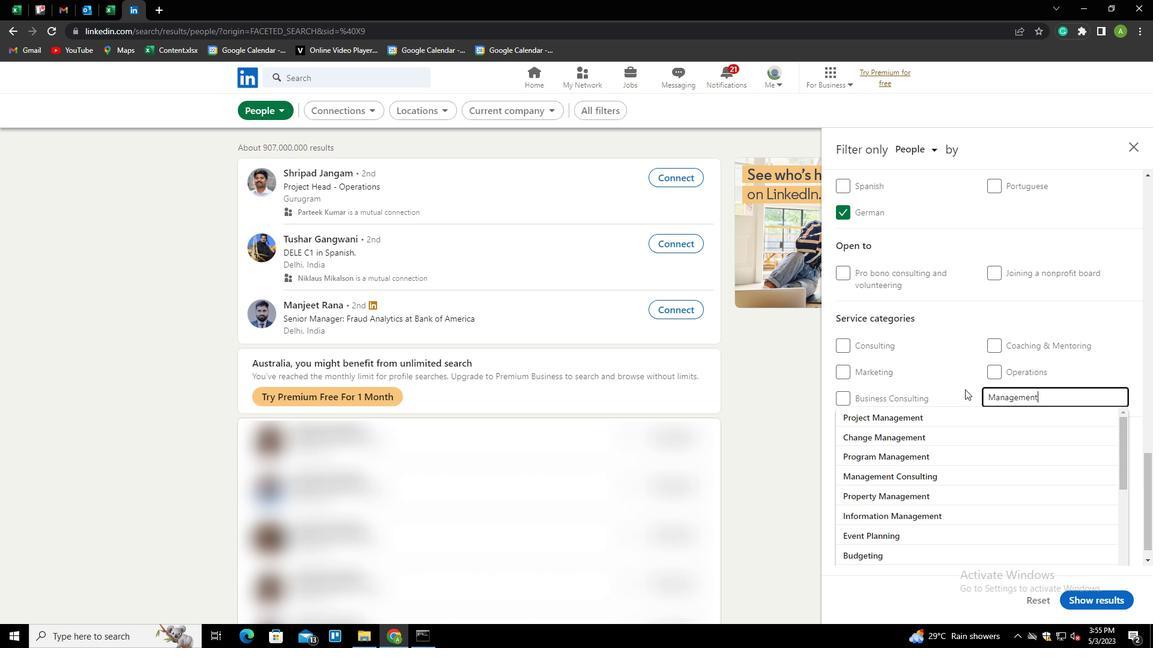 
Action: Mouse scrolled (965, 389) with delta (0, 0)
Screenshot: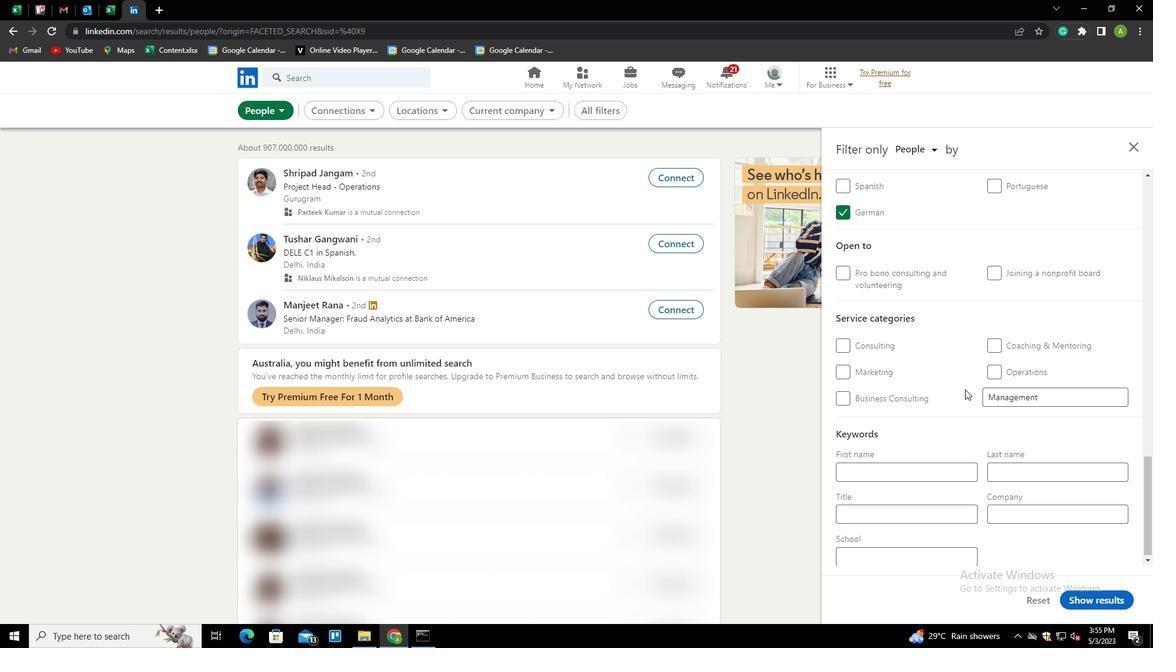 
Action: Mouse scrolled (965, 389) with delta (0, 0)
Screenshot: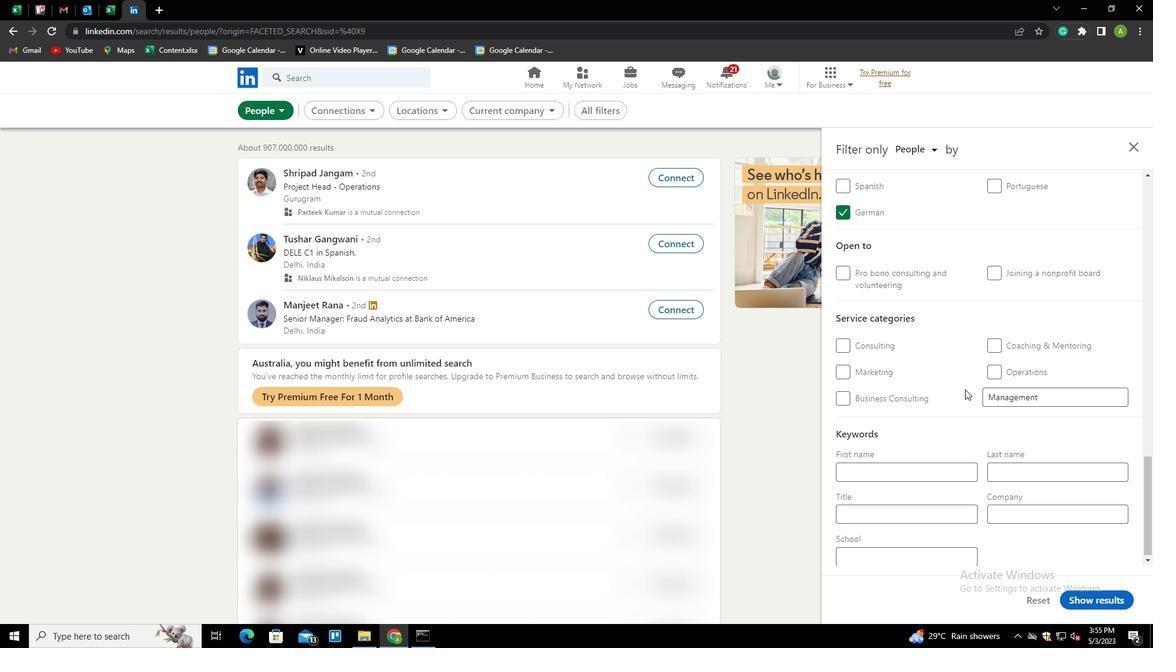 
Action: Mouse scrolled (965, 389) with delta (0, 0)
Screenshot: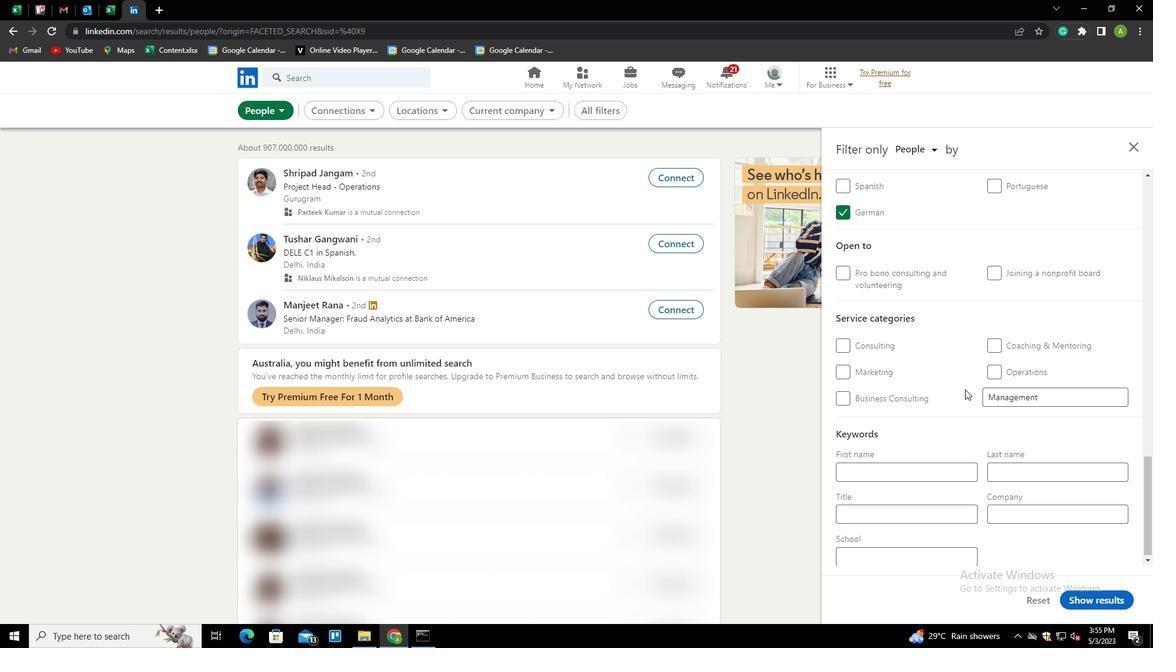 
Action: Mouse scrolled (965, 389) with delta (0, 0)
Screenshot: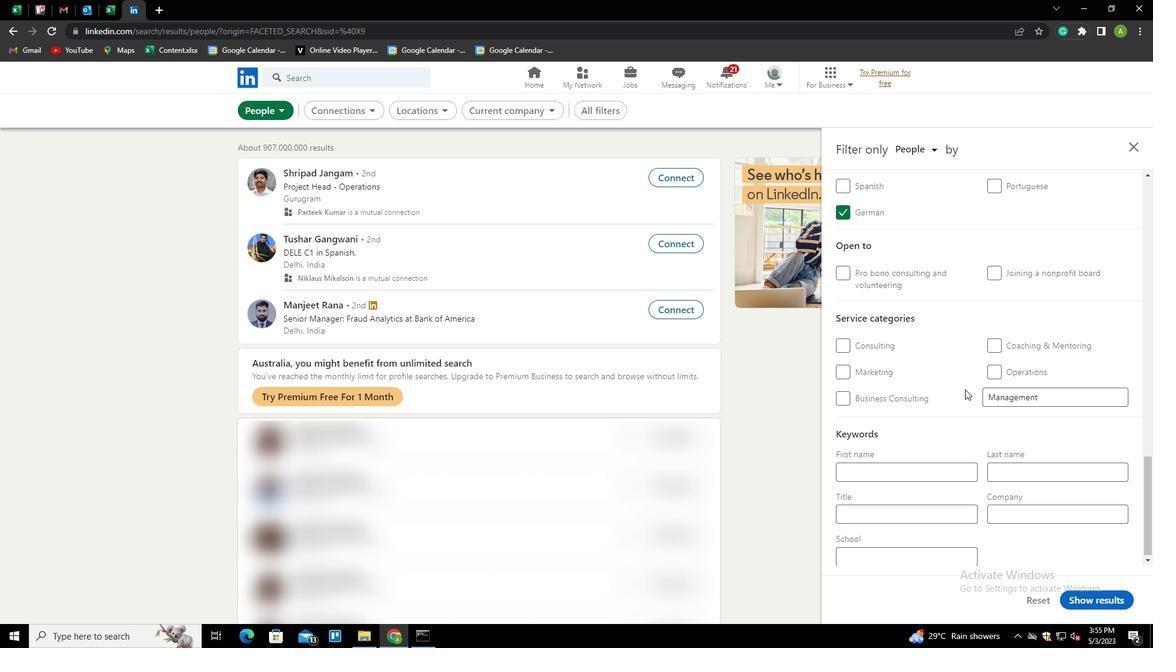 
Action: Mouse moved to (937, 513)
Screenshot: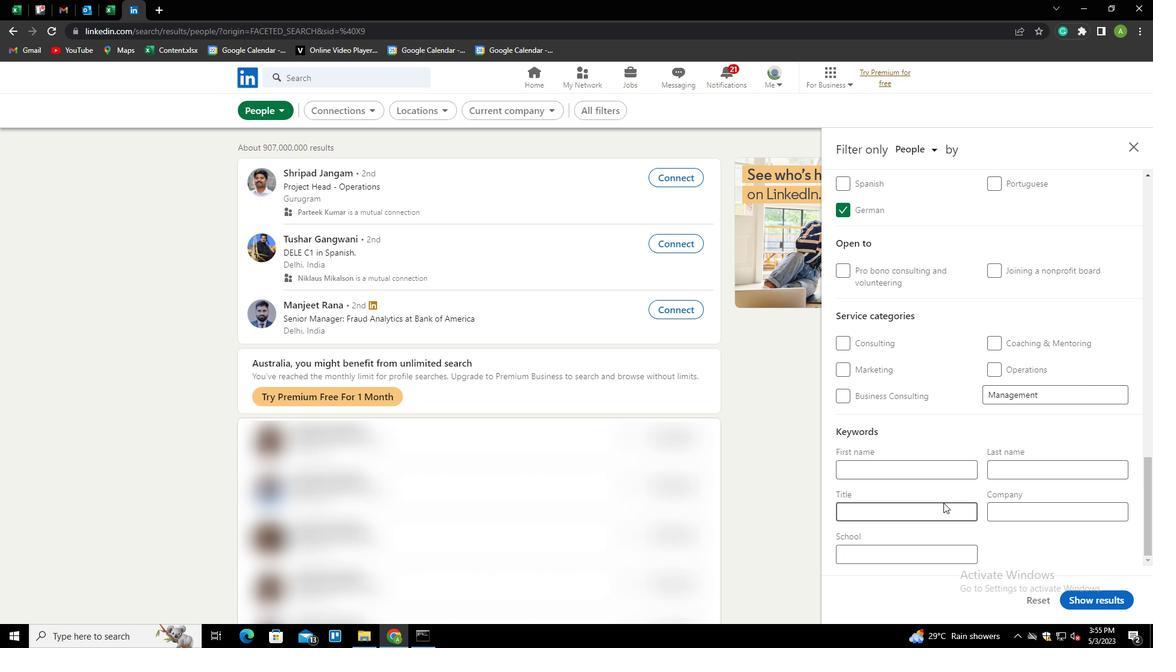 
Action: Mouse pressed left at (937, 513)
Screenshot: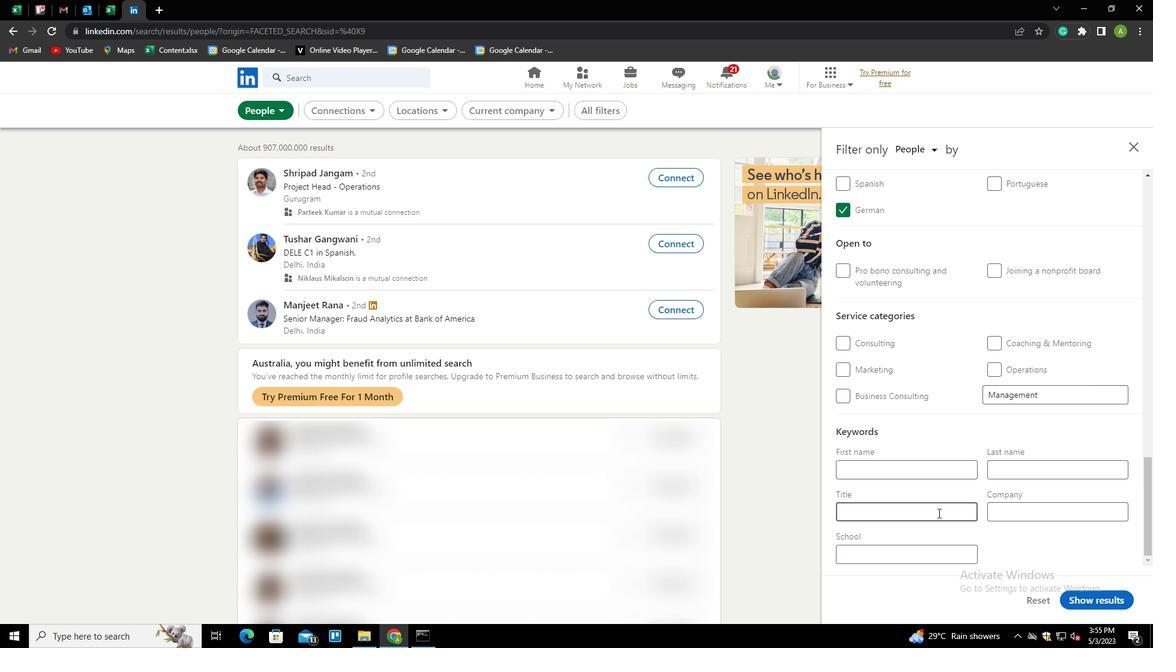 
Action: Key pressed <Key.shift>TAPER
Screenshot: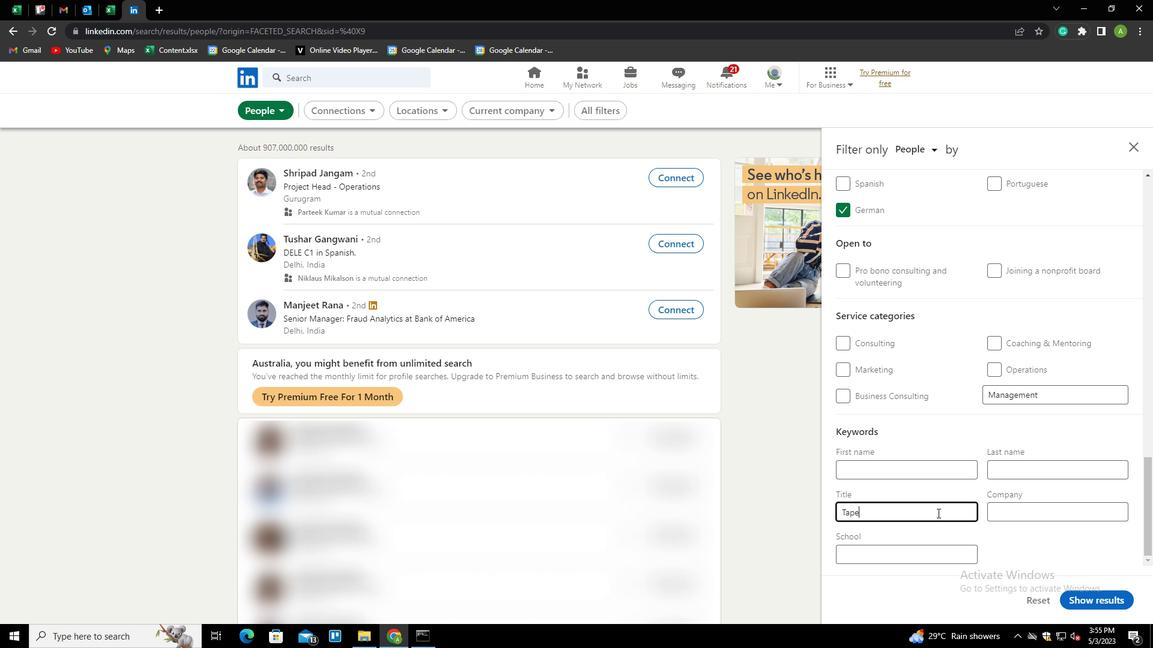 
Action: Mouse moved to (1005, 541)
Screenshot: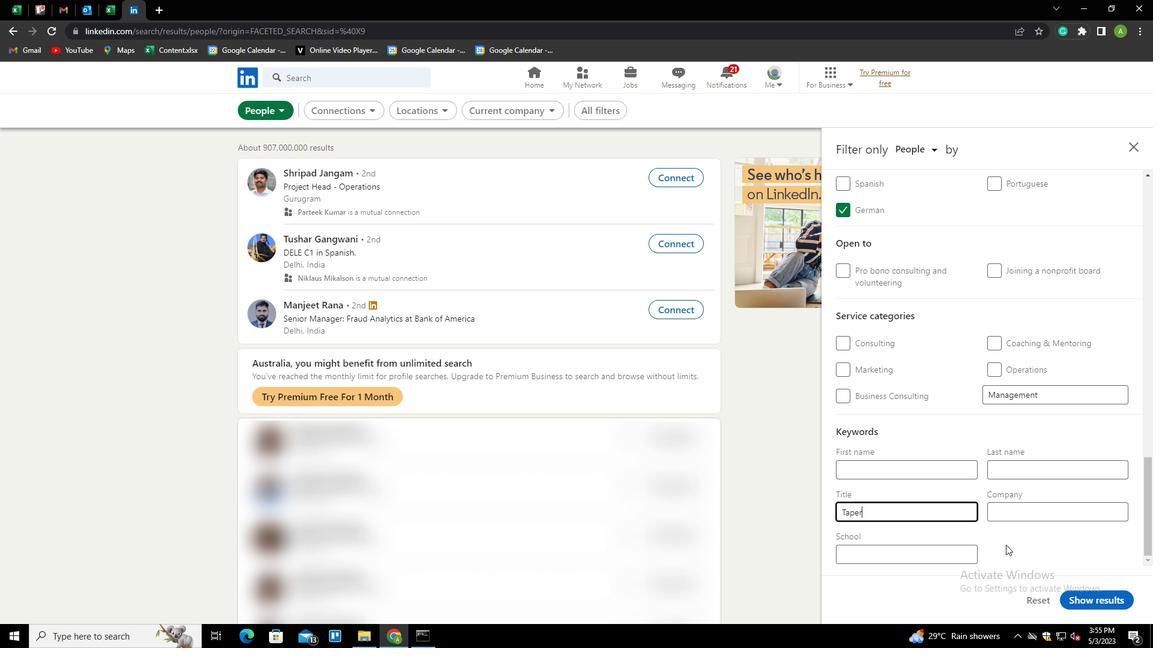 
Action: Key pressed <Key.enter>
Screenshot: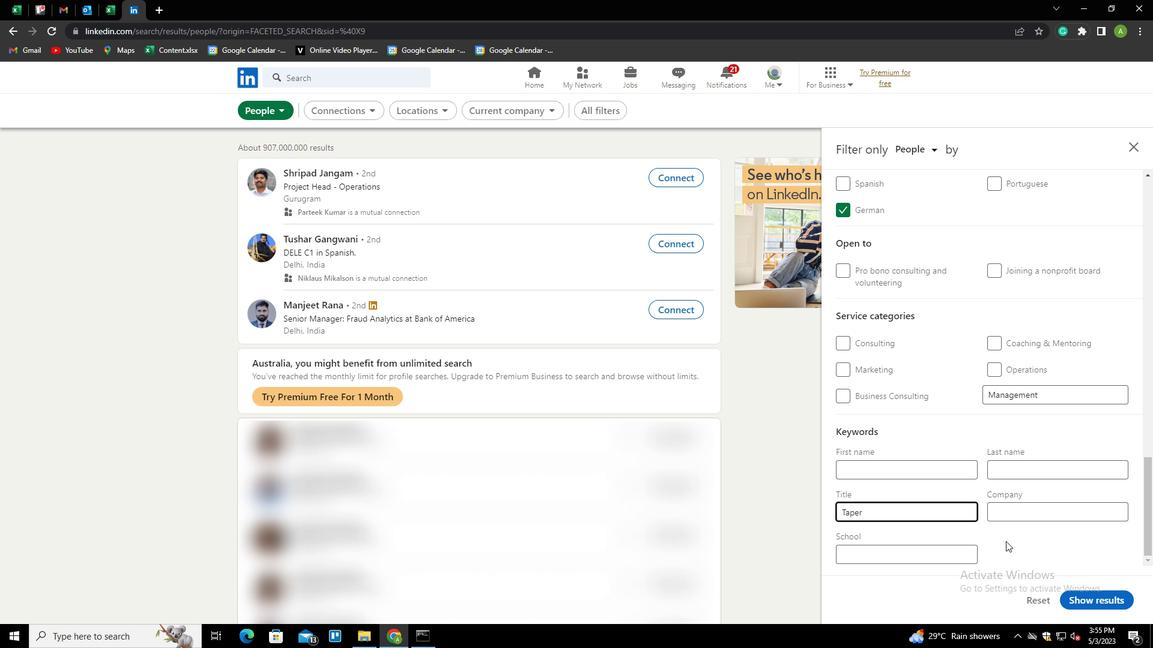 
Action: Mouse pressed left at (1005, 541)
Screenshot: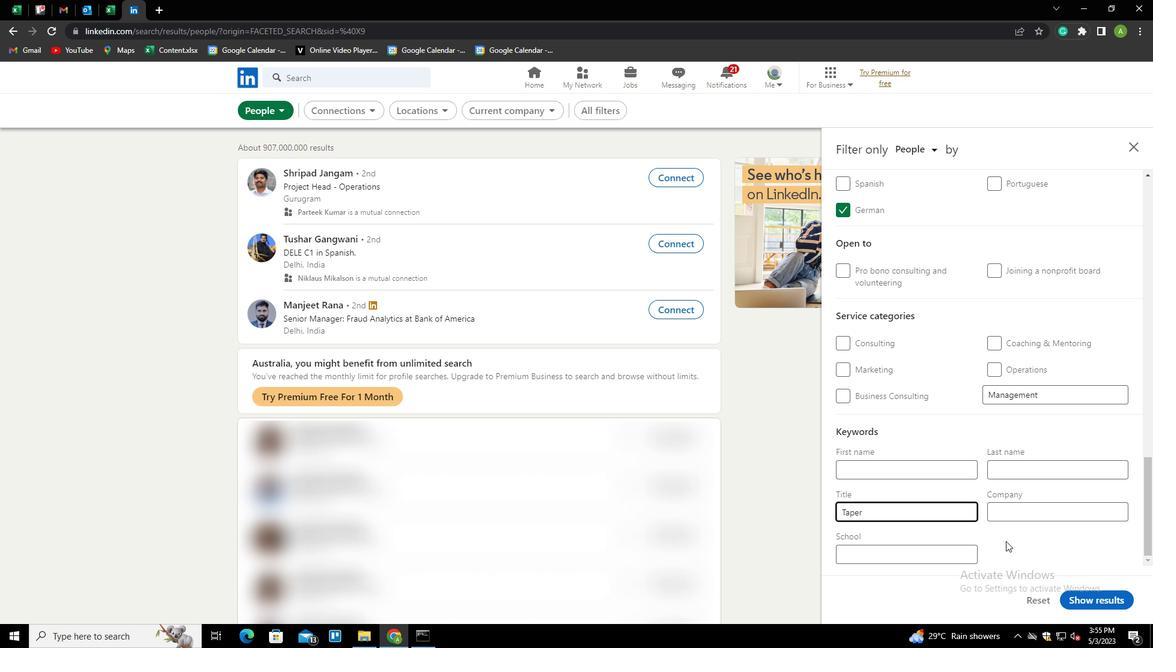 
Action: Mouse moved to (1083, 595)
Screenshot: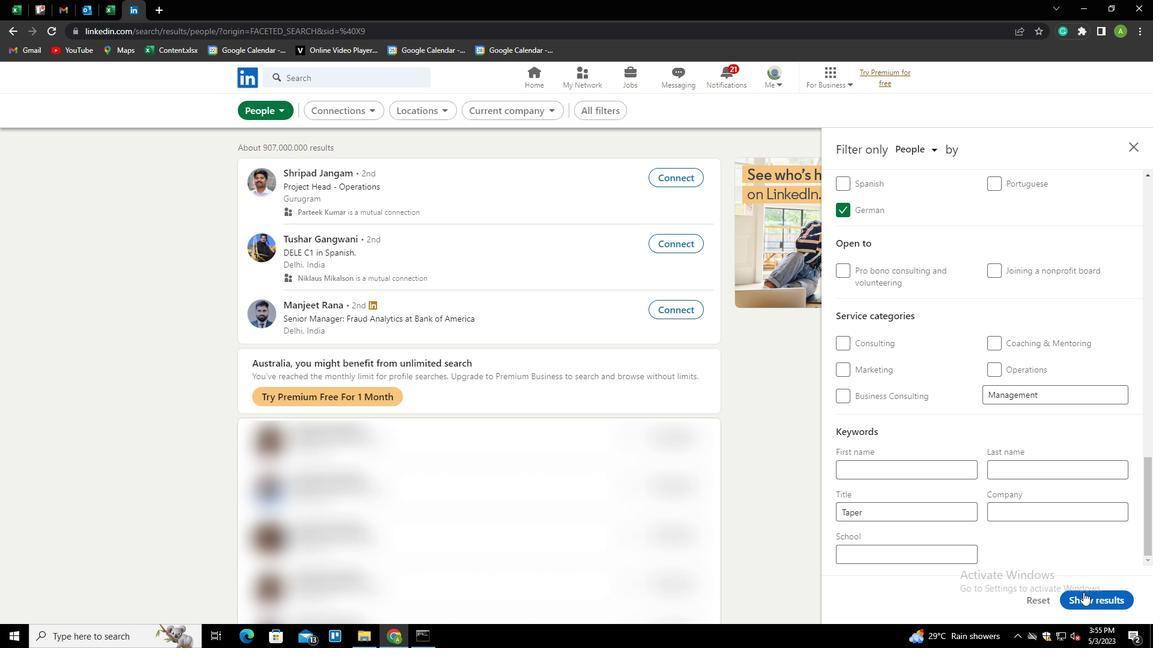 
Action: Mouse pressed left at (1083, 595)
Screenshot: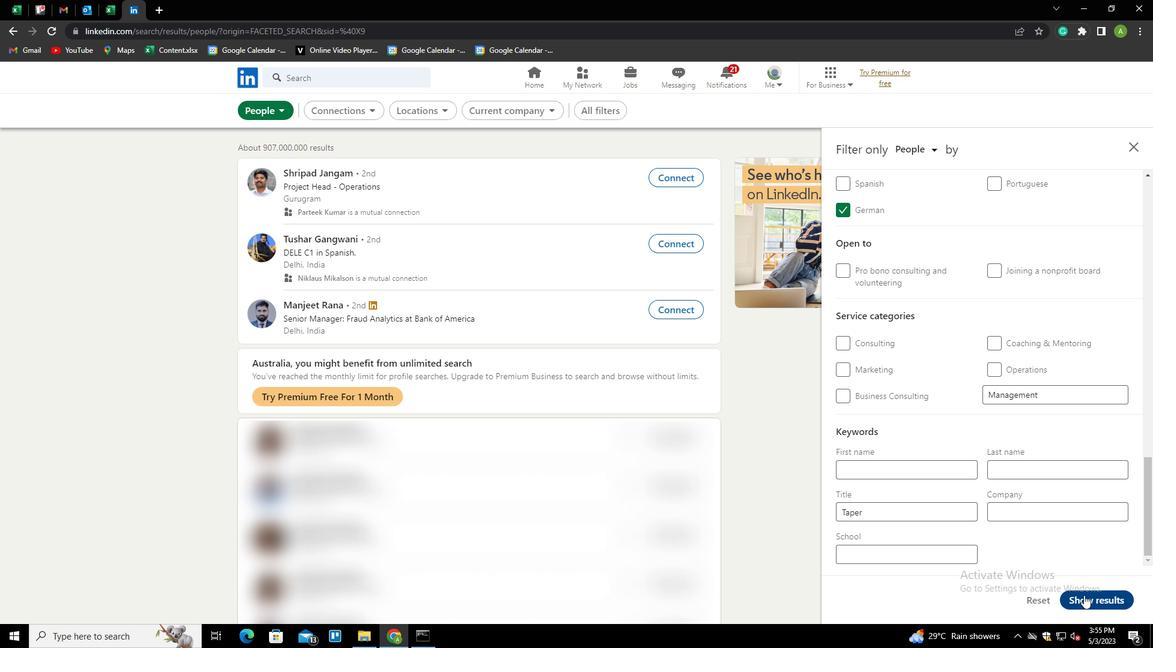 
